 Task: Find connections with filter location Portslade with filter topic #successwith filter profile language English with filter current company IIM Bangalore Executive Education with filter school Devi Ahilya Vishwavidyalaya, Indore with filter industry Correctional Institutions with filter service category Translation with filter keywords title Director of First Impressions
Action: Mouse moved to (556, 56)
Screenshot: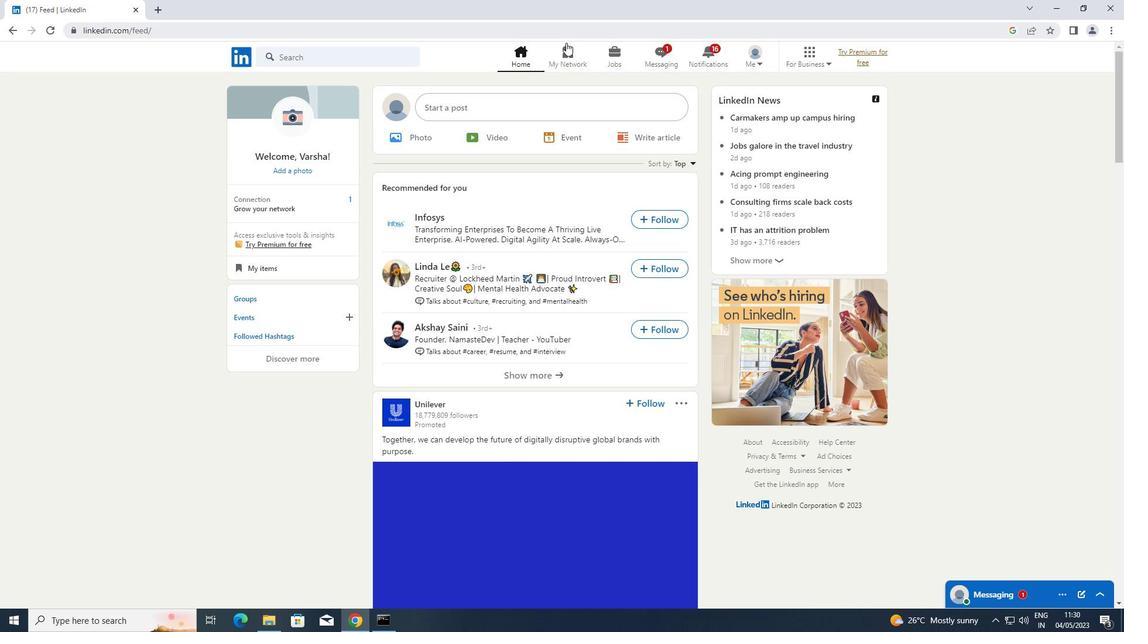 
Action: Mouse pressed left at (556, 56)
Screenshot: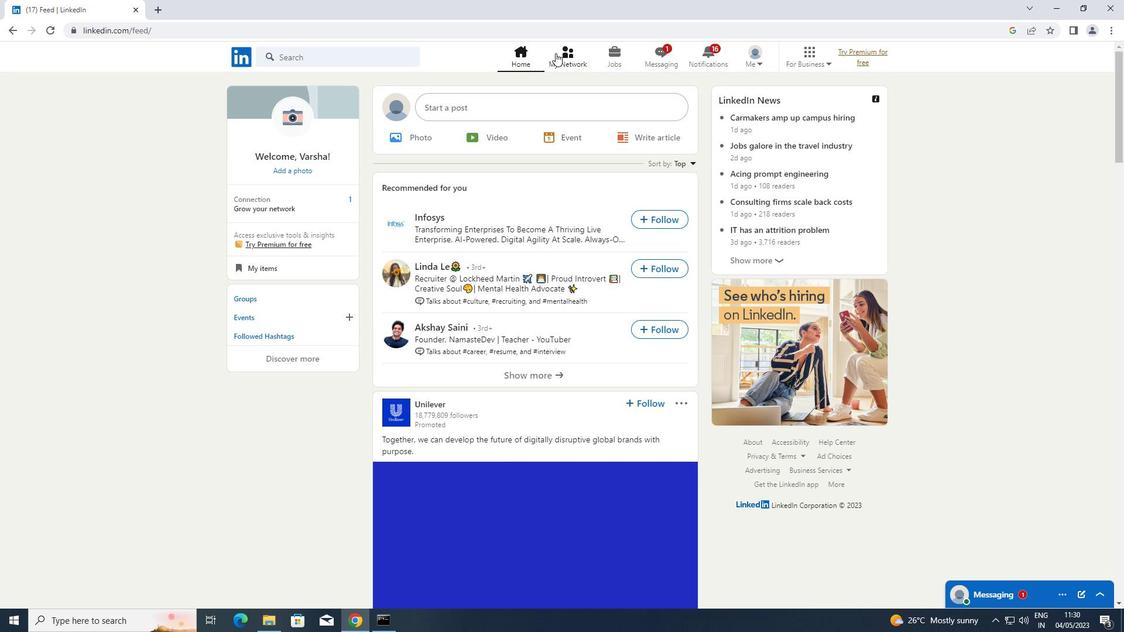 
Action: Mouse moved to (308, 125)
Screenshot: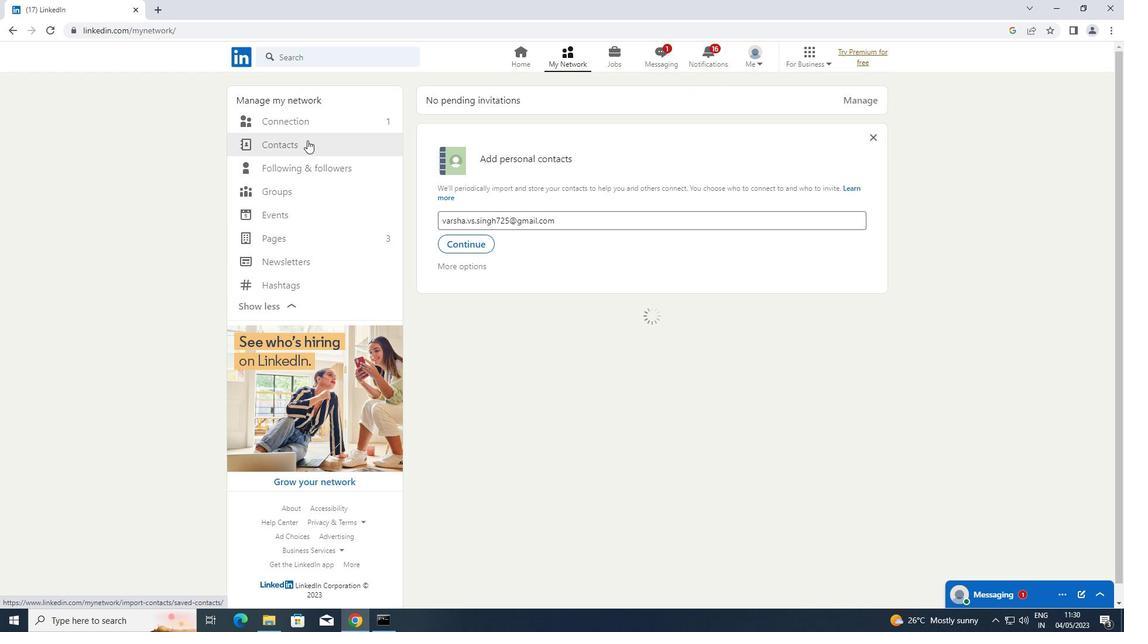 
Action: Mouse pressed left at (308, 125)
Screenshot: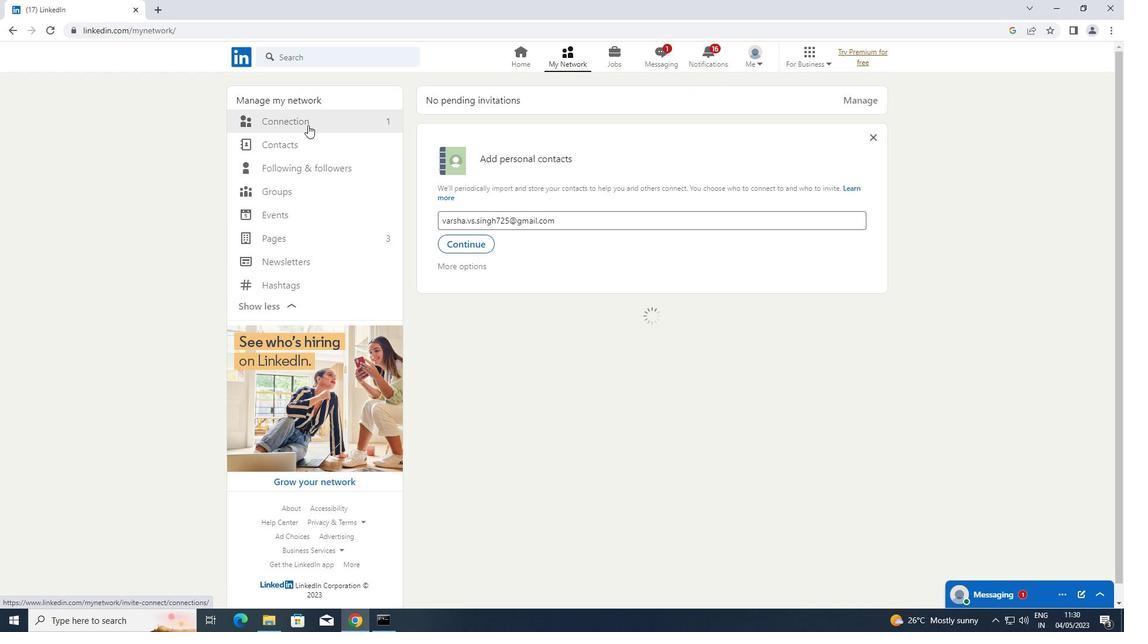 
Action: Mouse moved to (641, 120)
Screenshot: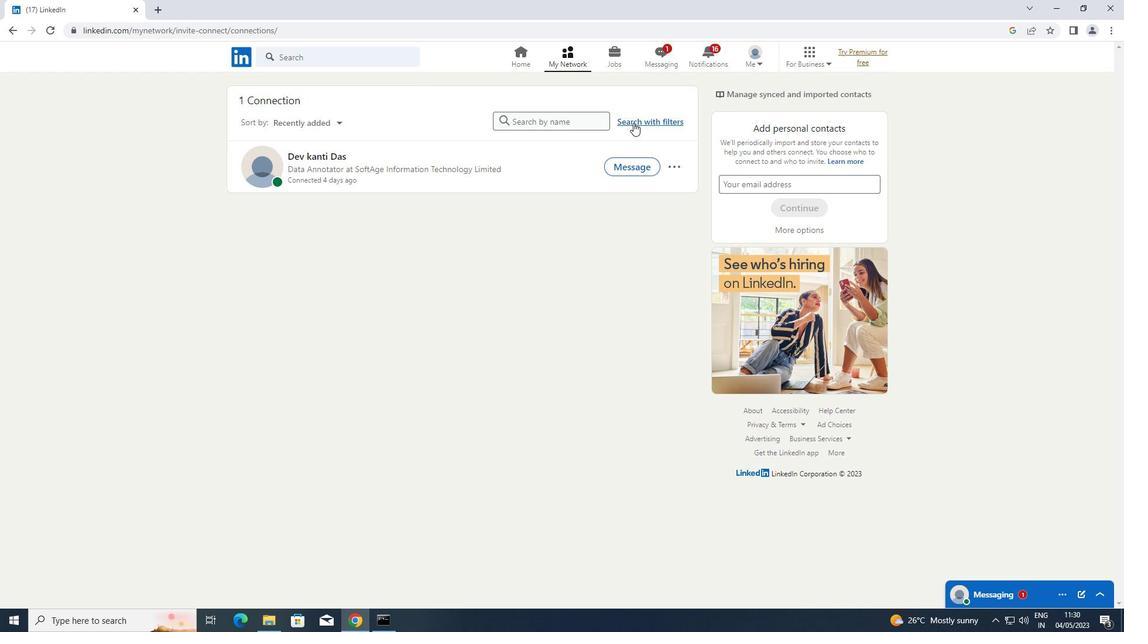 
Action: Mouse pressed left at (641, 120)
Screenshot: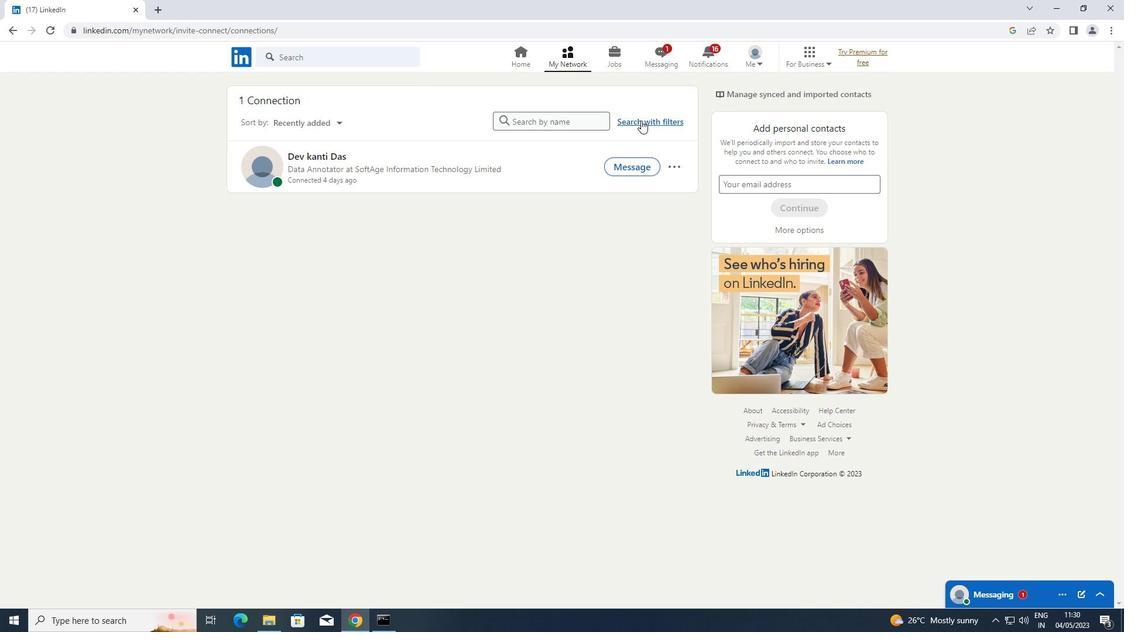 
Action: Mouse moved to (594, 91)
Screenshot: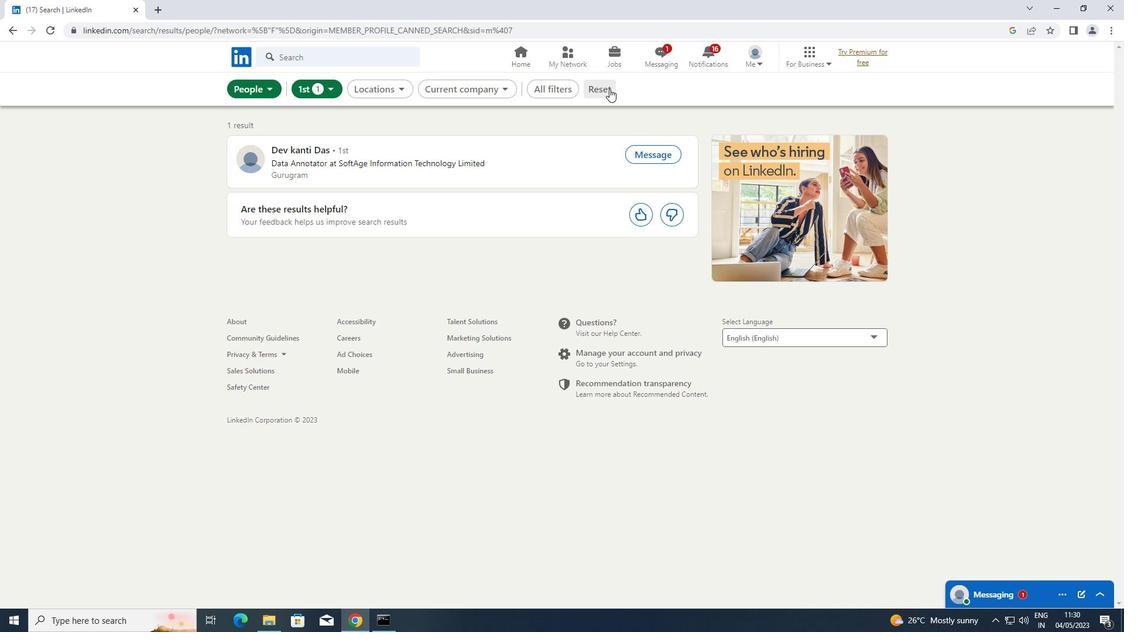 
Action: Mouse pressed left at (594, 91)
Screenshot: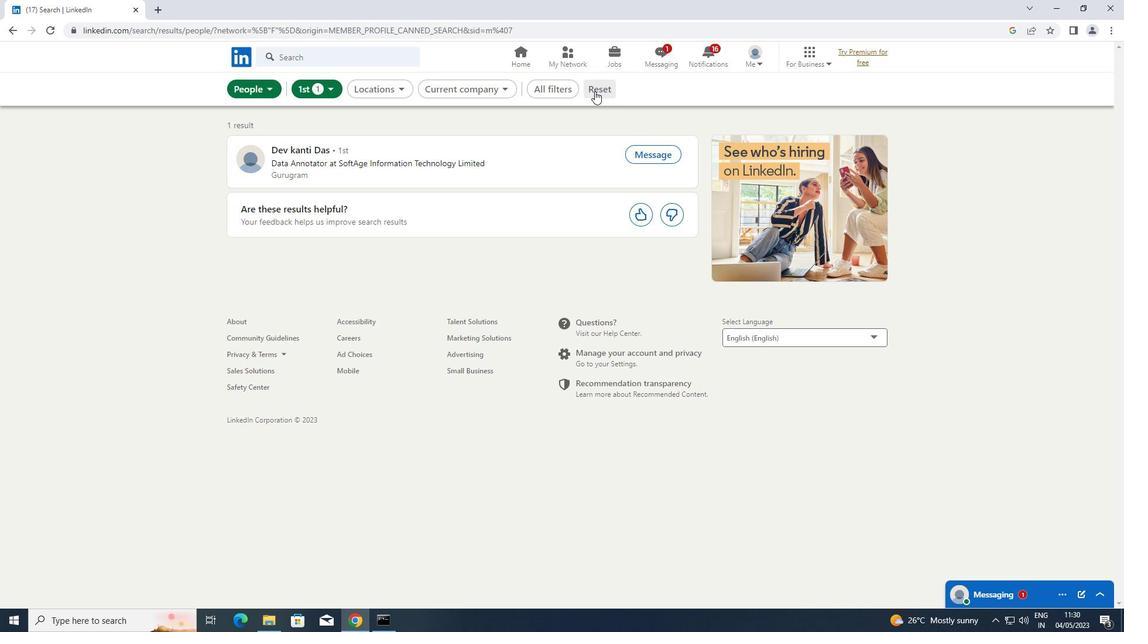 
Action: Mouse moved to (578, 93)
Screenshot: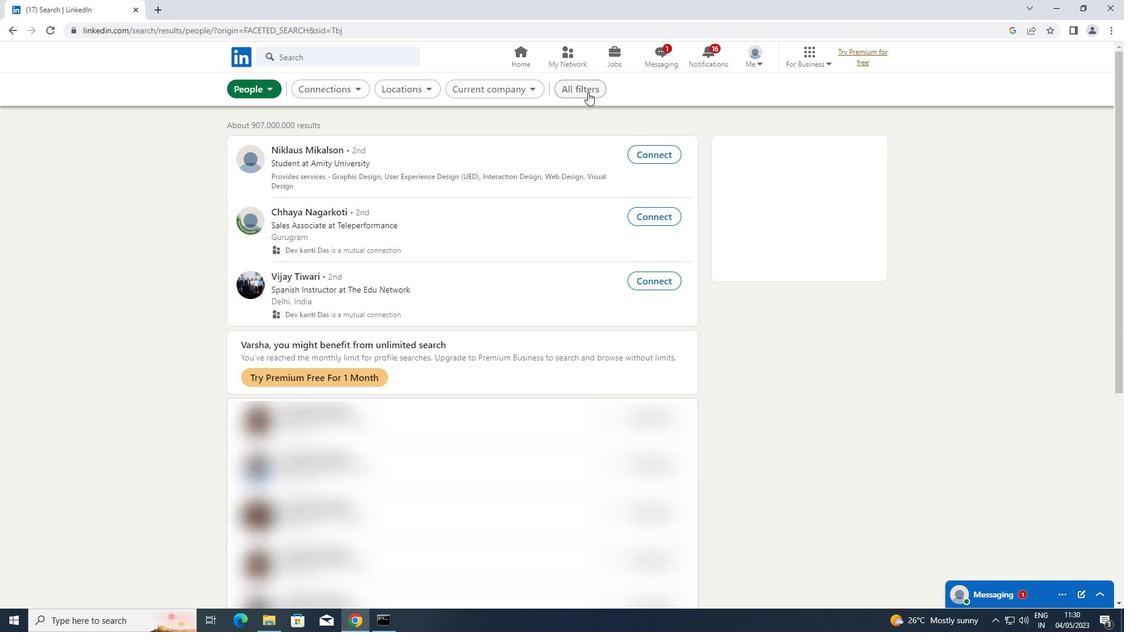 
Action: Mouse pressed left at (578, 93)
Screenshot: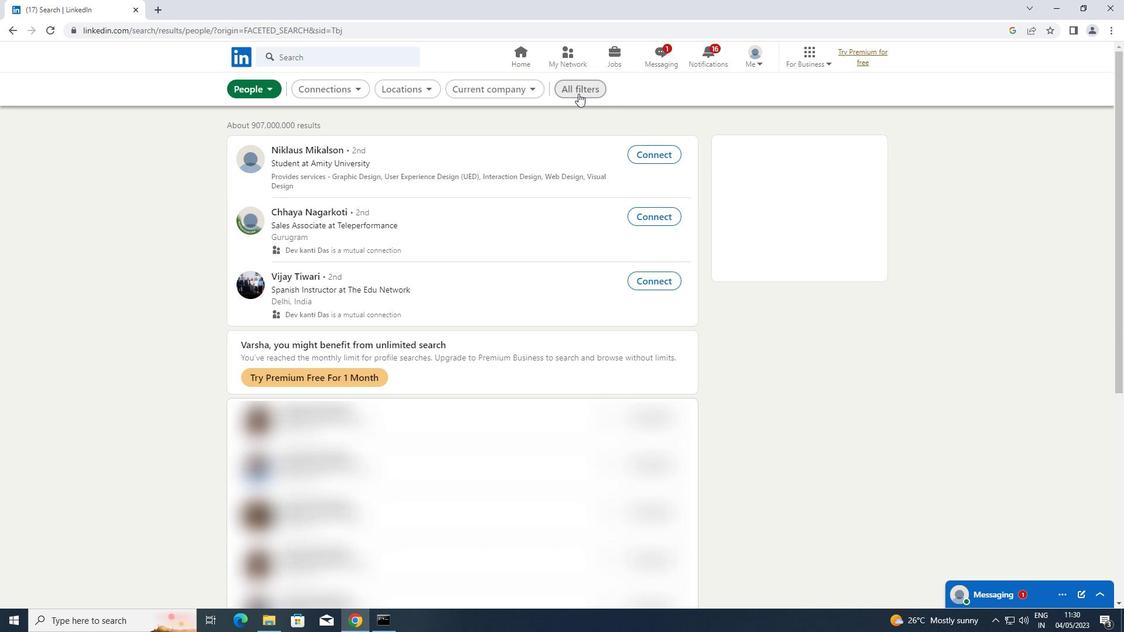 
Action: Mouse moved to (993, 270)
Screenshot: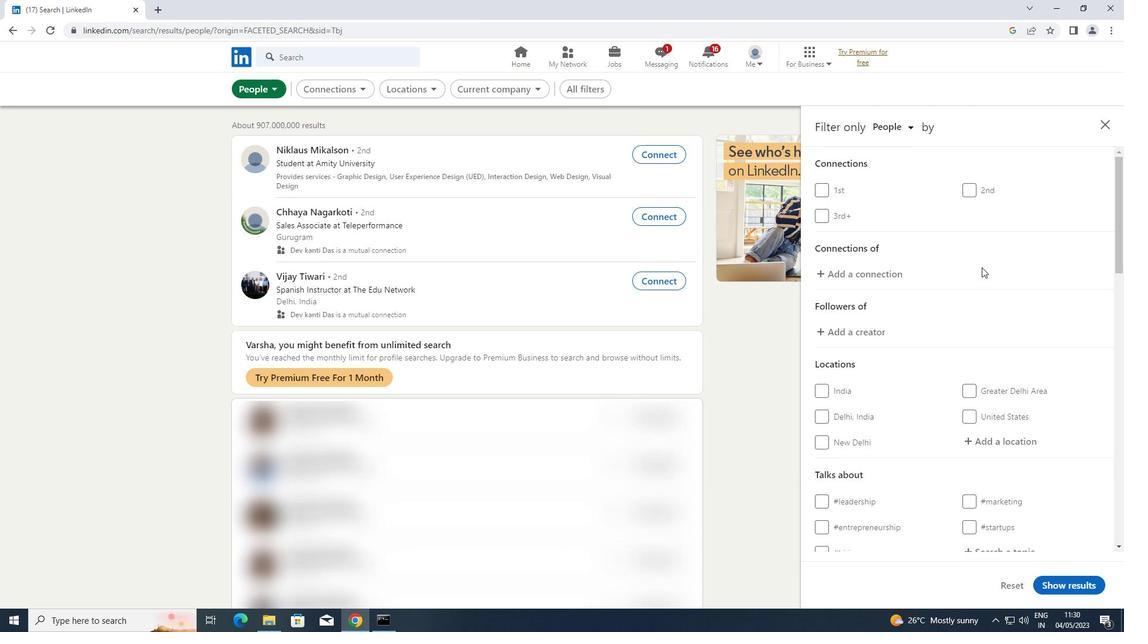 
Action: Mouse scrolled (993, 269) with delta (0, 0)
Screenshot: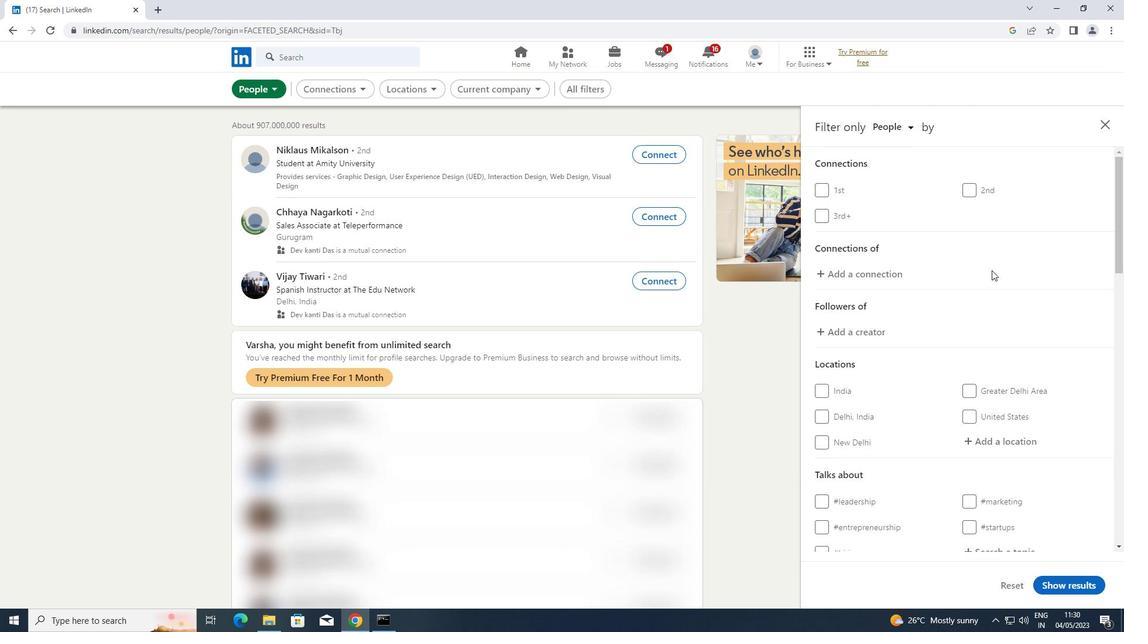 
Action: Mouse scrolled (993, 269) with delta (0, 0)
Screenshot: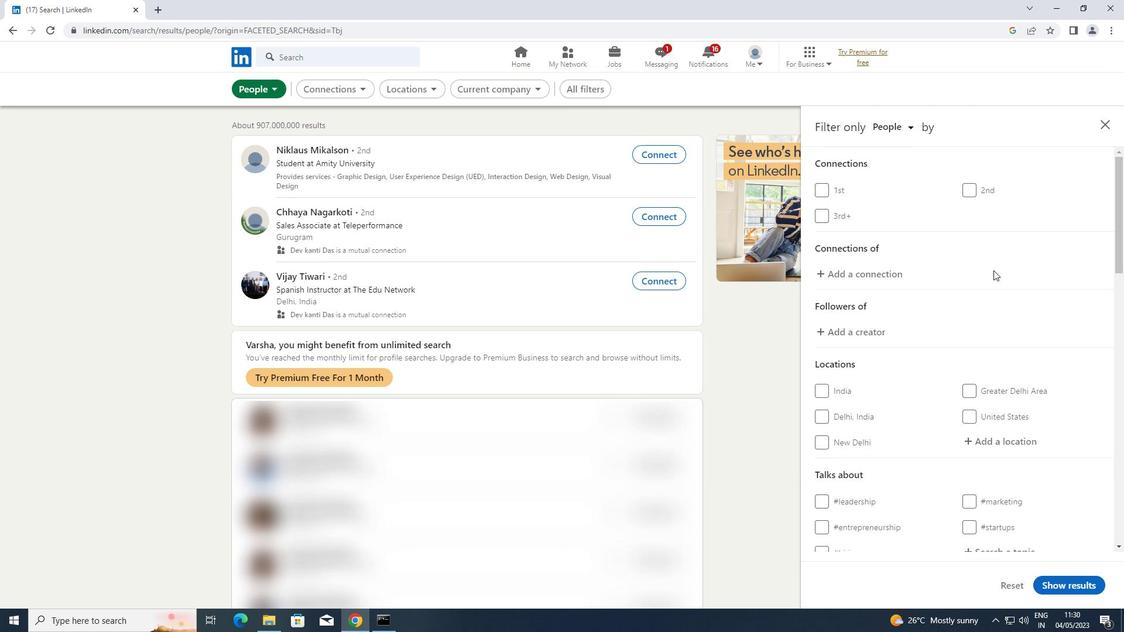 
Action: Mouse scrolled (993, 269) with delta (0, 0)
Screenshot: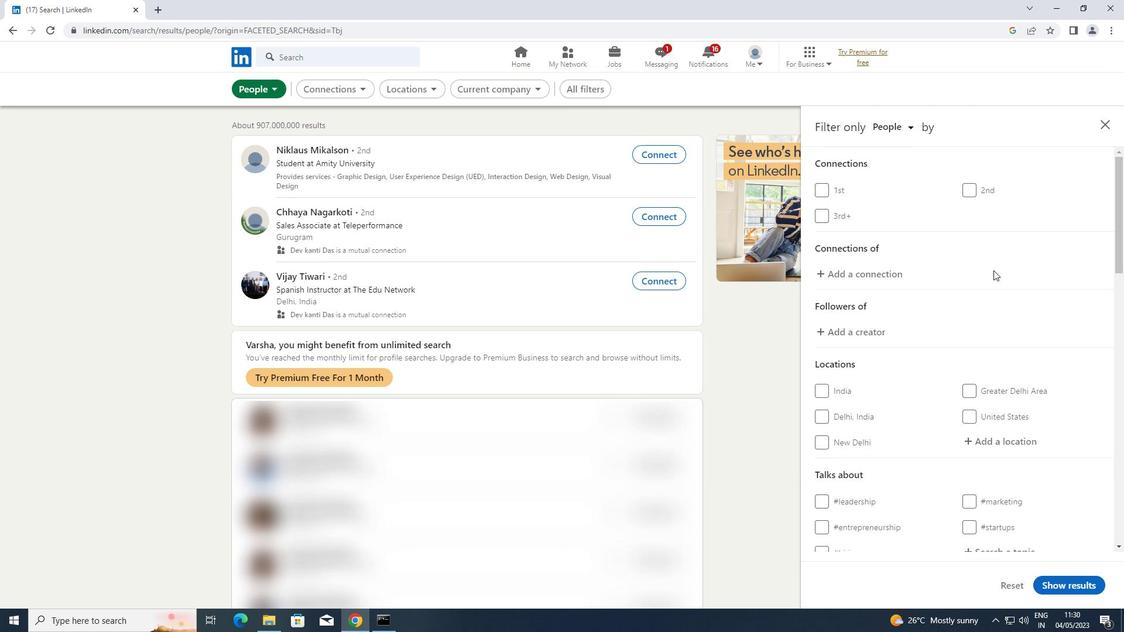 
Action: Mouse moved to (996, 269)
Screenshot: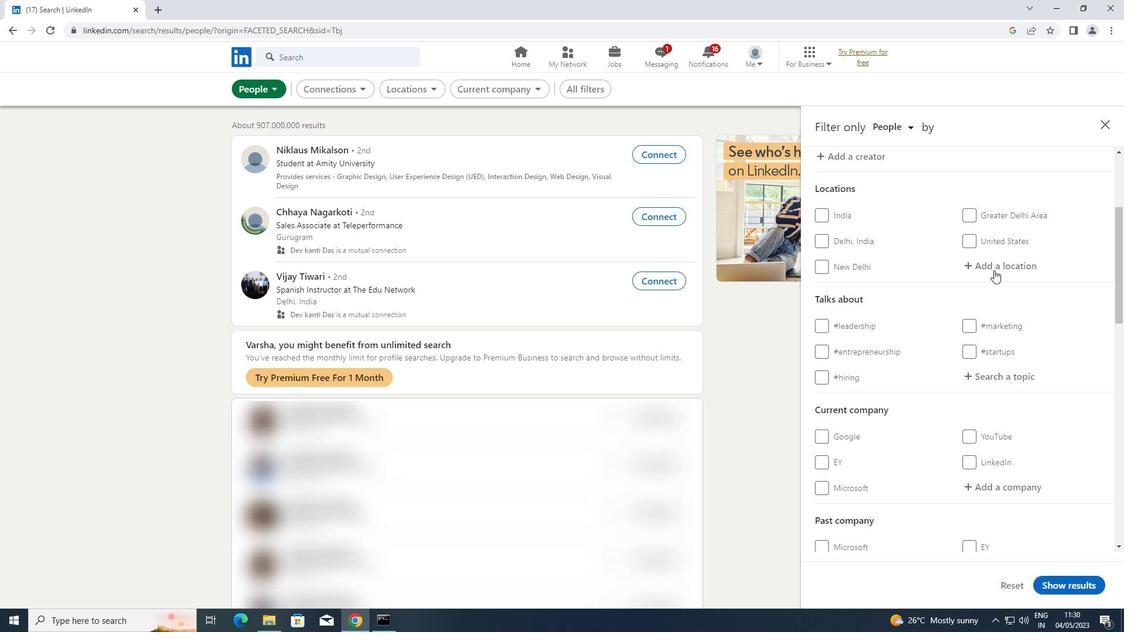 
Action: Mouse pressed left at (996, 269)
Screenshot: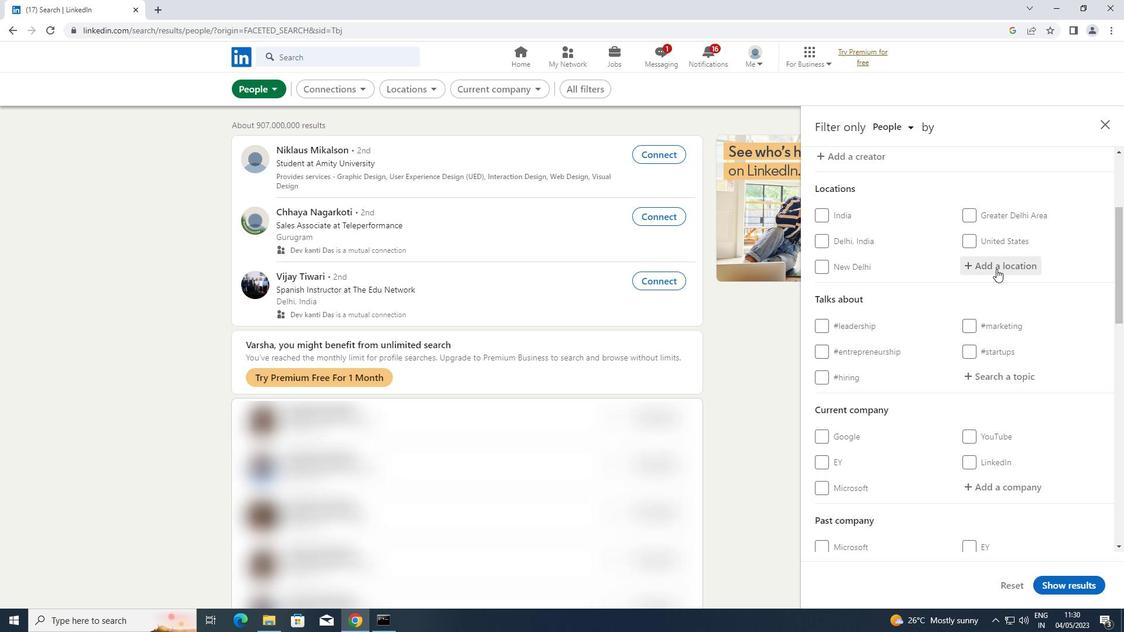 
Action: Key pressed <Key.shift>PORTSLADE
Screenshot: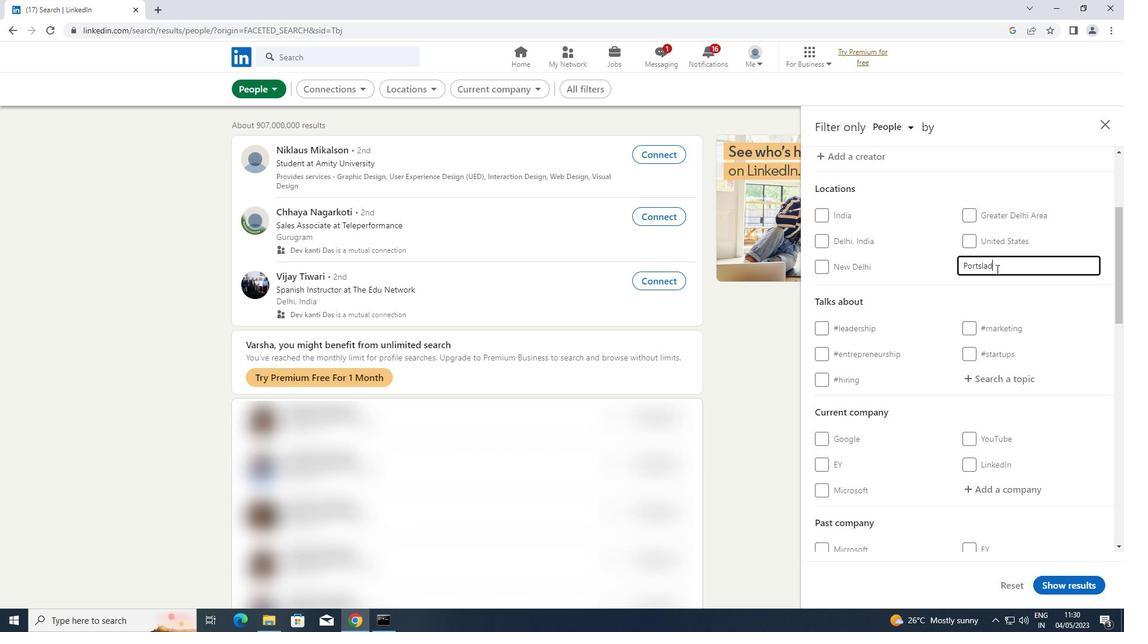 
Action: Mouse moved to (994, 377)
Screenshot: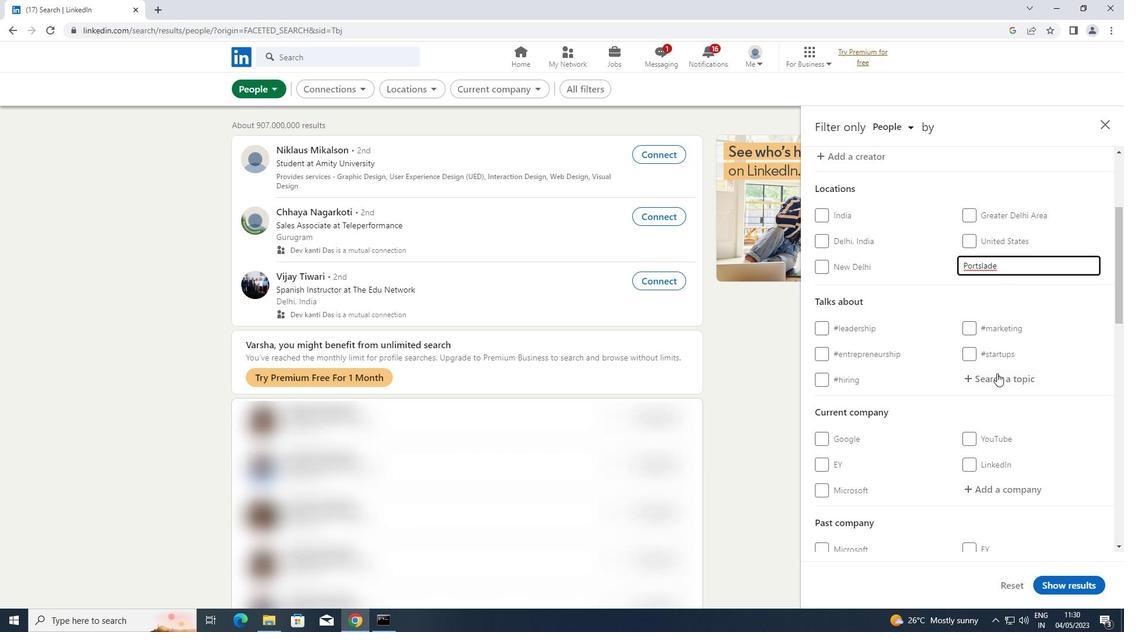 
Action: Mouse pressed left at (994, 377)
Screenshot: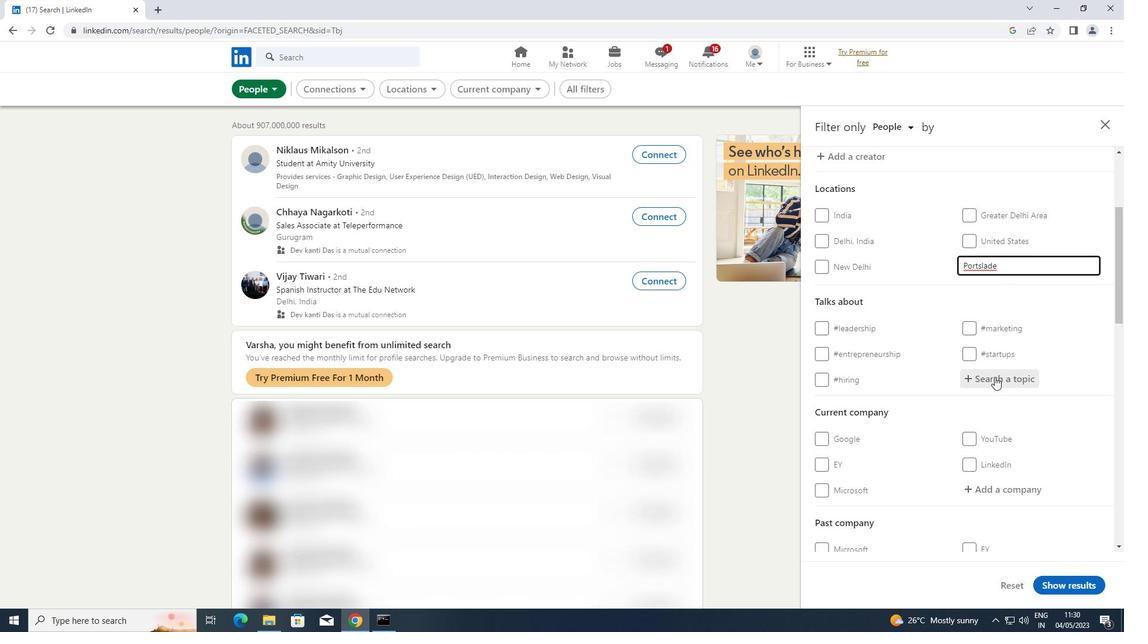 
Action: Key pressed SUCCESS
Screenshot: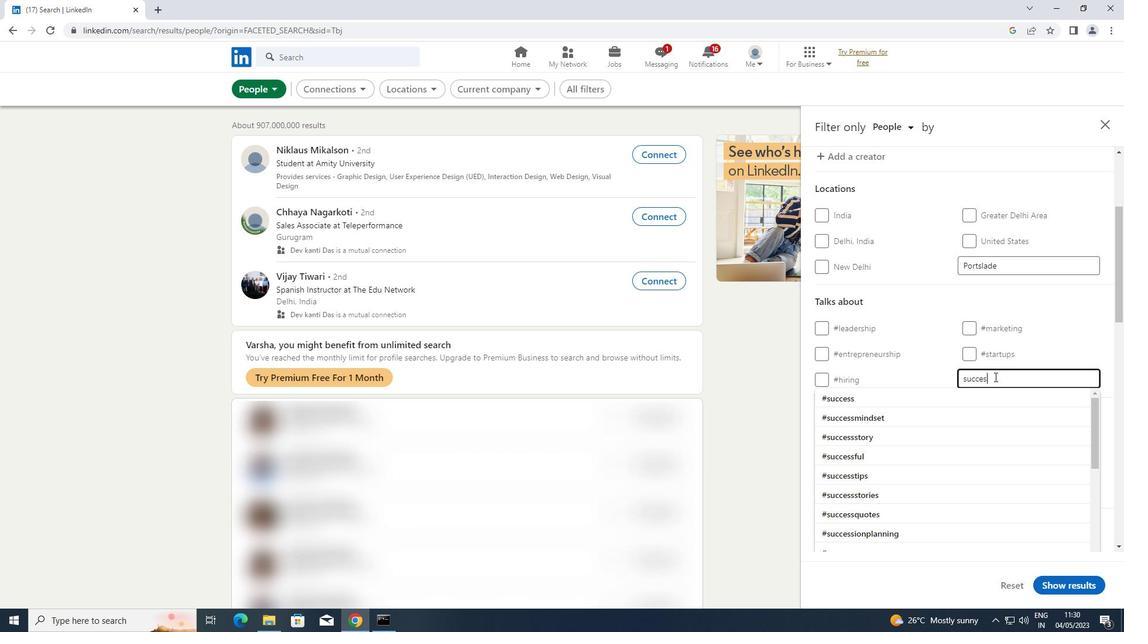 
Action: Mouse moved to (902, 404)
Screenshot: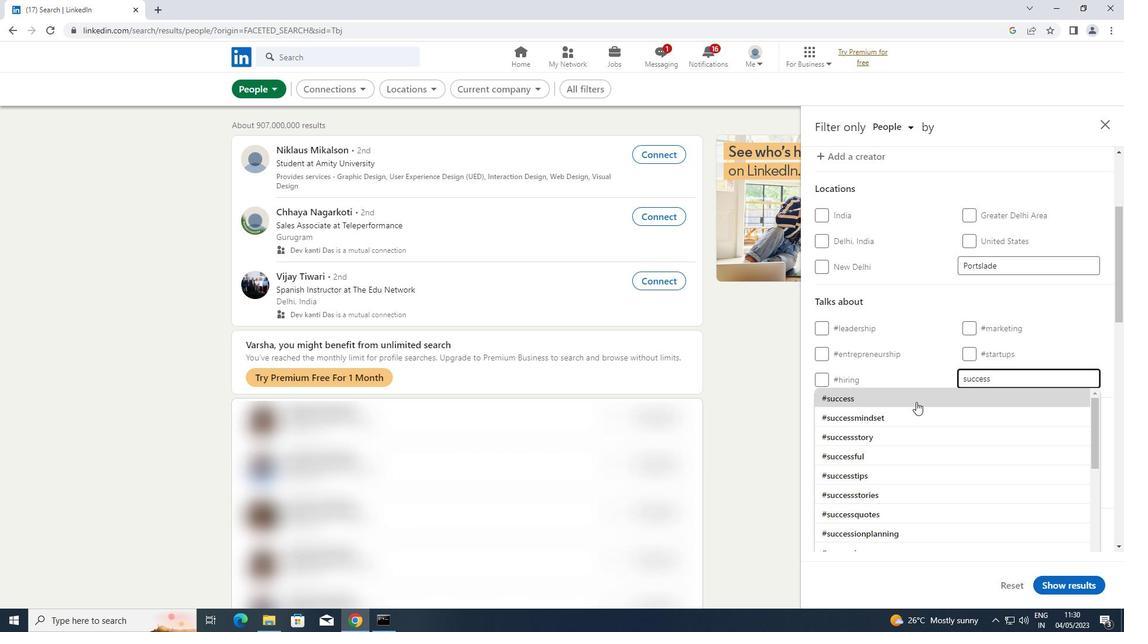 
Action: Mouse pressed left at (902, 404)
Screenshot: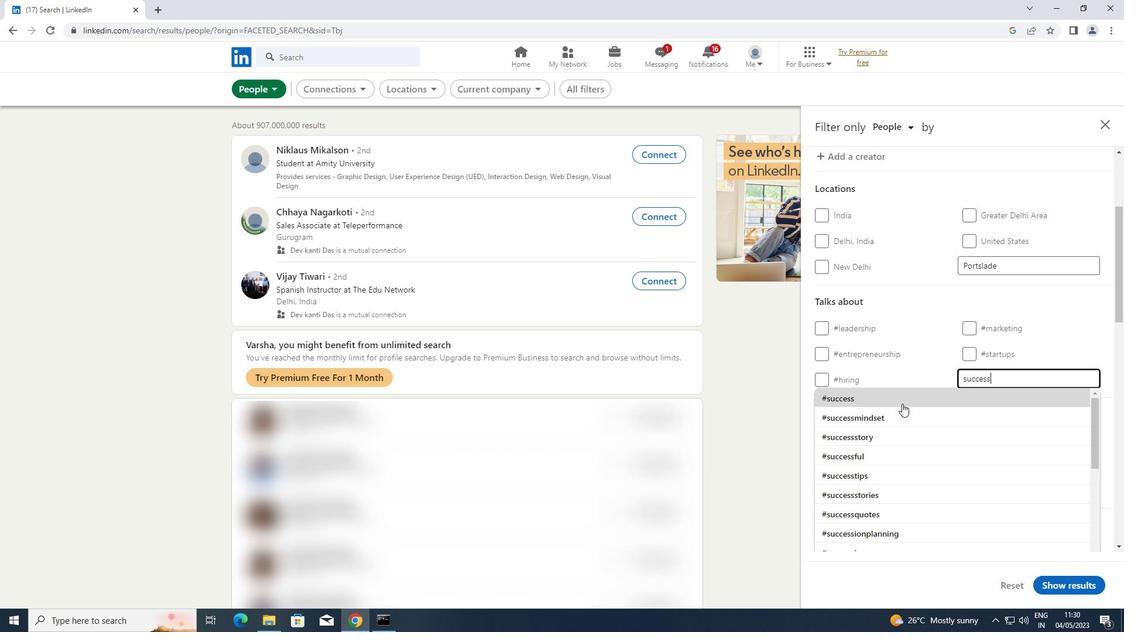
Action: Mouse scrolled (902, 403) with delta (0, 0)
Screenshot: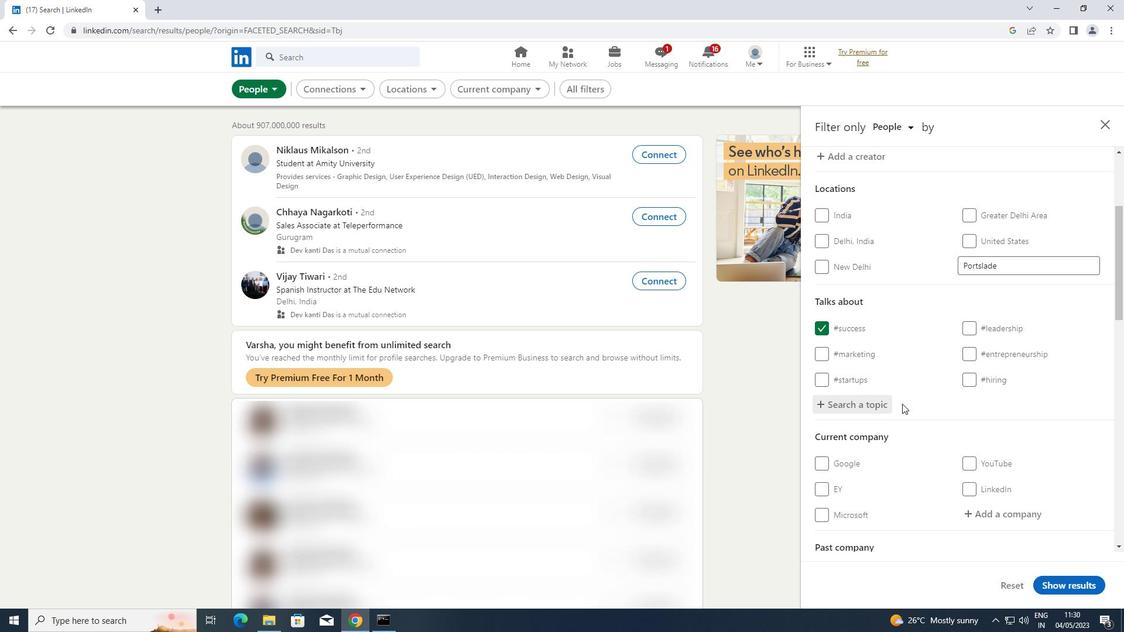 
Action: Mouse scrolled (902, 403) with delta (0, 0)
Screenshot: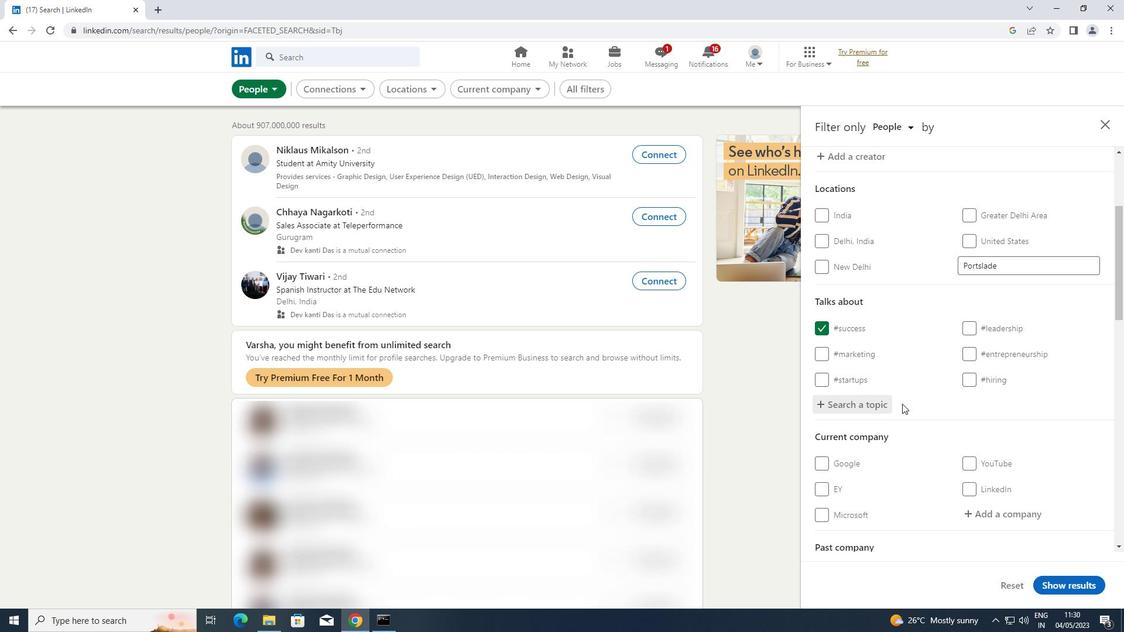 
Action: Mouse scrolled (902, 403) with delta (0, 0)
Screenshot: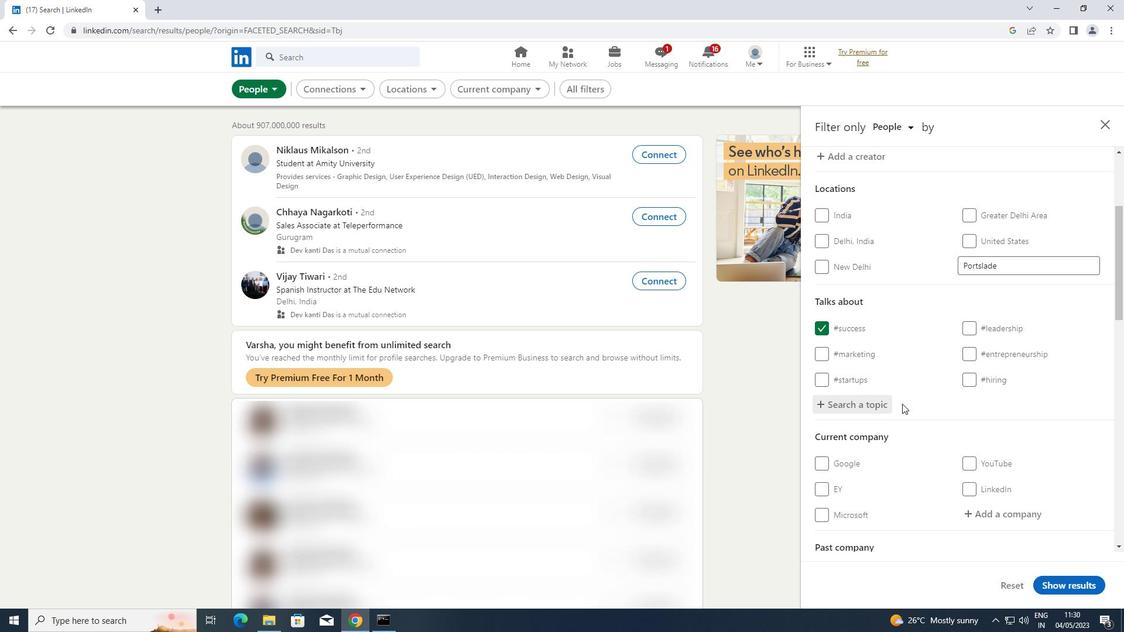 
Action: Mouse scrolled (902, 403) with delta (0, 0)
Screenshot: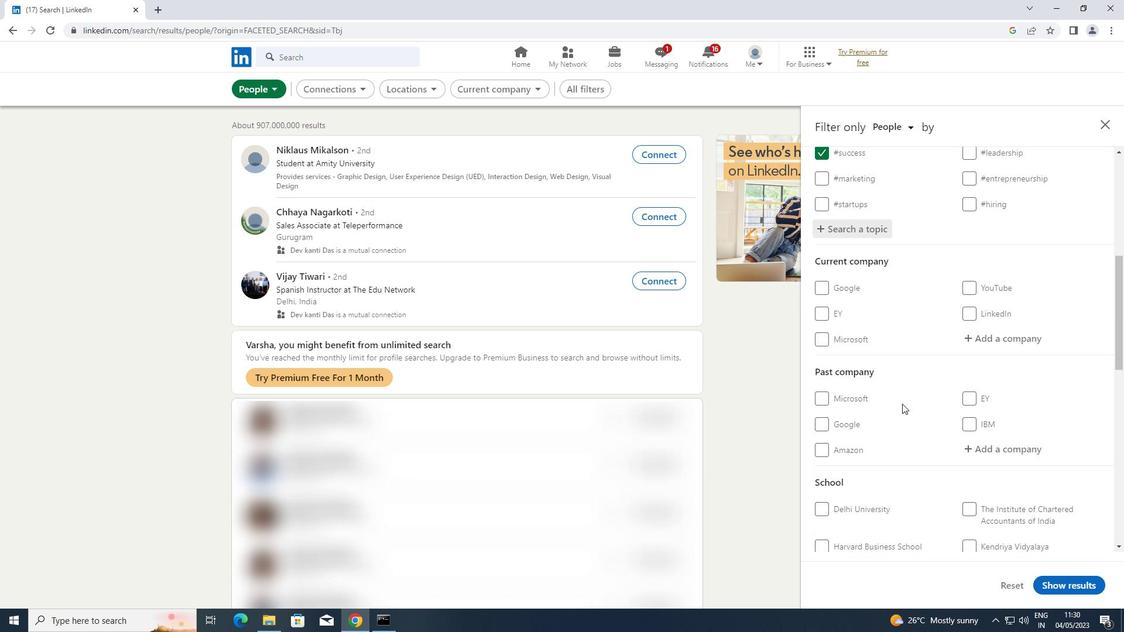 
Action: Mouse scrolled (902, 403) with delta (0, 0)
Screenshot: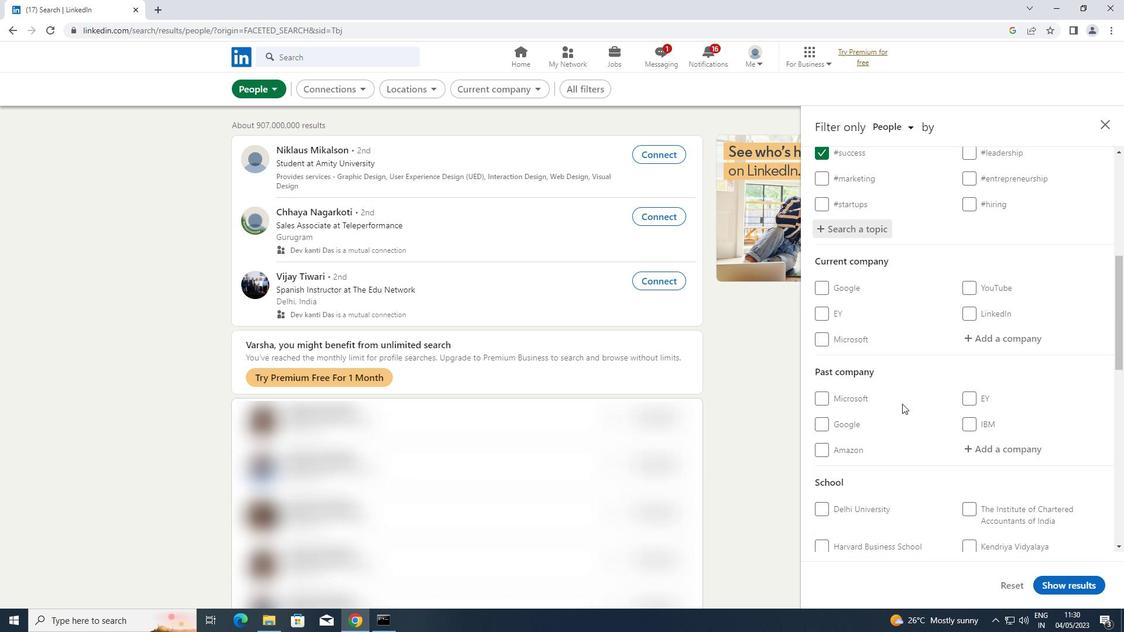 
Action: Mouse scrolled (902, 403) with delta (0, 0)
Screenshot: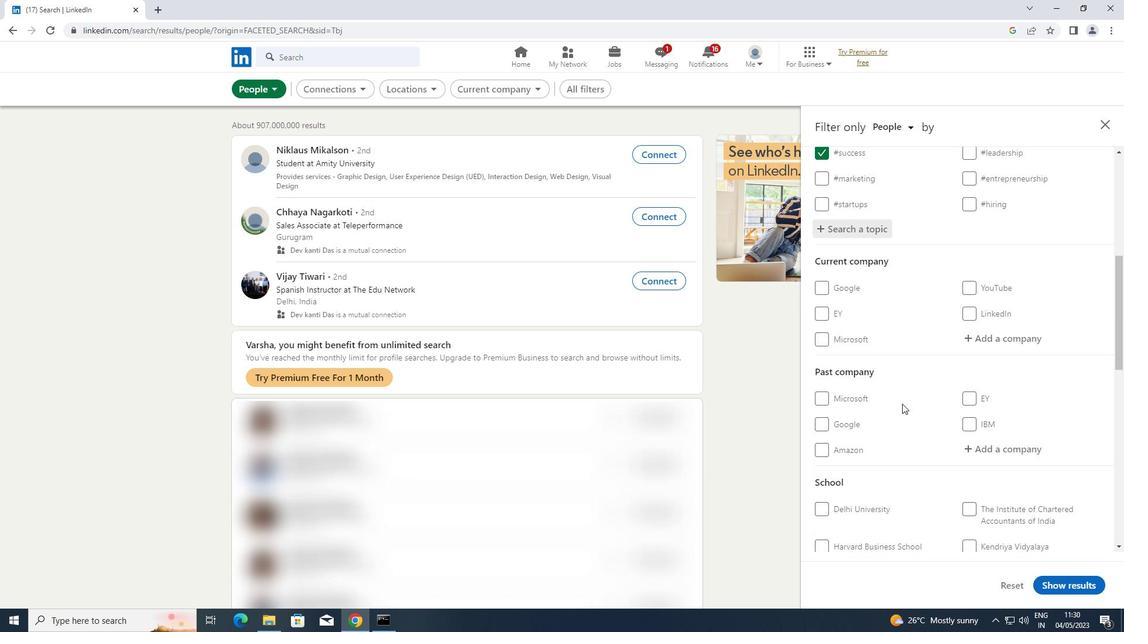 
Action: Mouse scrolled (902, 403) with delta (0, 0)
Screenshot: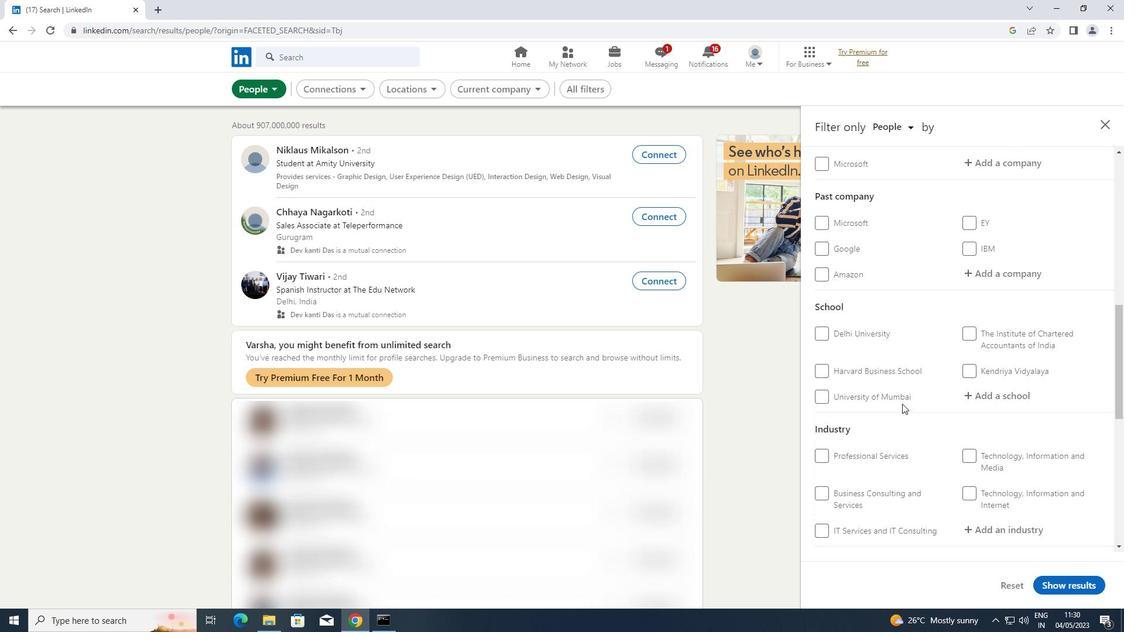 
Action: Mouse scrolled (902, 403) with delta (0, 0)
Screenshot: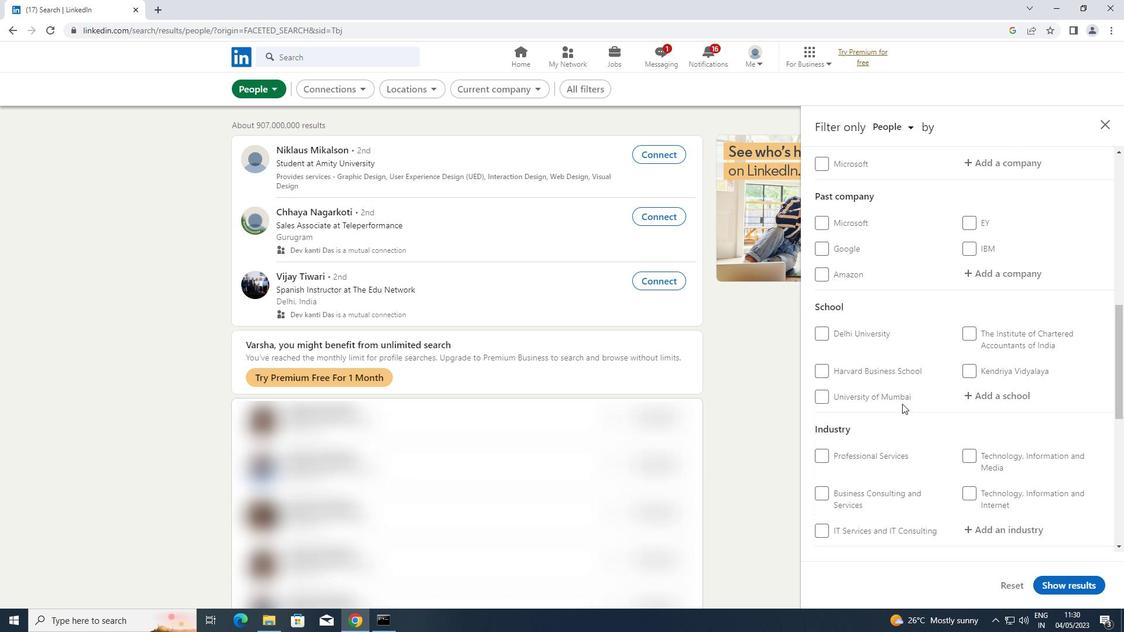 
Action: Mouse scrolled (902, 403) with delta (0, 0)
Screenshot: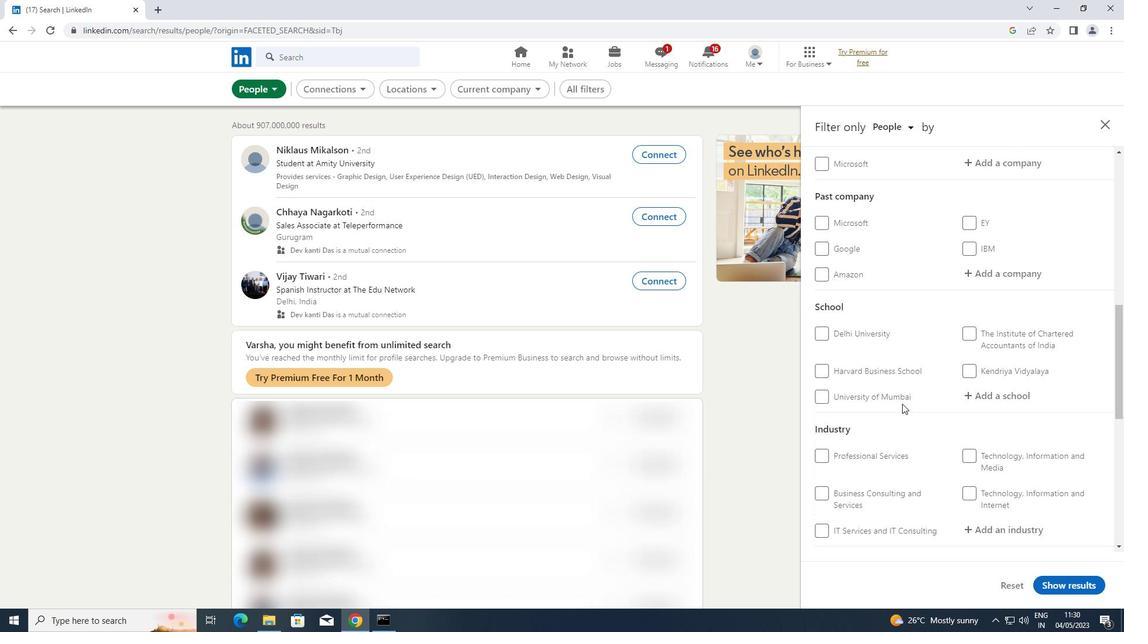 
Action: Mouse scrolled (902, 403) with delta (0, 0)
Screenshot: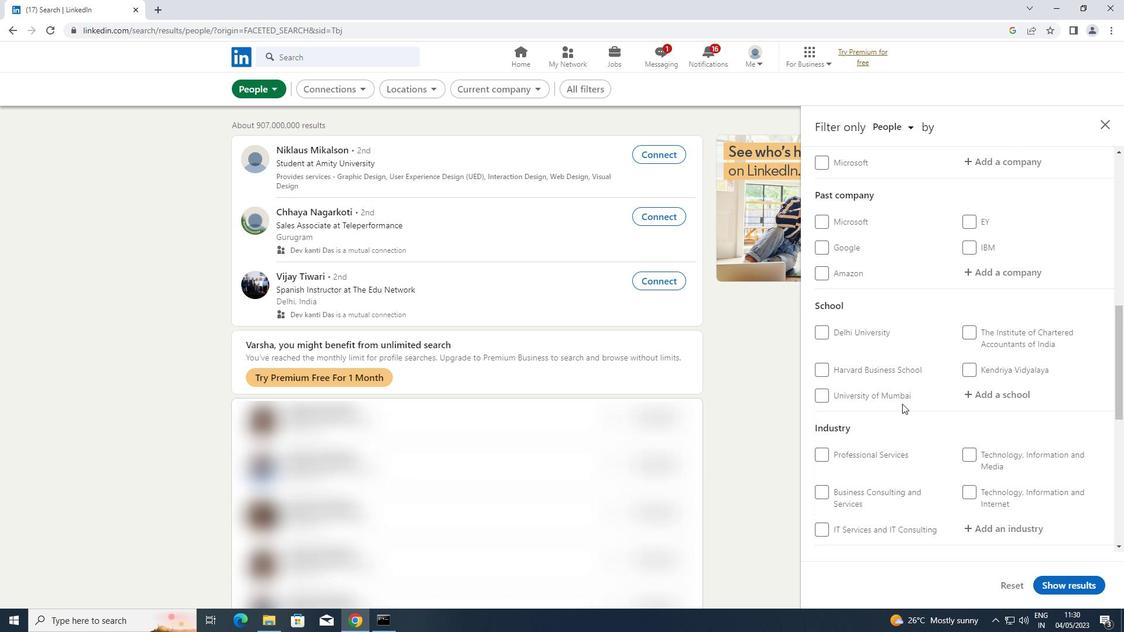 
Action: Mouse moved to (820, 355)
Screenshot: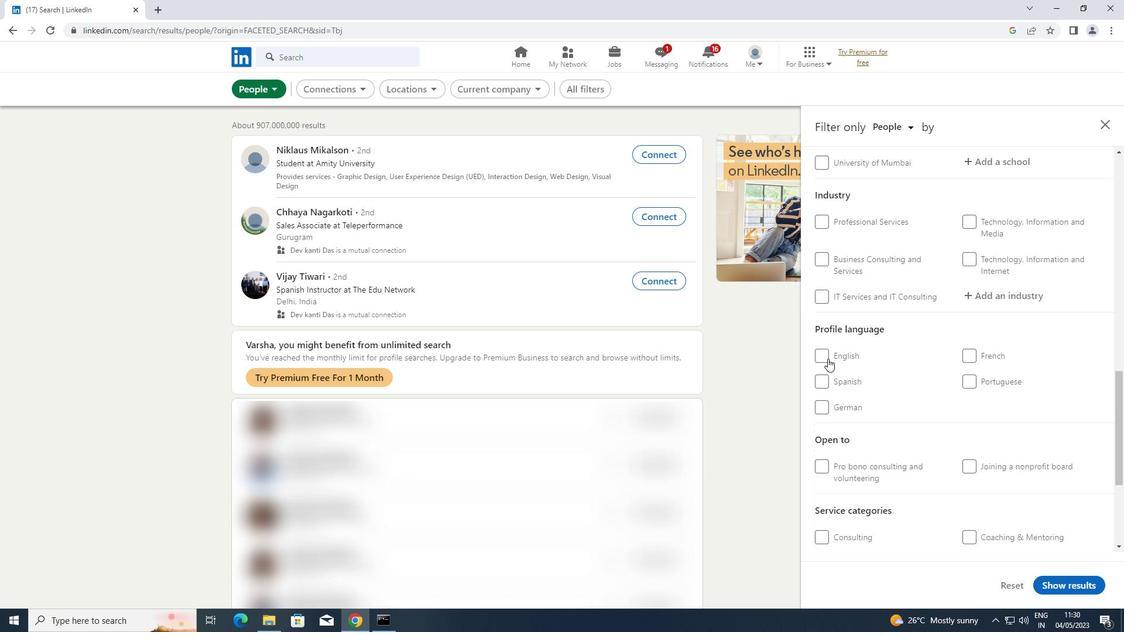 
Action: Mouse pressed left at (820, 355)
Screenshot: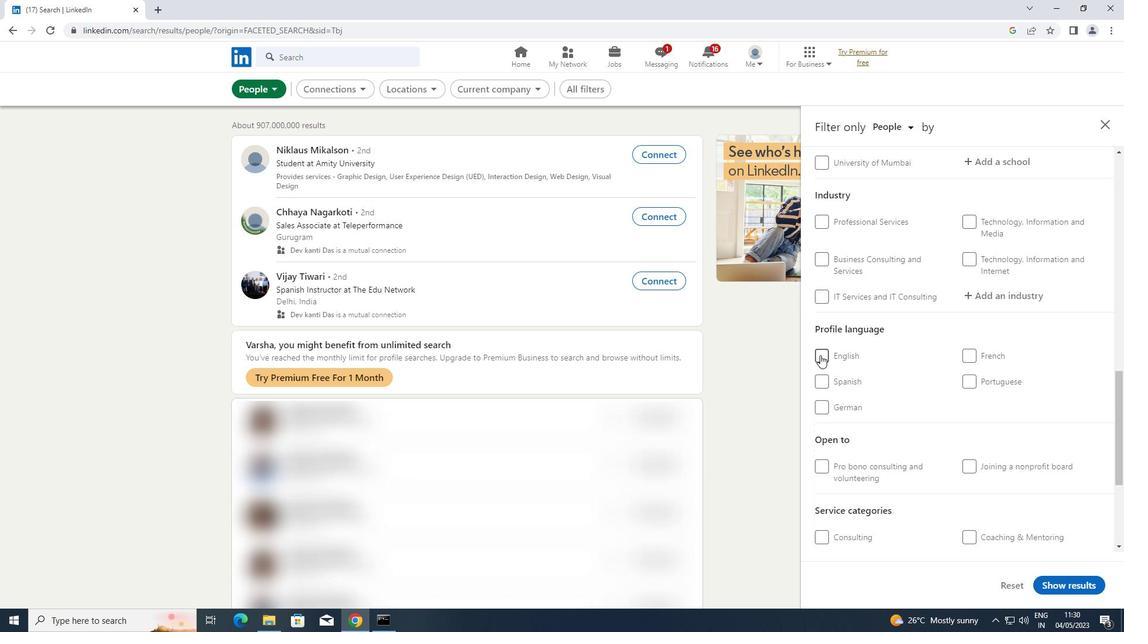 
Action: Mouse moved to (825, 356)
Screenshot: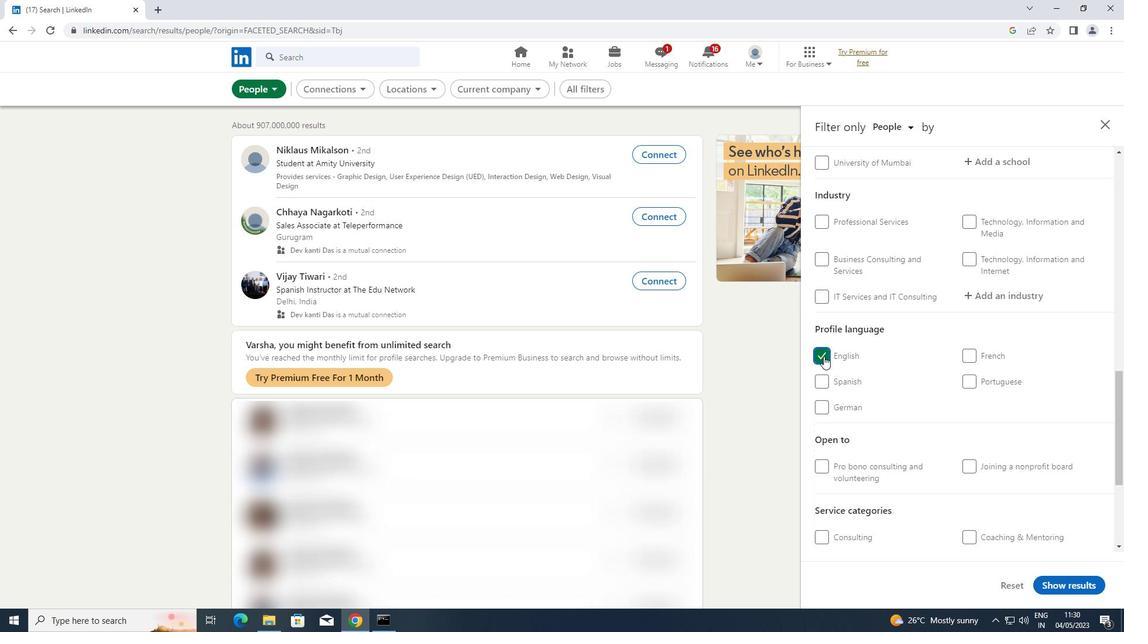 
Action: Mouse scrolled (825, 356) with delta (0, 0)
Screenshot: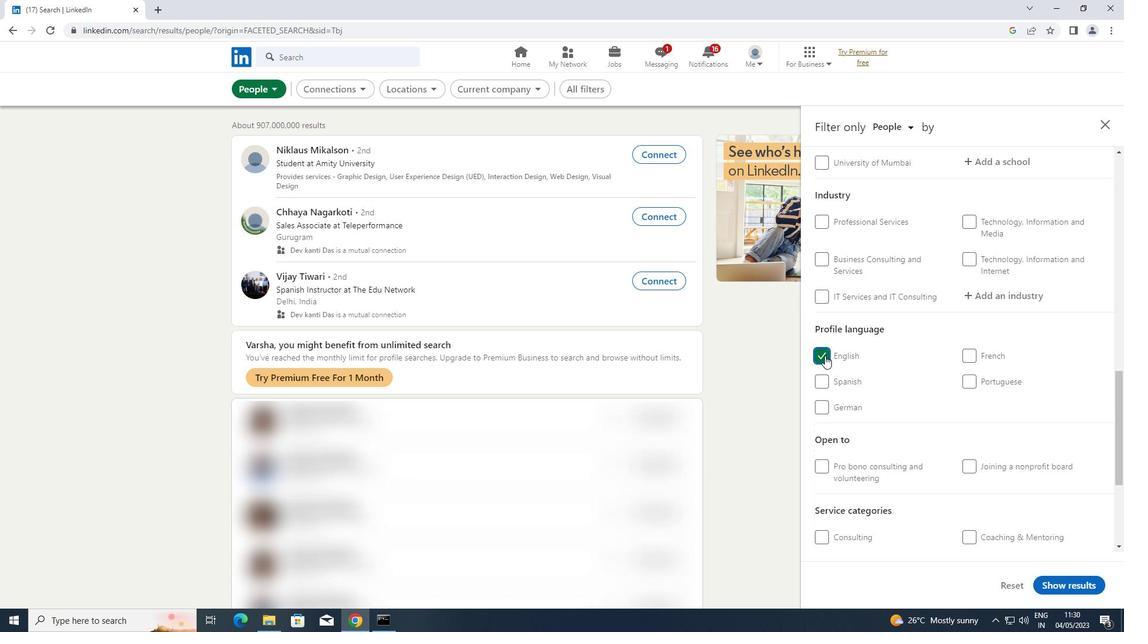 
Action: Mouse scrolled (825, 356) with delta (0, 0)
Screenshot: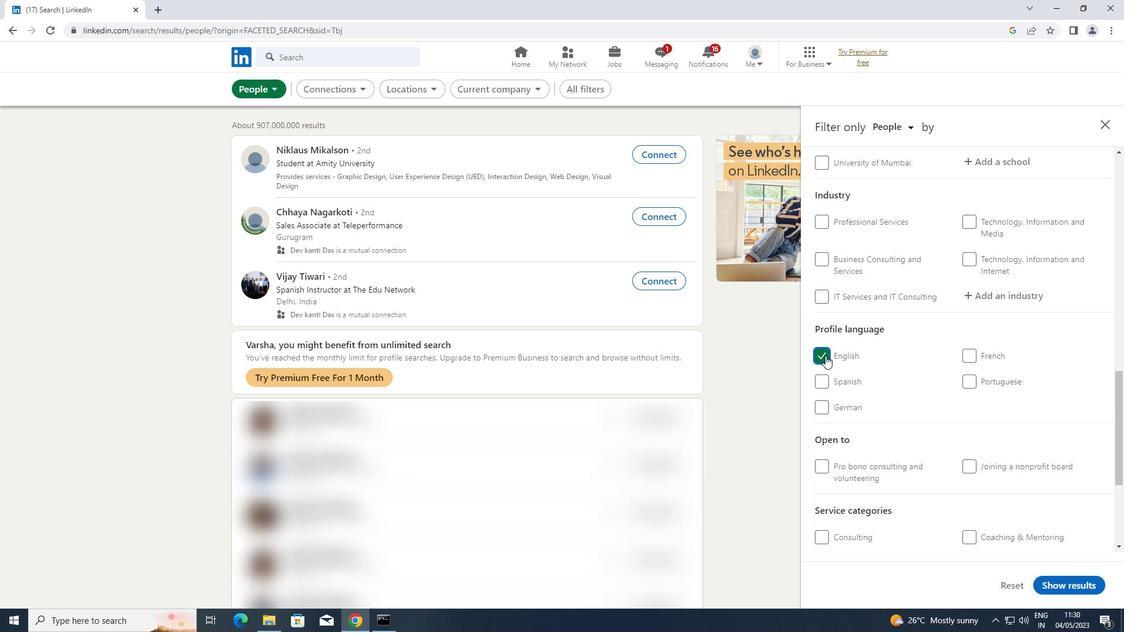 
Action: Mouse scrolled (825, 356) with delta (0, 0)
Screenshot: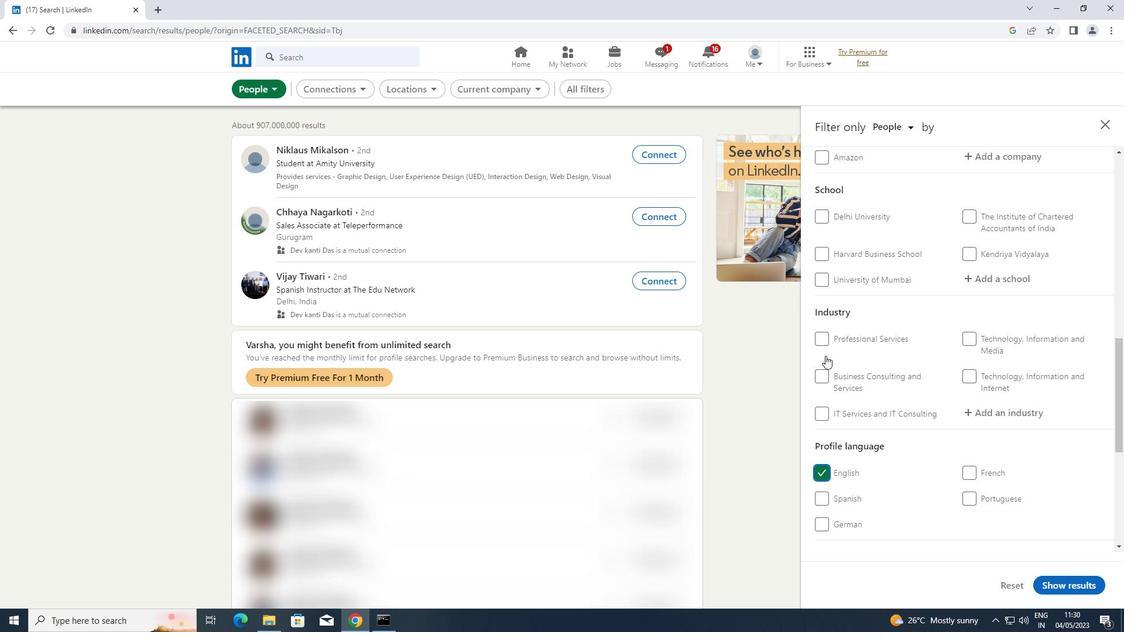 
Action: Mouse scrolled (825, 356) with delta (0, 0)
Screenshot: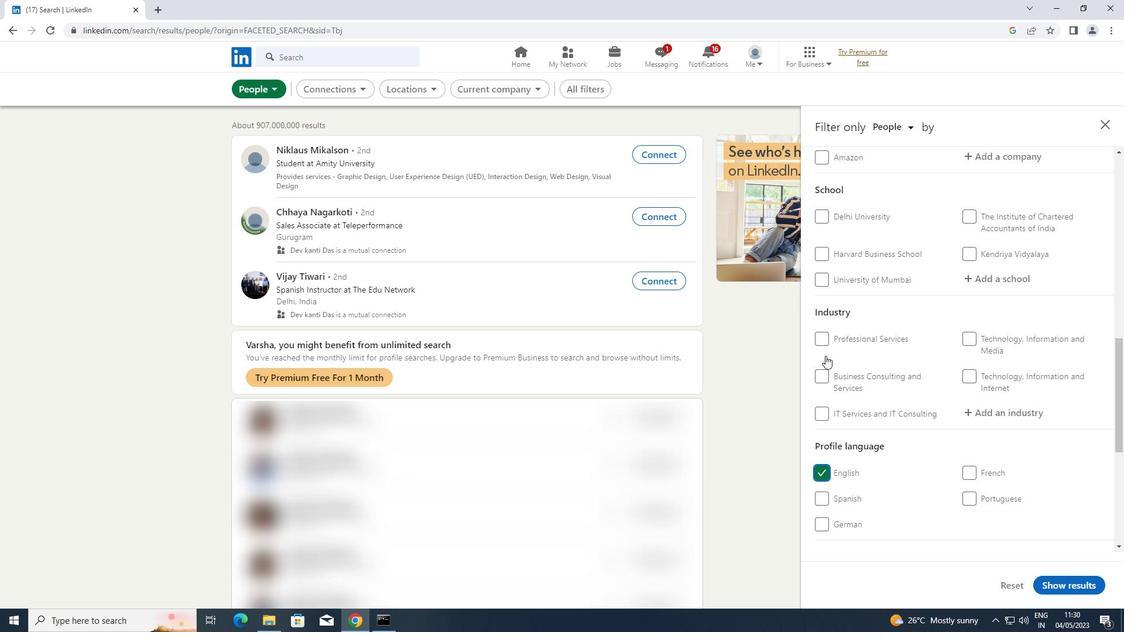 
Action: Mouse scrolled (825, 356) with delta (0, 0)
Screenshot: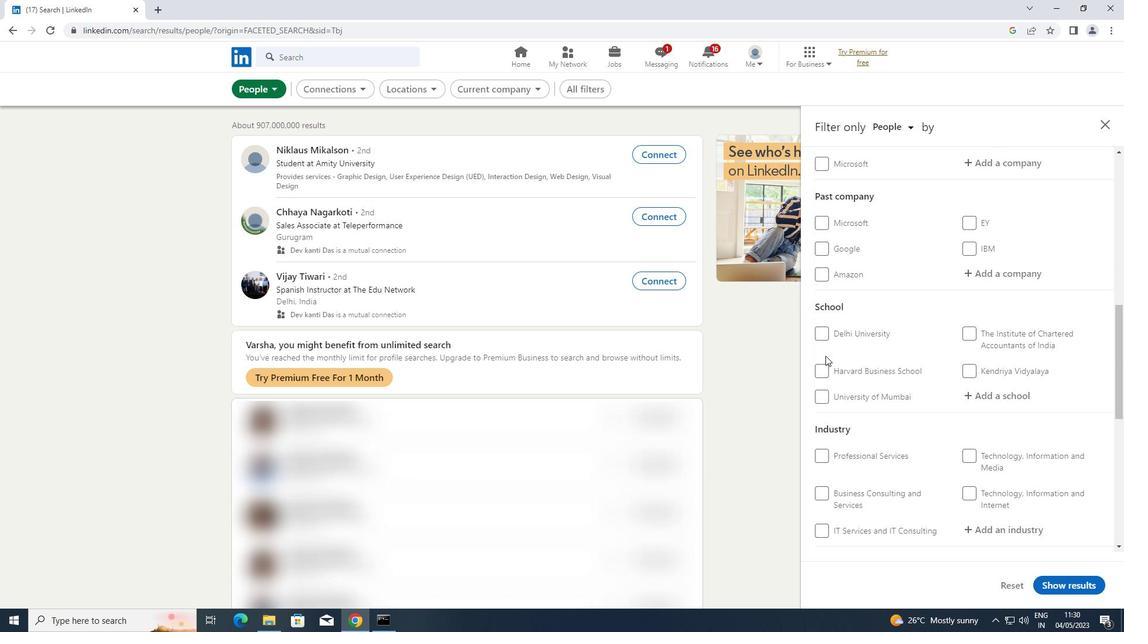 
Action: Mouse moved to (832, 349)
Screenshot: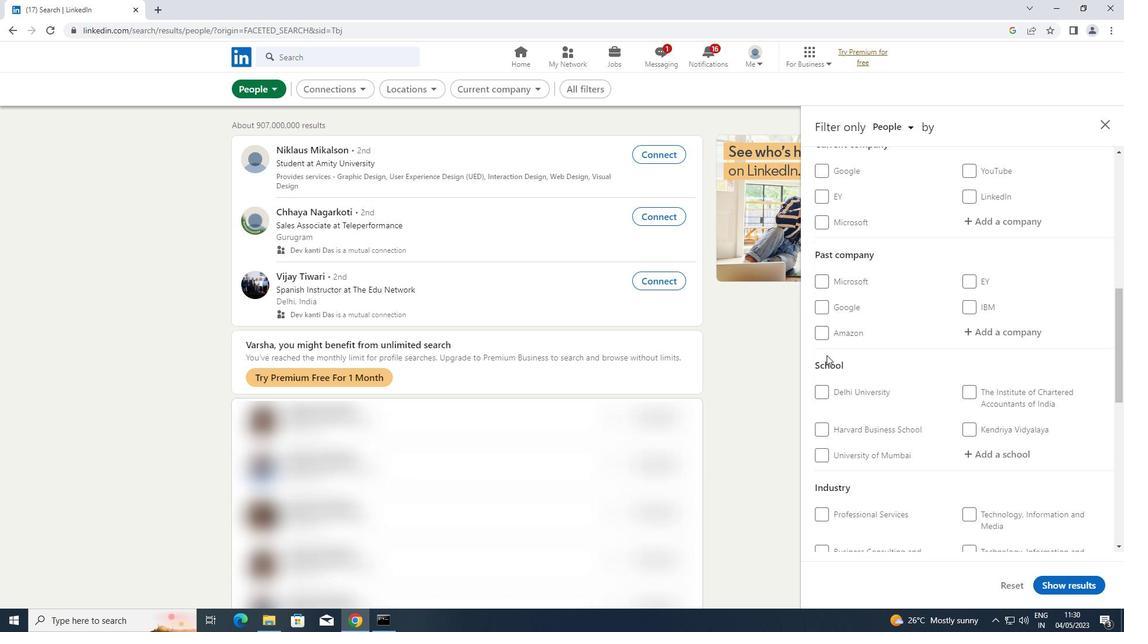 
Action: Mouse scrolled (832, 349) with delta (0, 0)
Screenshot: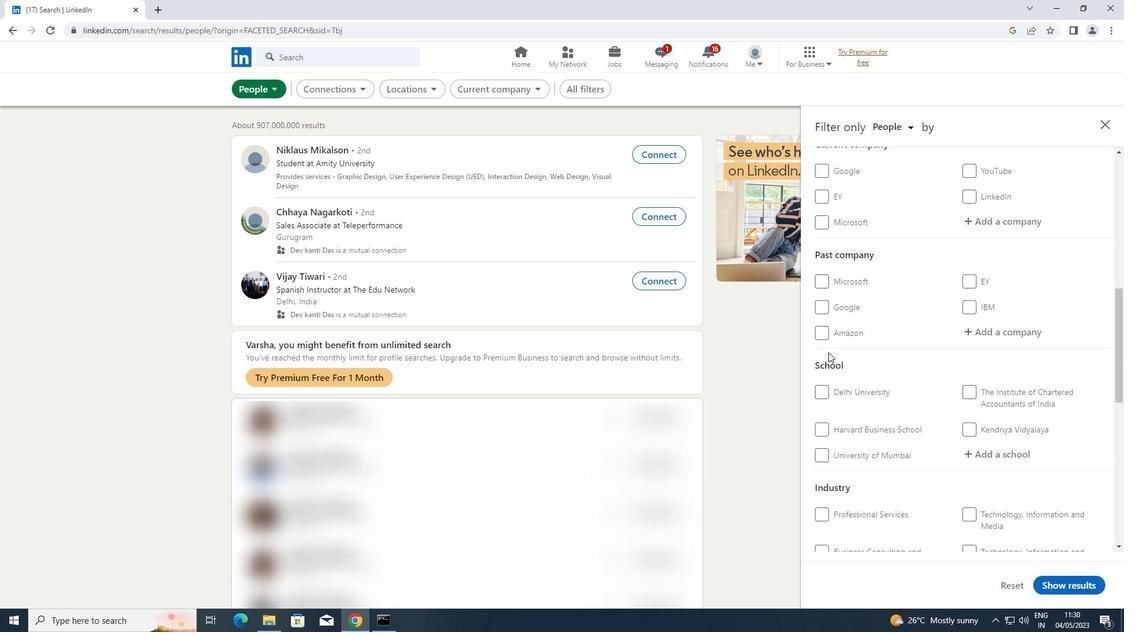 
Action: Mouse scrolled (832, 349) with delta (0, 0)
Screenshot: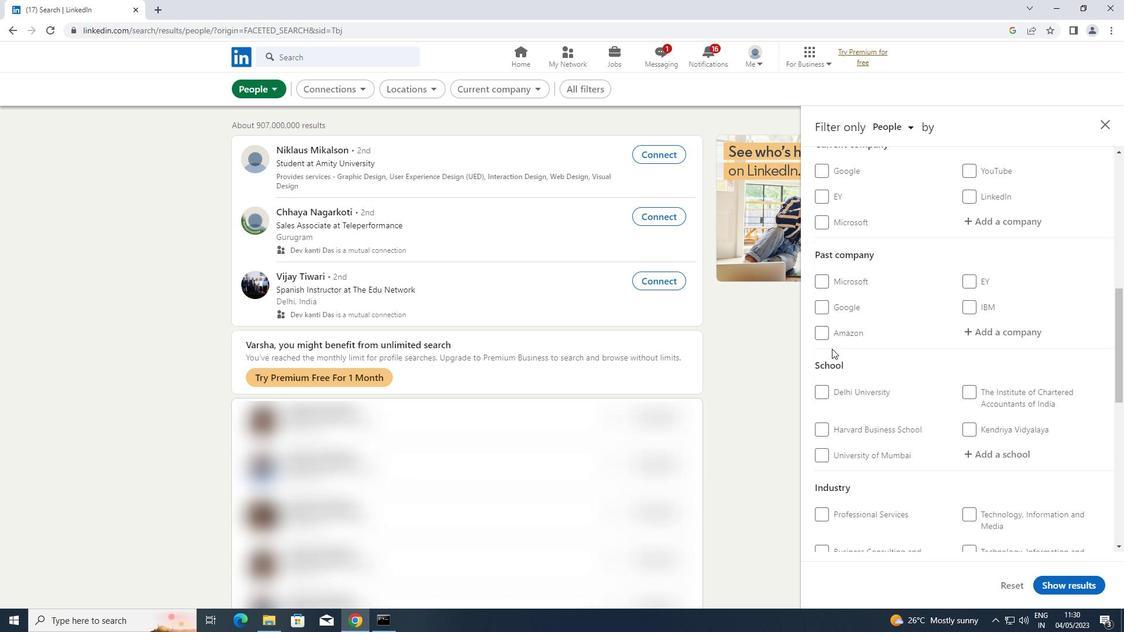 
Action: Mouse moved to (991, 343)
Screenshot: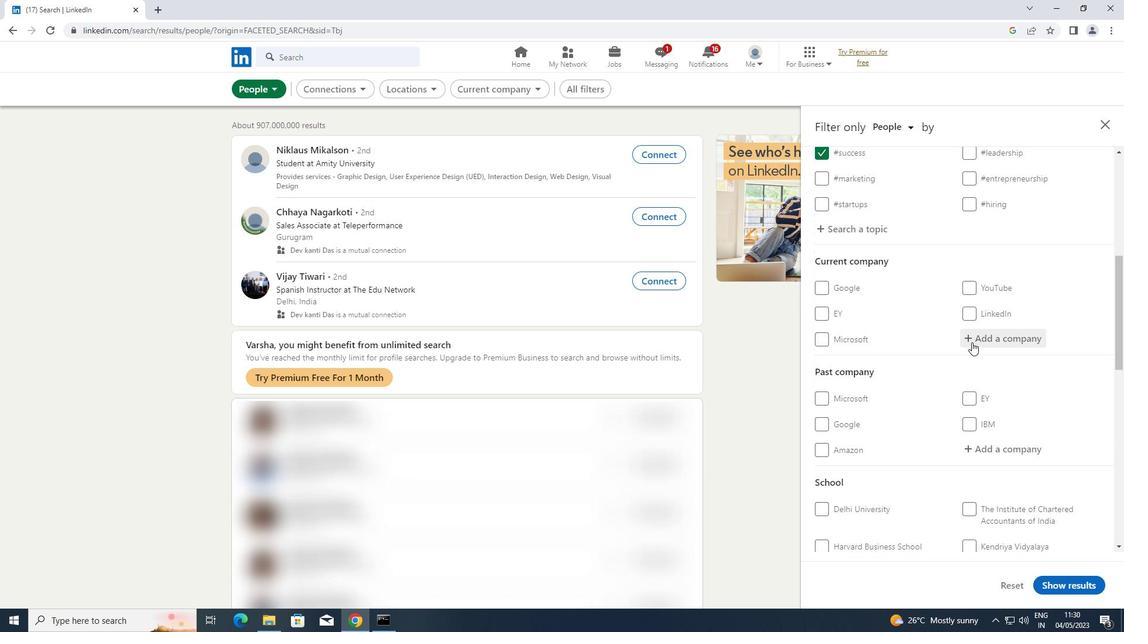 
Action: Mouse pressed left at (991, 343)
Screenshot: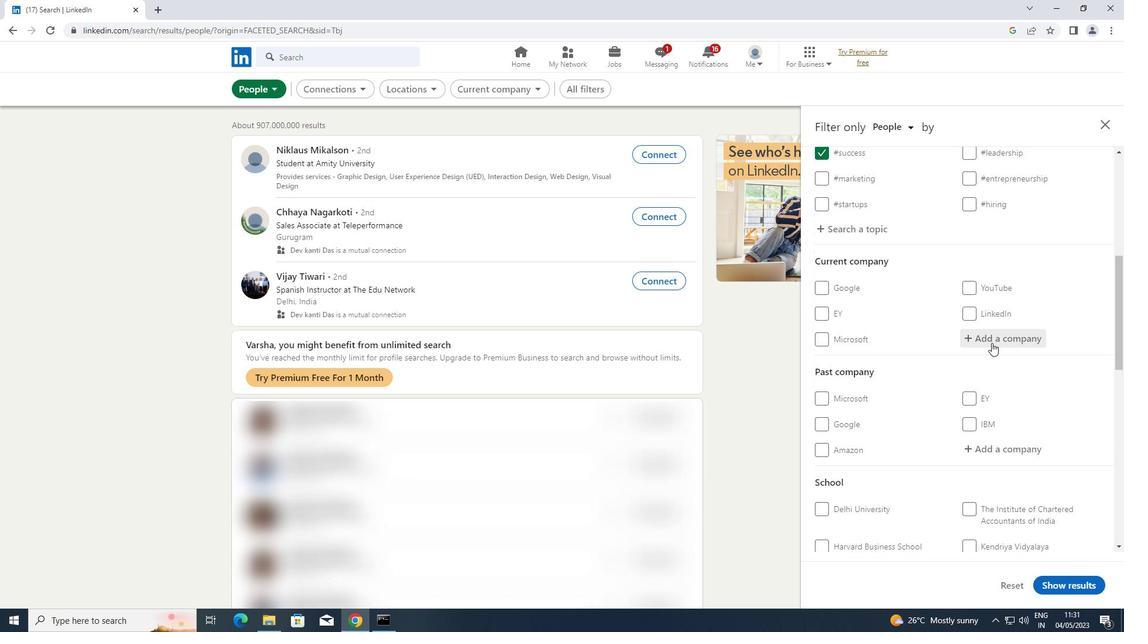 
Action: Key pressed <Key.shift>IIM<Key.space><Key.shift>BANGLORE<Key.space><Key.shift>EXECUTIVE<Key.space><Key.shift>EDUCATION
Screenshot: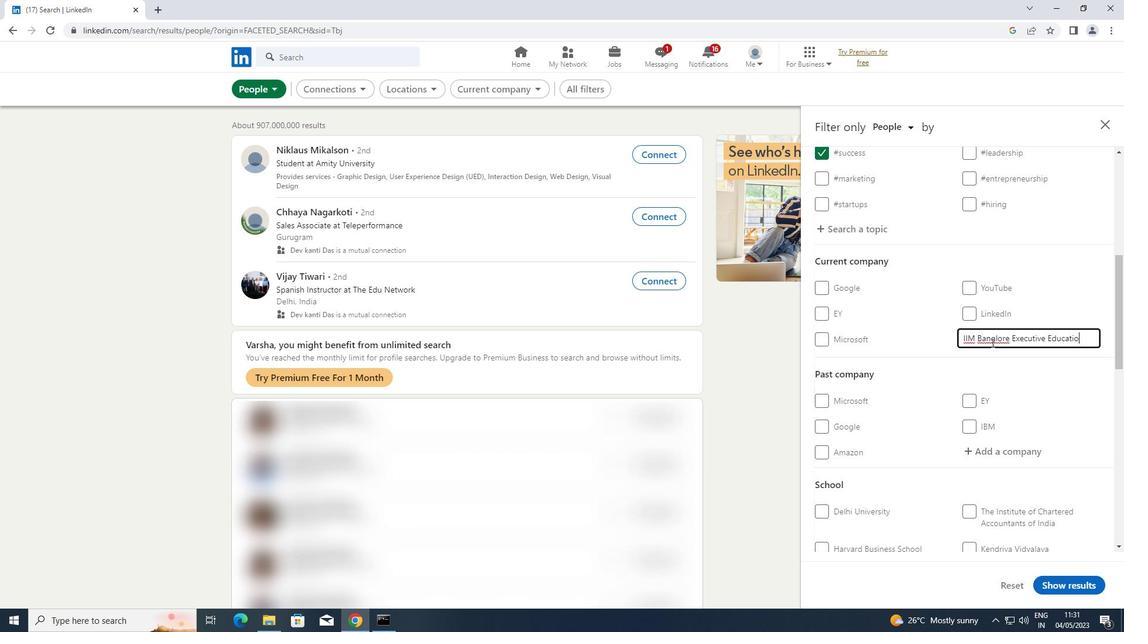 
Action: Mouse moved to (894, 329)
Screenshot: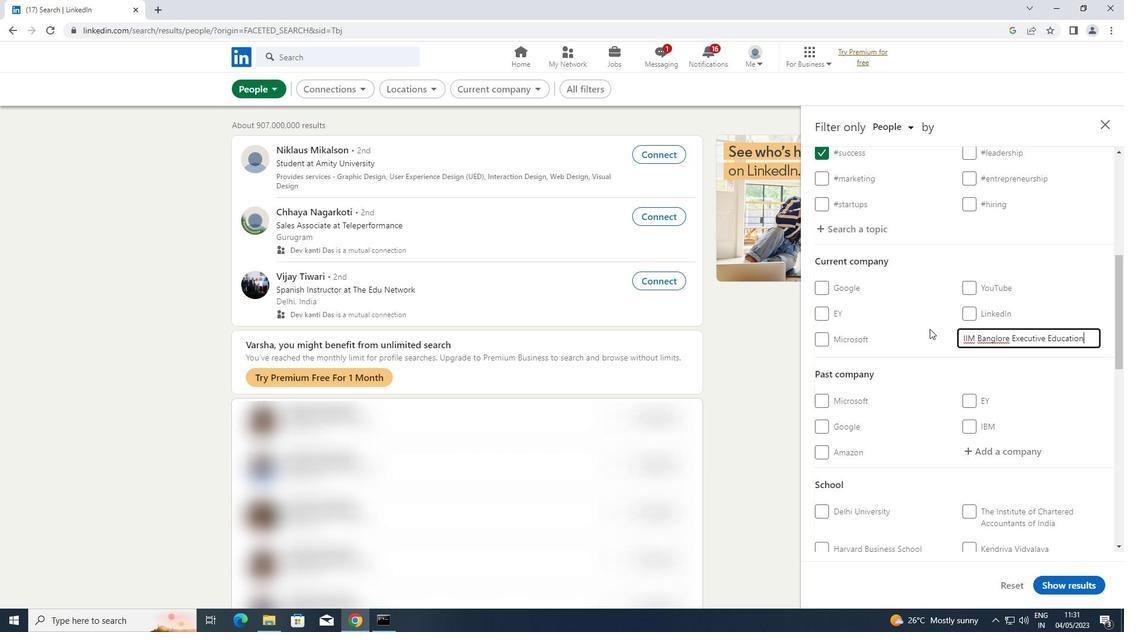 
Action: Mouse scrolled (894, 329) with delta (0, 0)
Screenshot: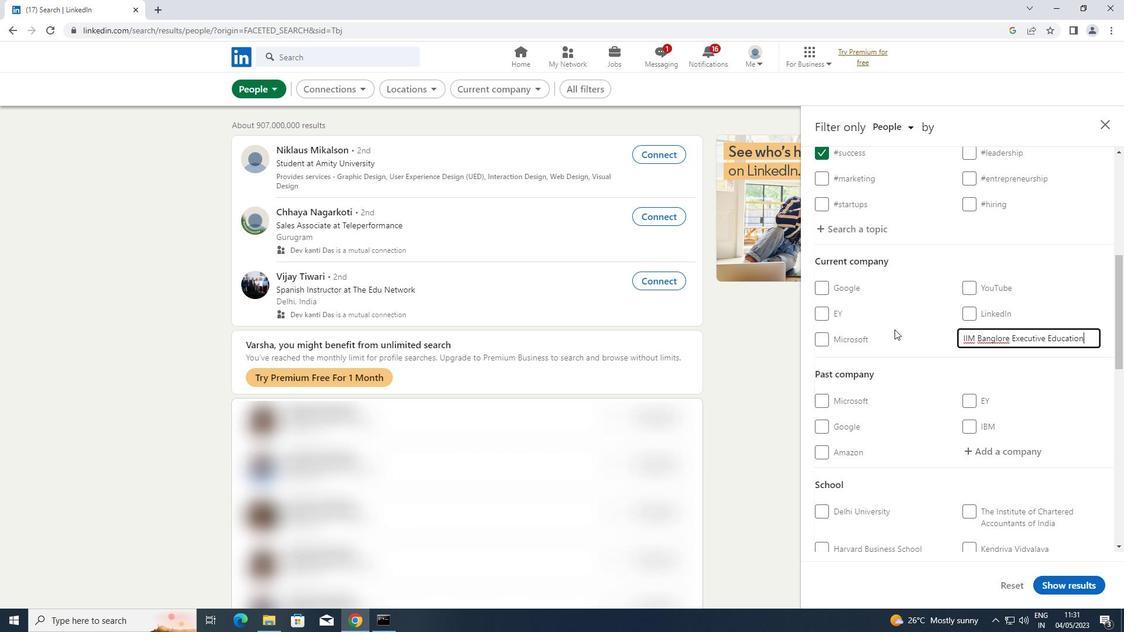 
Action: Mouse scrolled (894, 329) with delta (0, 0)
Screenshot: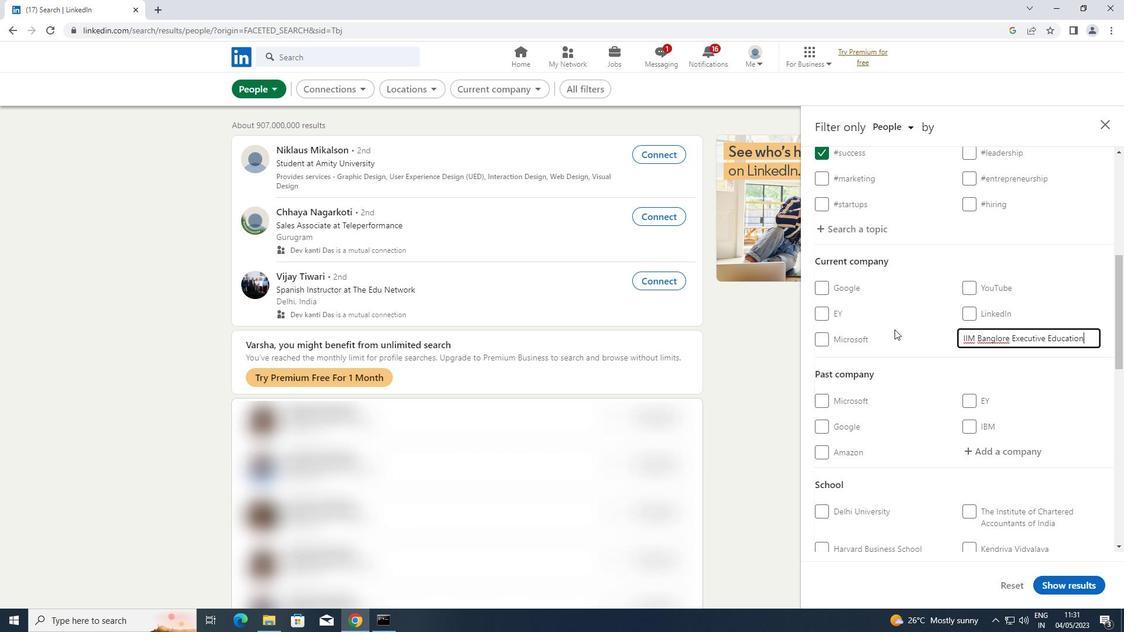 
Action: Mouse scrolled (894, 329) with delta (0, 0)
Screenshot: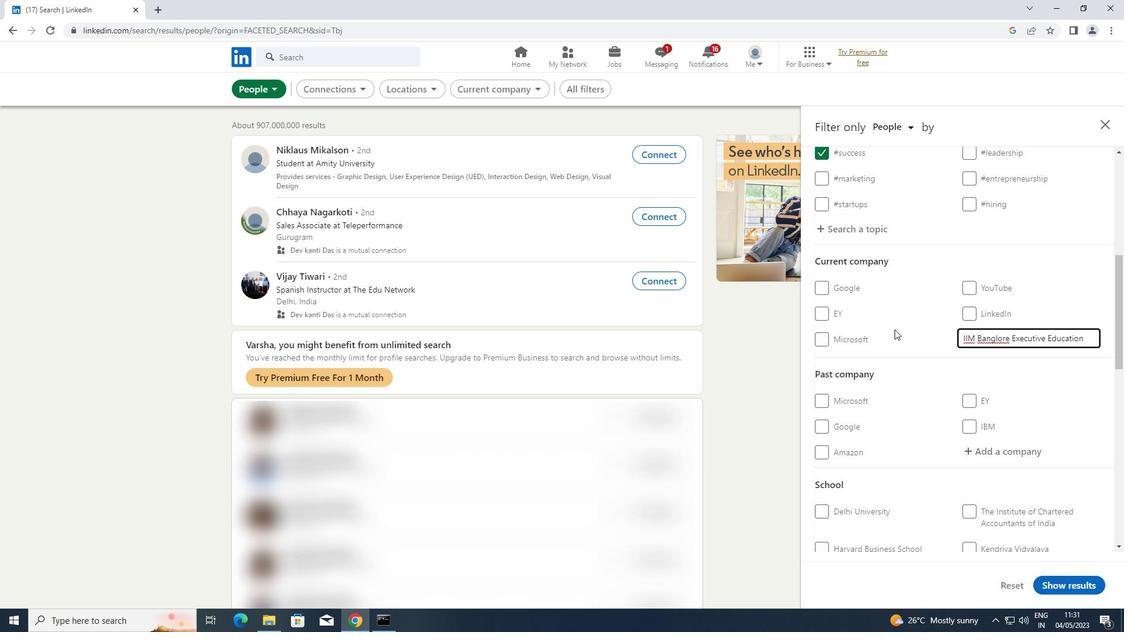 
Action: Mouse scrolled (894, 329) with delta (0, 0)
Screenshot: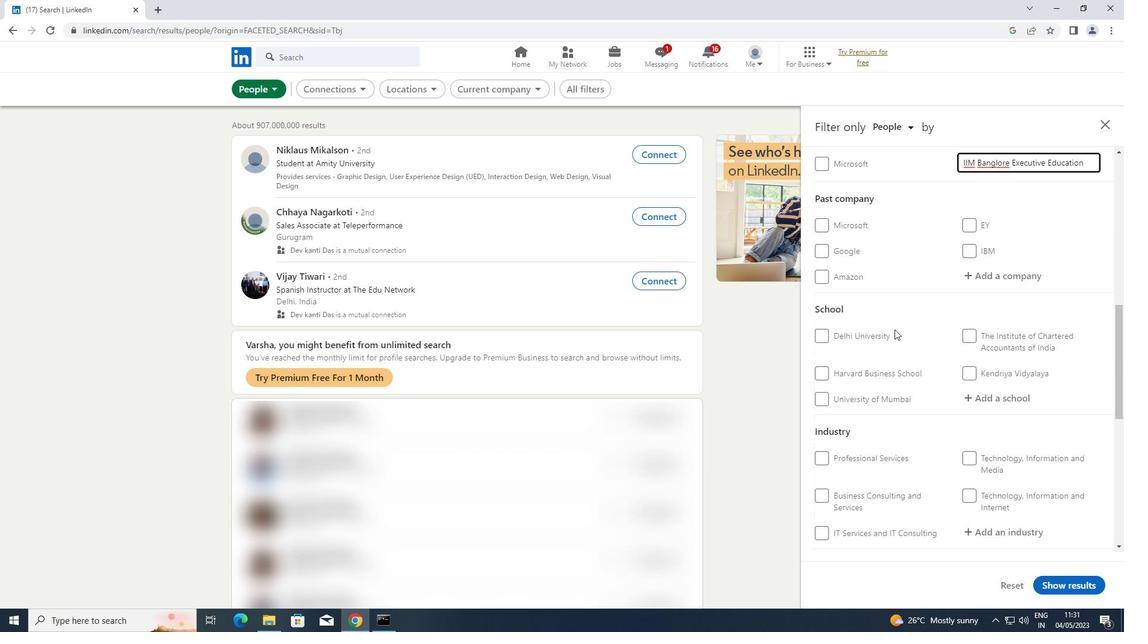 
Action: Mouse scrolled (894, 329) with delta (0, 0)
Screenshot: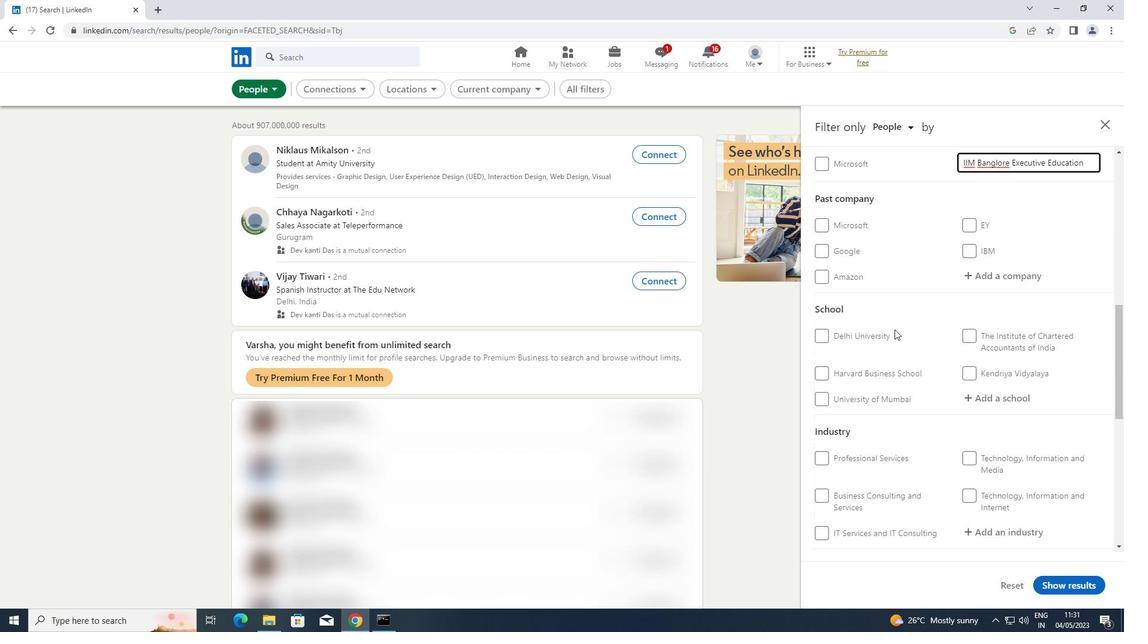 
Action: Mouse scrolled (894, 329) with delta (0, 0)
Screenshot: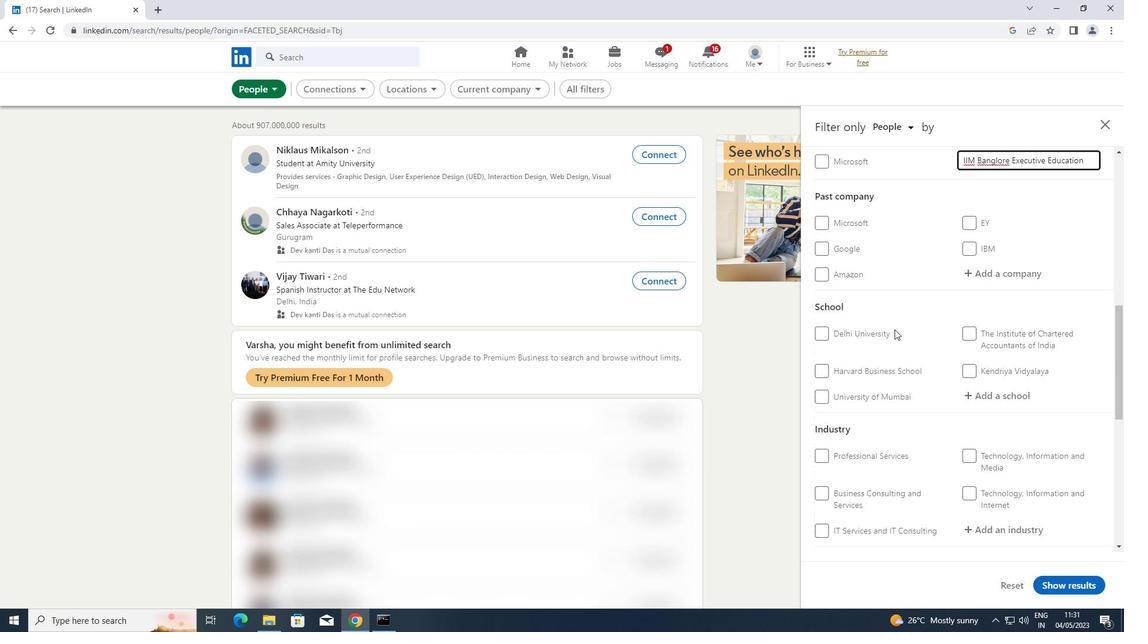 
Action: Mouse moved to (1016, 226)
Screenshot: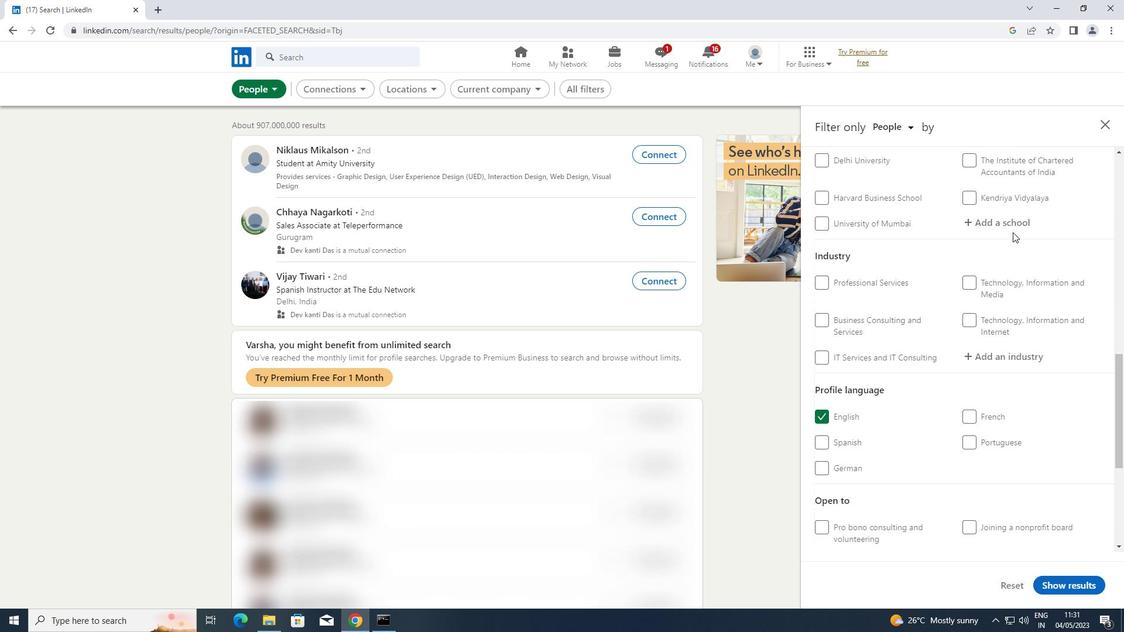 
Action: Mouse pressed left at (1016, 226)
Screenshot: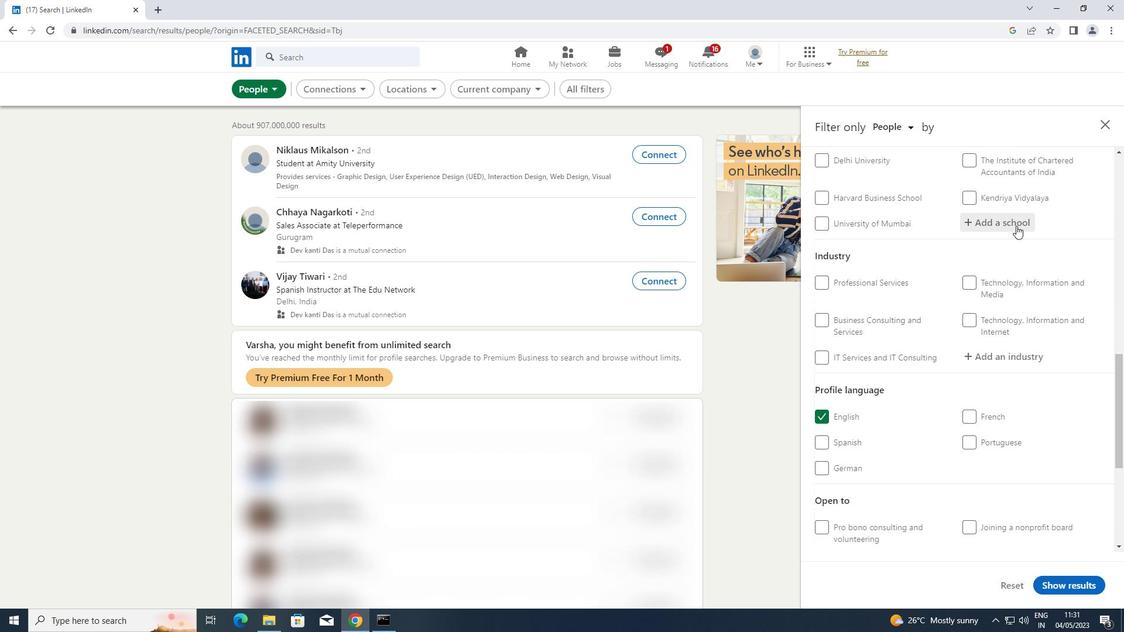 
Action: Key pressed <Key.shift>DEVI<Key.space><Key.shift>AHILYA
Screenshot: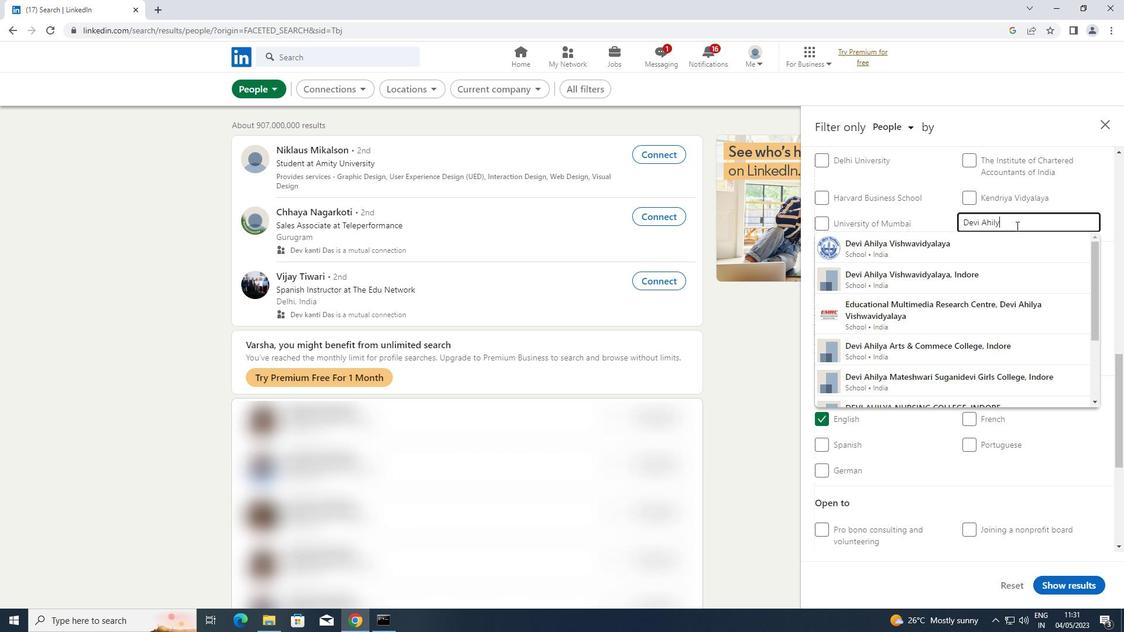 
Action: Mouse moved to (947, 275)
Screenshot: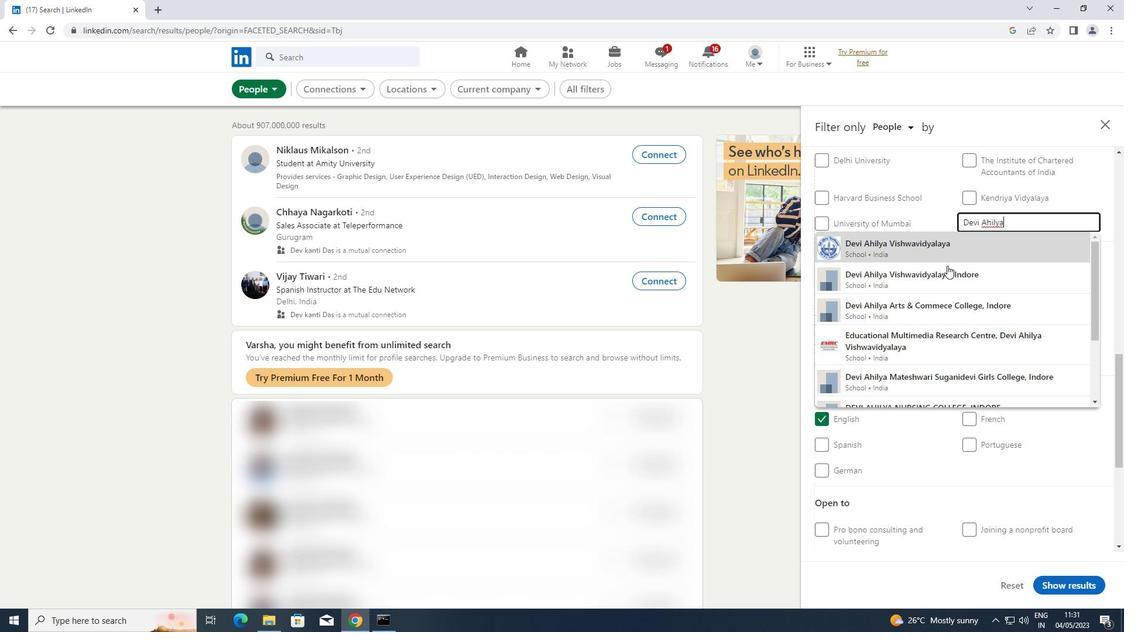 
Action: Mouse pressed left at (947, 275)
Screenshot: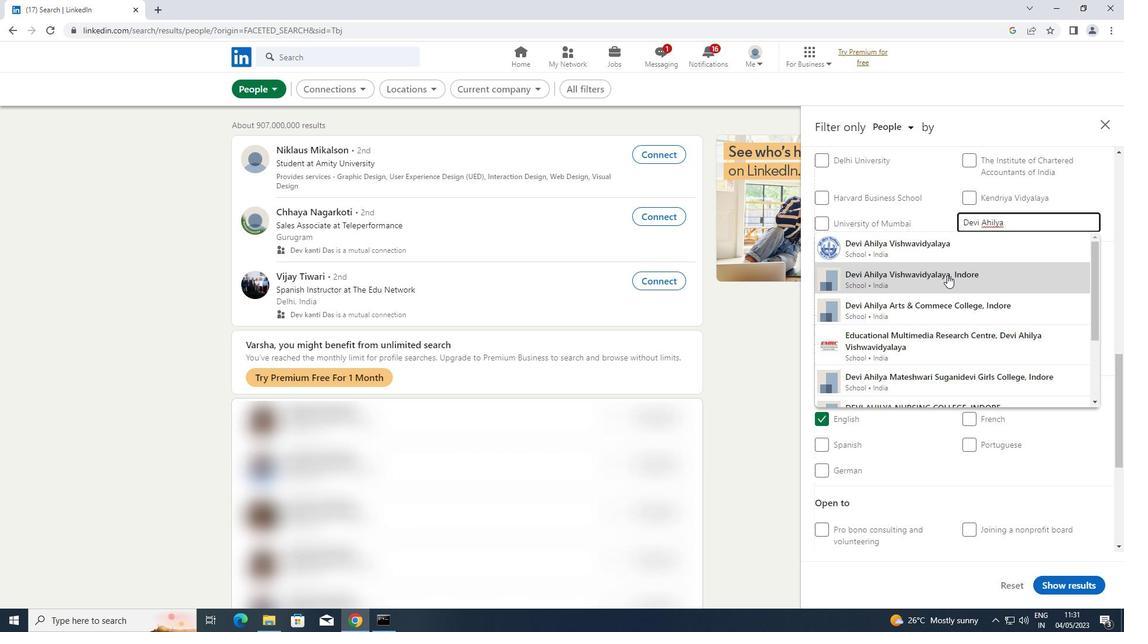 
Action: Mouse moved to (948, 275)
Screenshot: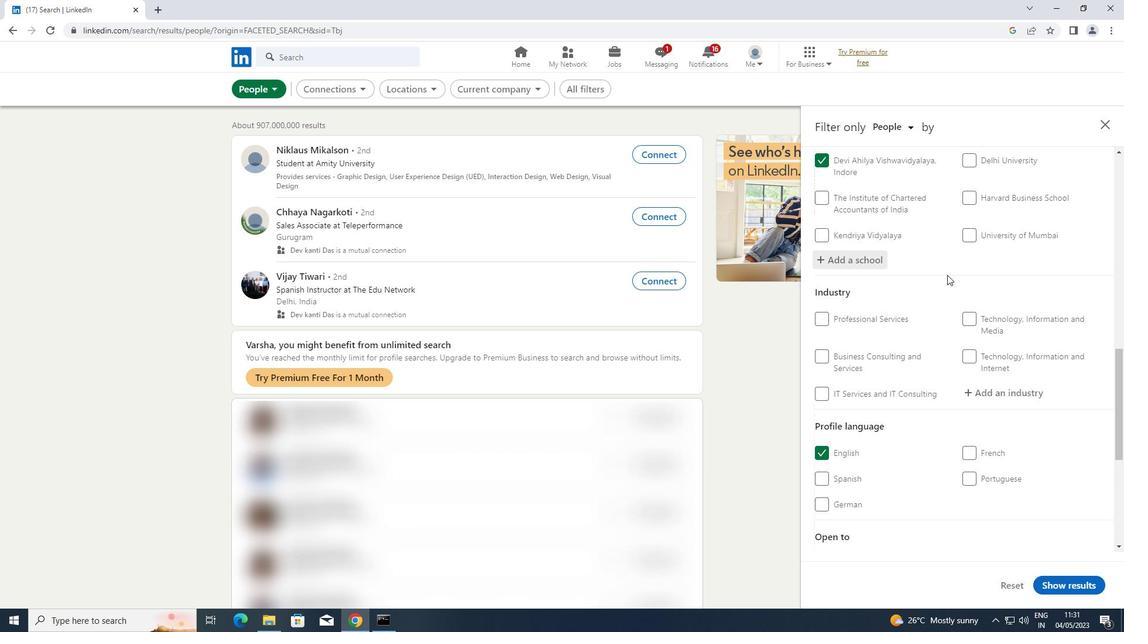
Action: Mouse scrolled (948, 274) with delta (0, 0)
Screenshot: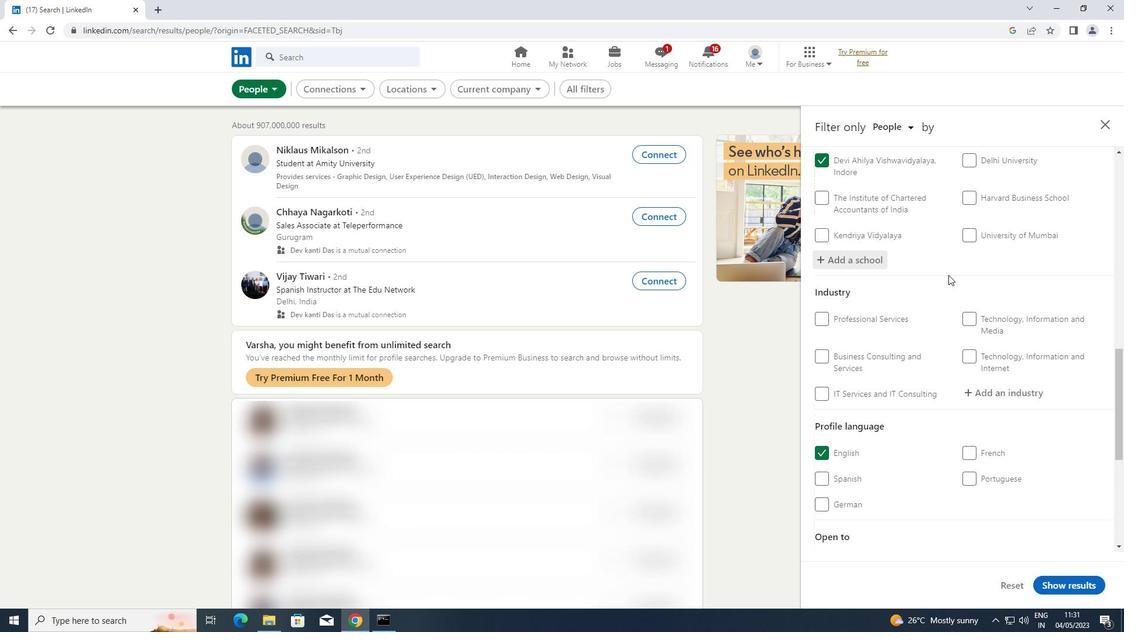 
Action: Mouse scrolled (948, 274) with delta (0, 0)
Screenshot: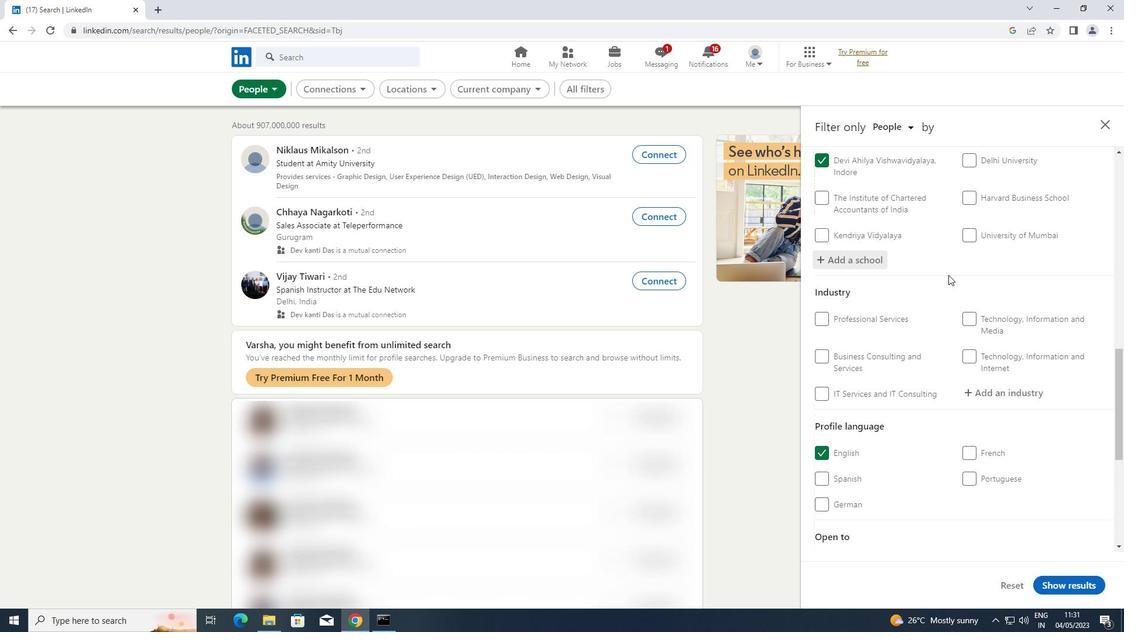 
Action: Mouse scrolled (948, 274) with delta (0, 0)
Screenshot: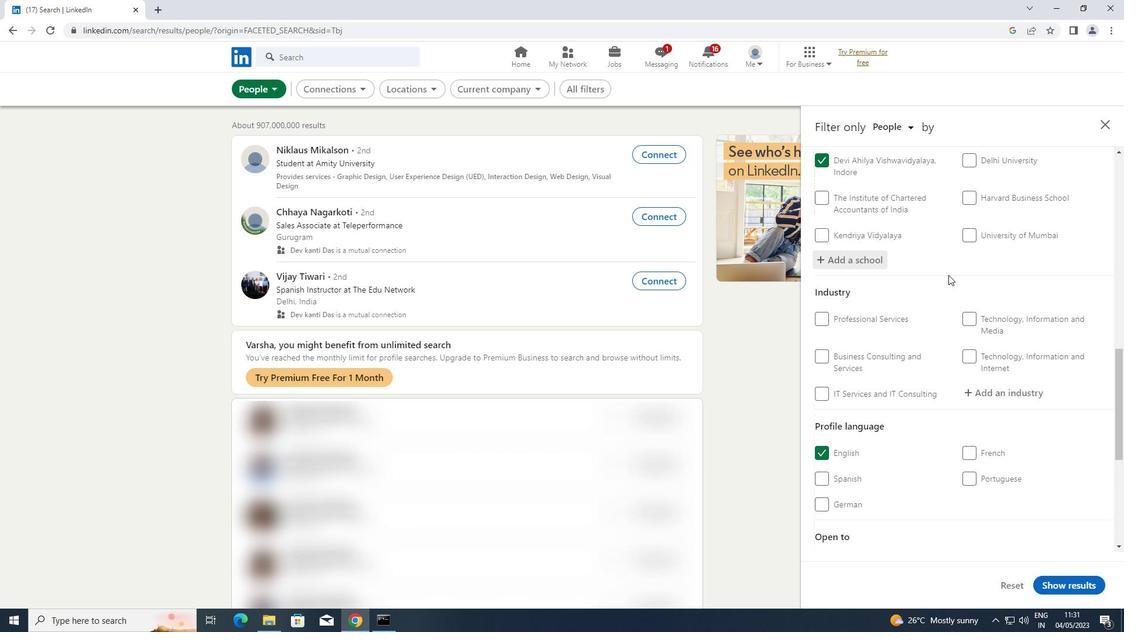 
Action: Mouse scrolled (948, 274) with delta (0, 0)
Screenshot: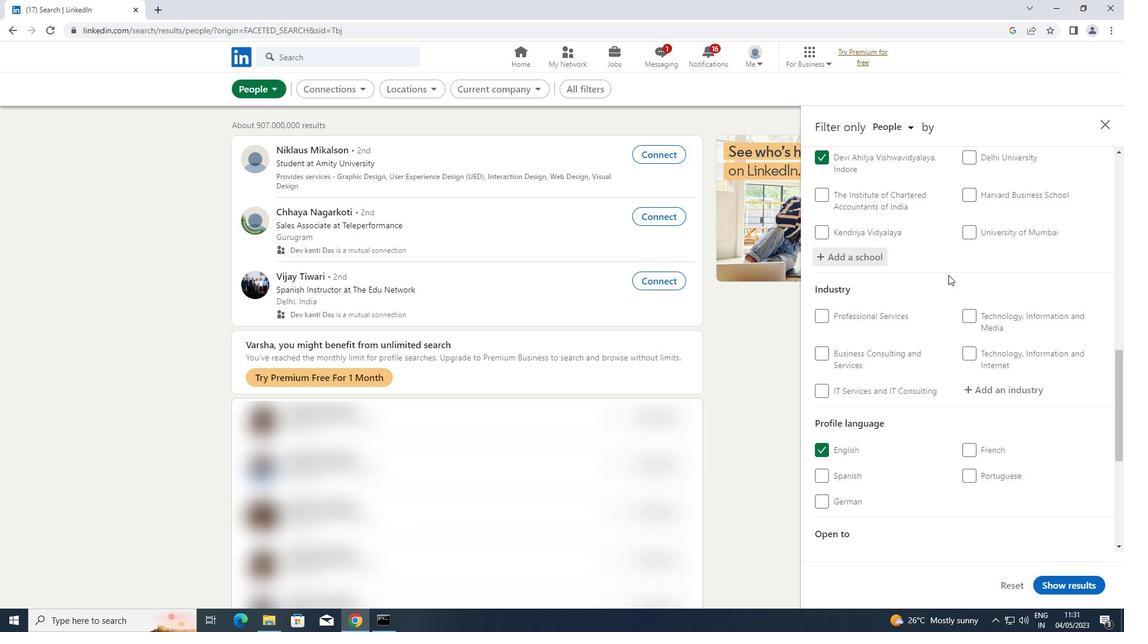 
Action: Mouse moved to (951, 273)
Screenshot: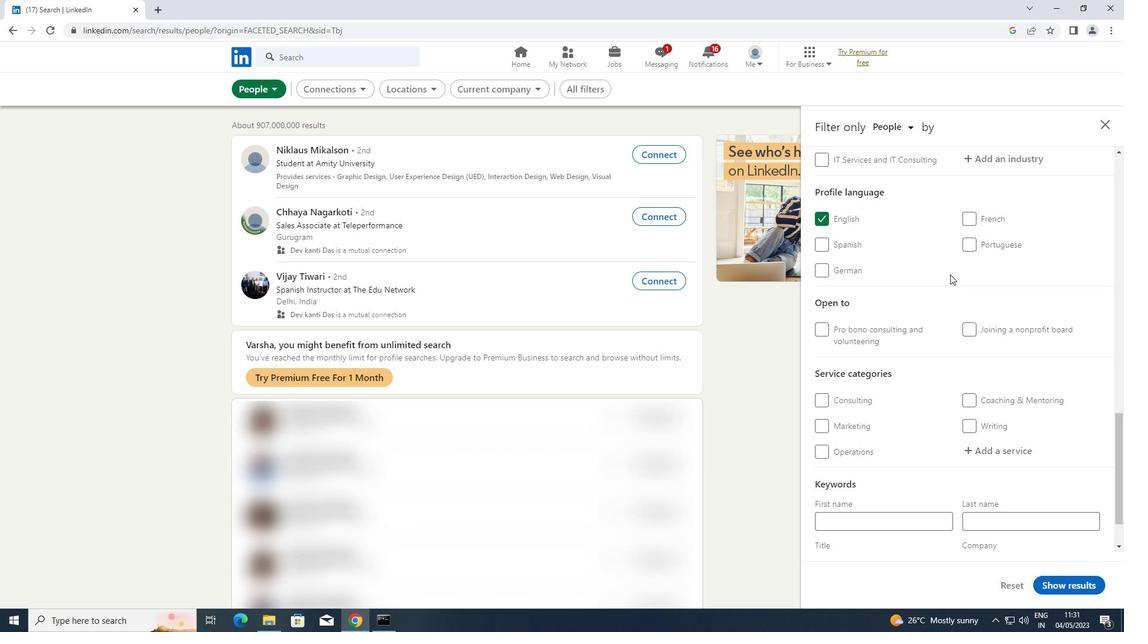 
Action: Mouse scrolled (951, 272) with delta (0, 0)
Screenshot: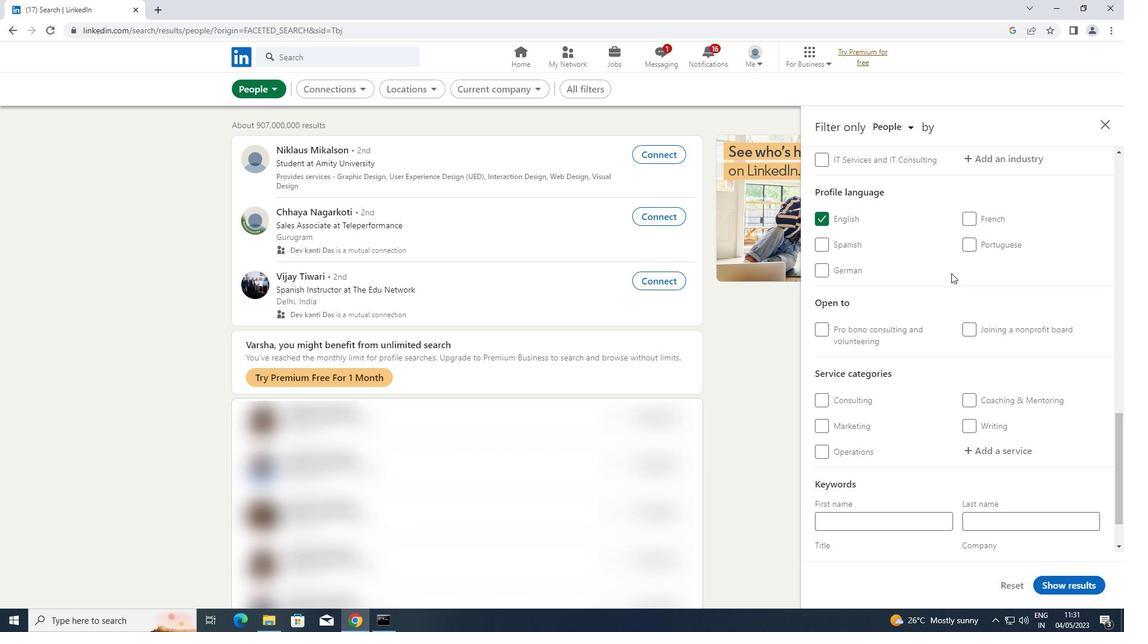 
Action: Mouse moved to (961, 268)
Screenshot: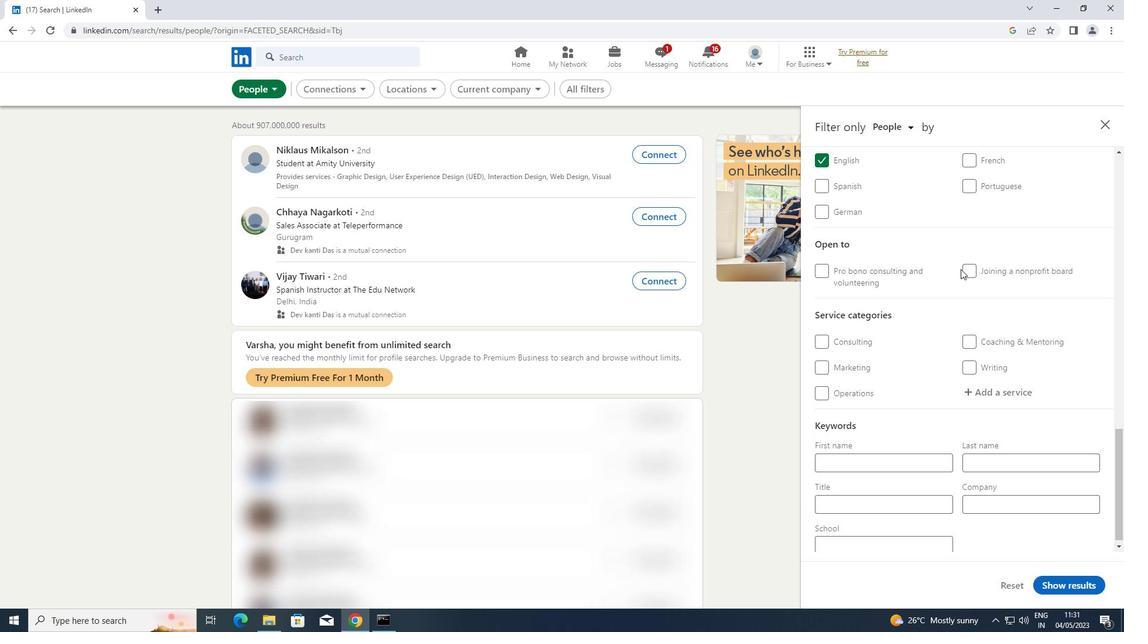 
Action: Mouse scrolled (961, 269) with delta (0, 0)
Screenshot: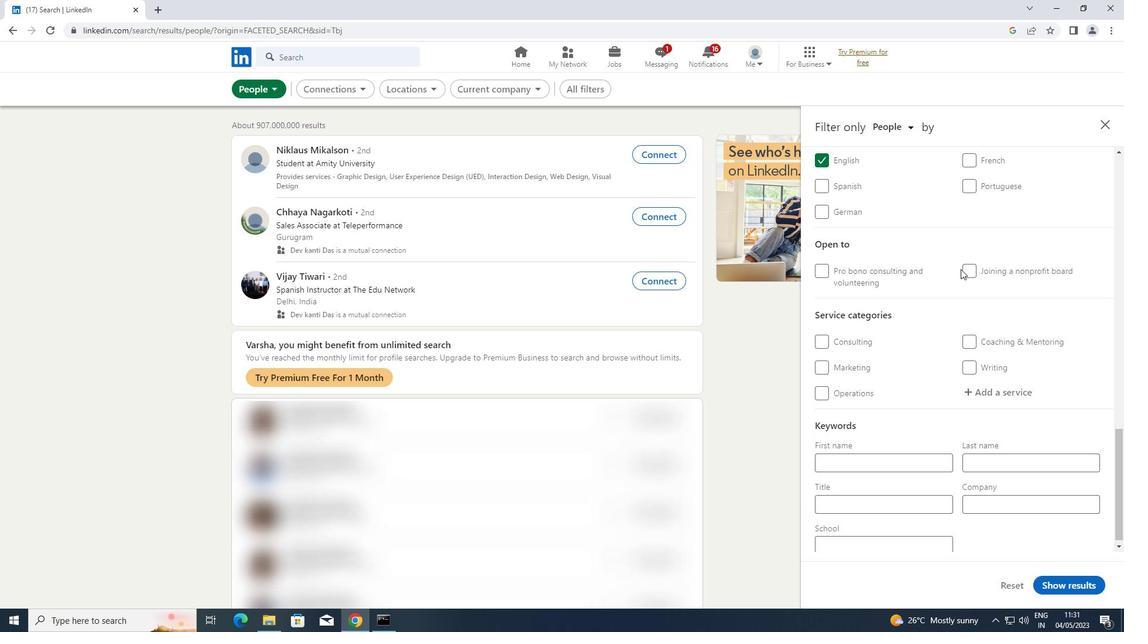 
Action: Mouse scrolled (961, 269) with delta (0, 0)
Screenshot: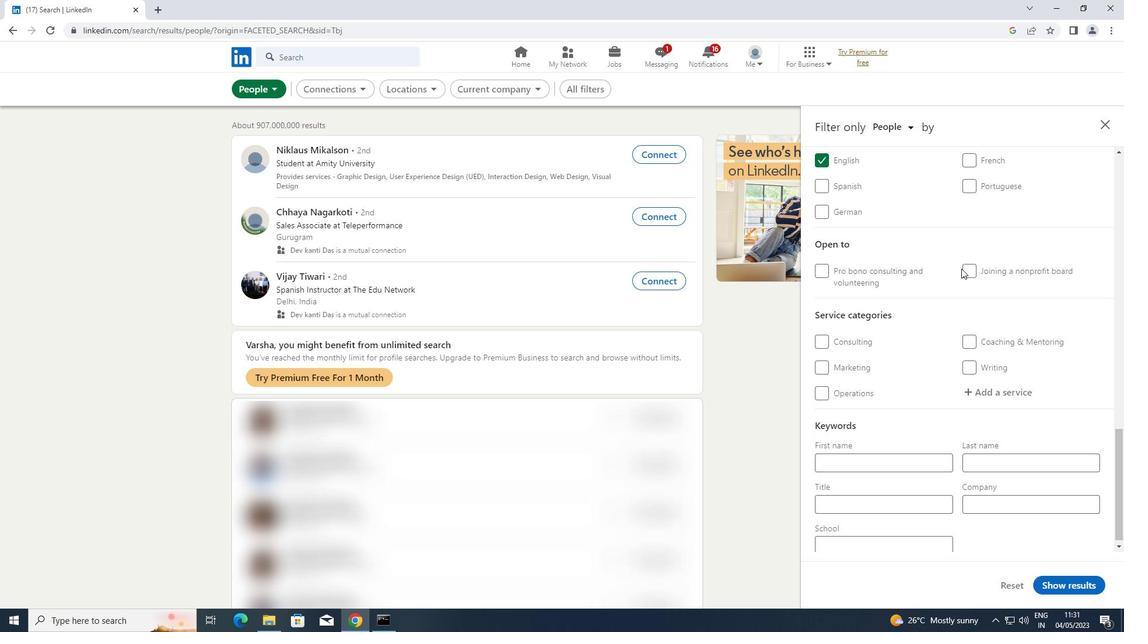 
Action: Mouse moved to (984, 296)
Screenshot: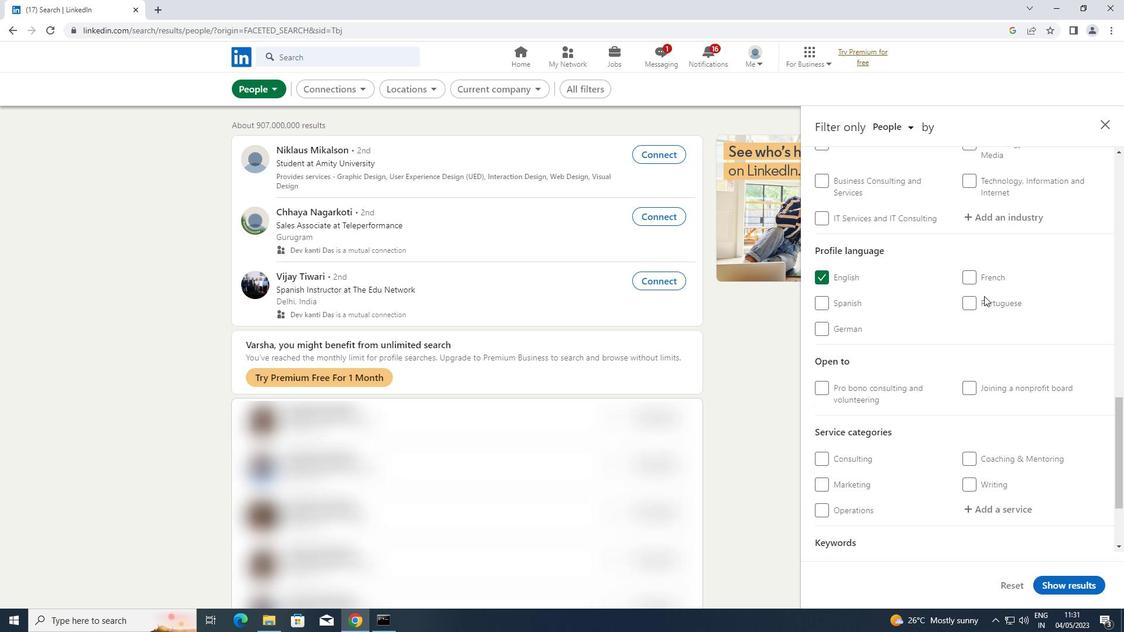 
Action: Mouse scrolled (984, 297) with delta (0, 0)
Screenshot: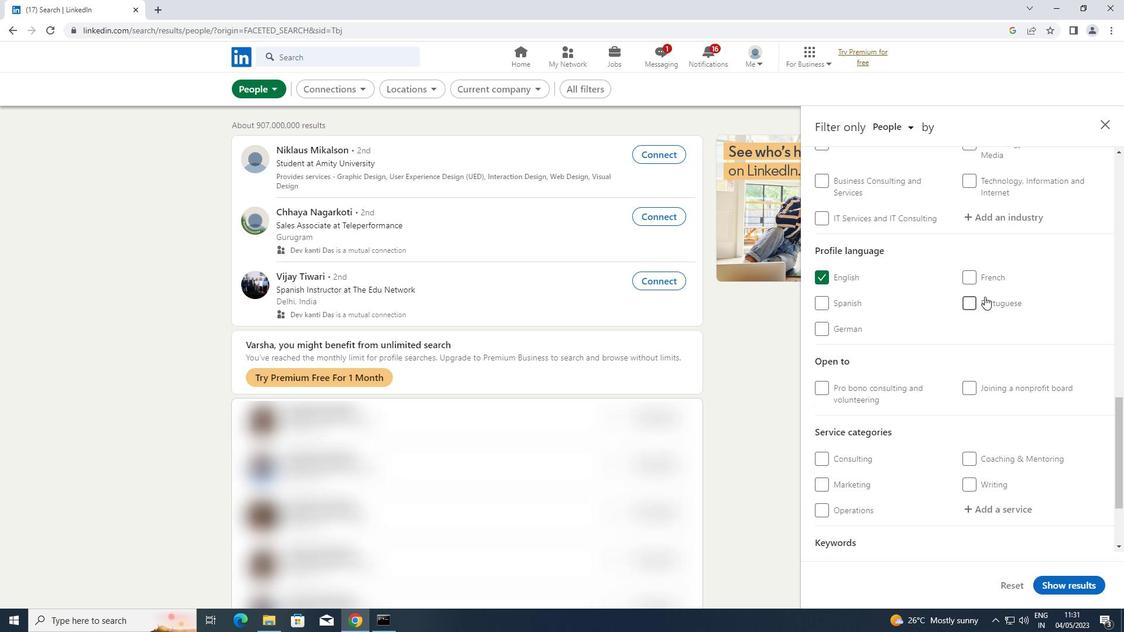 
Action: Mouse scrolled (984, 297) with delta (0, 0)
Screenshot: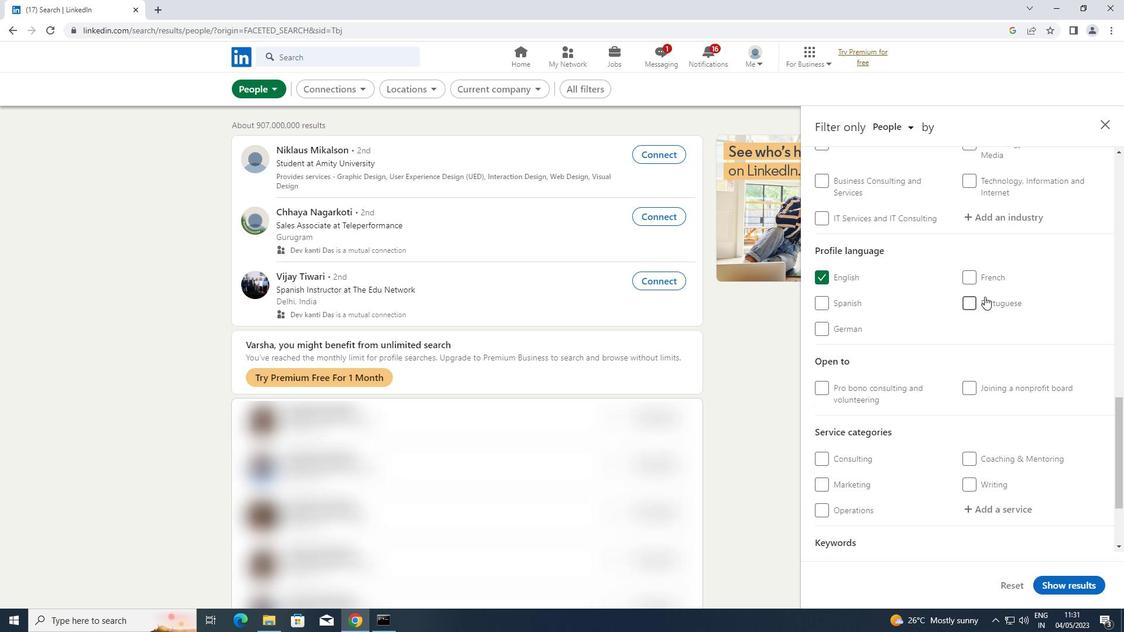 
Action: Mouse moved to (997, 331)
Screenshot: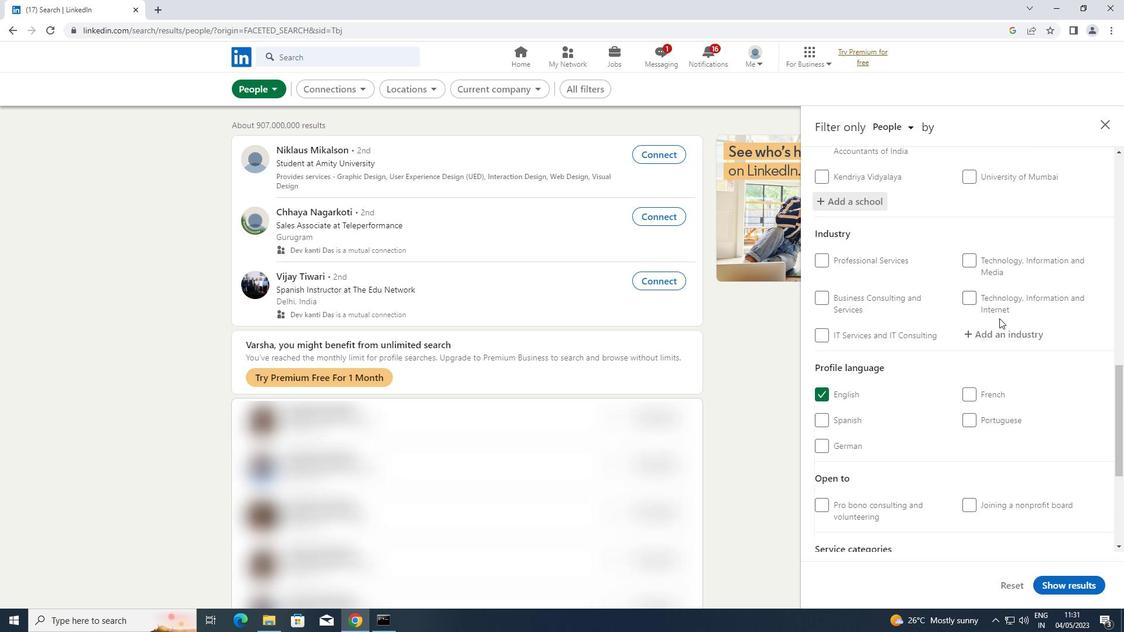 
Action: Mouse pressed left at (997, 331)
Screenshot: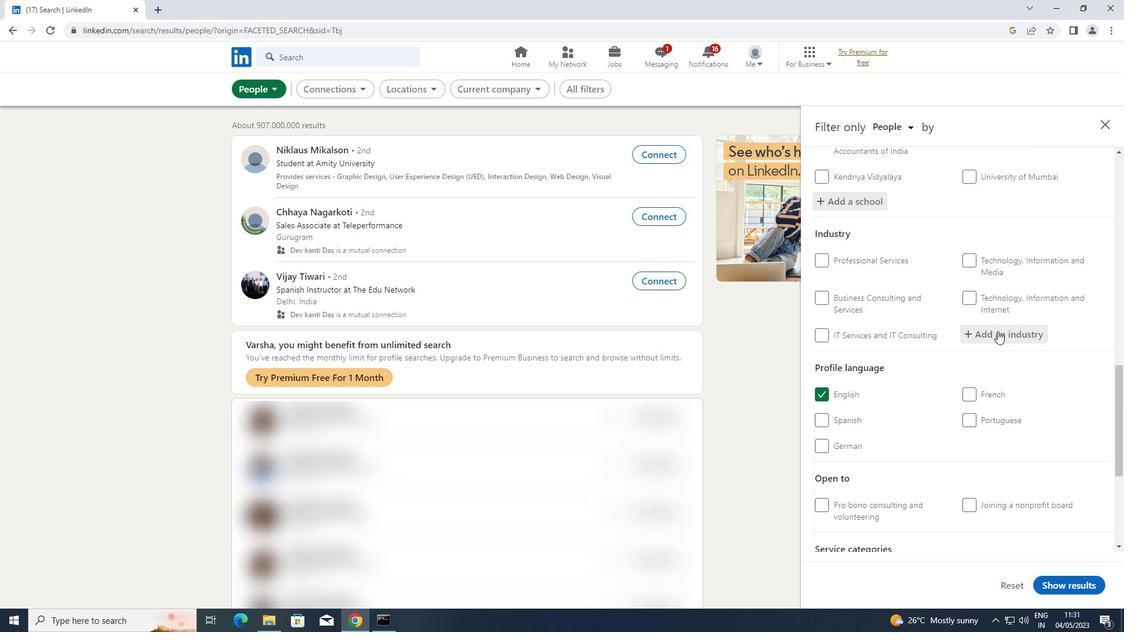 
Action: Mouse moved to (997, 332)
Screenshot: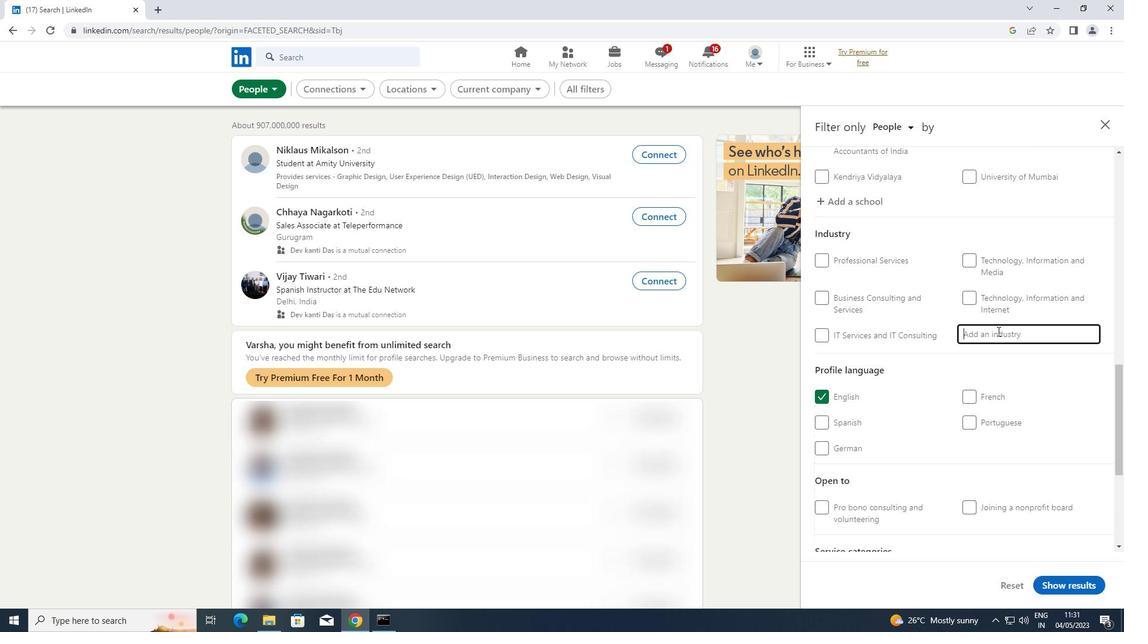 
Action: Key pressed <Key.shift>CORRECTIONAL<Key.space>
Screenshot: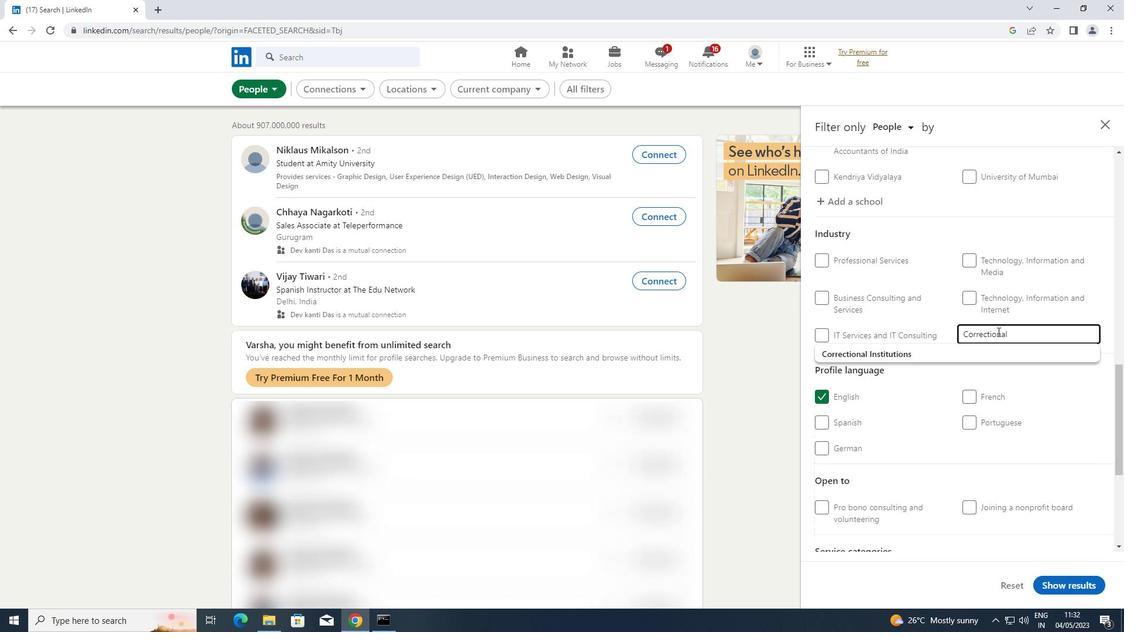 
Action: Mouse moved to (935, 356)
Screenshot: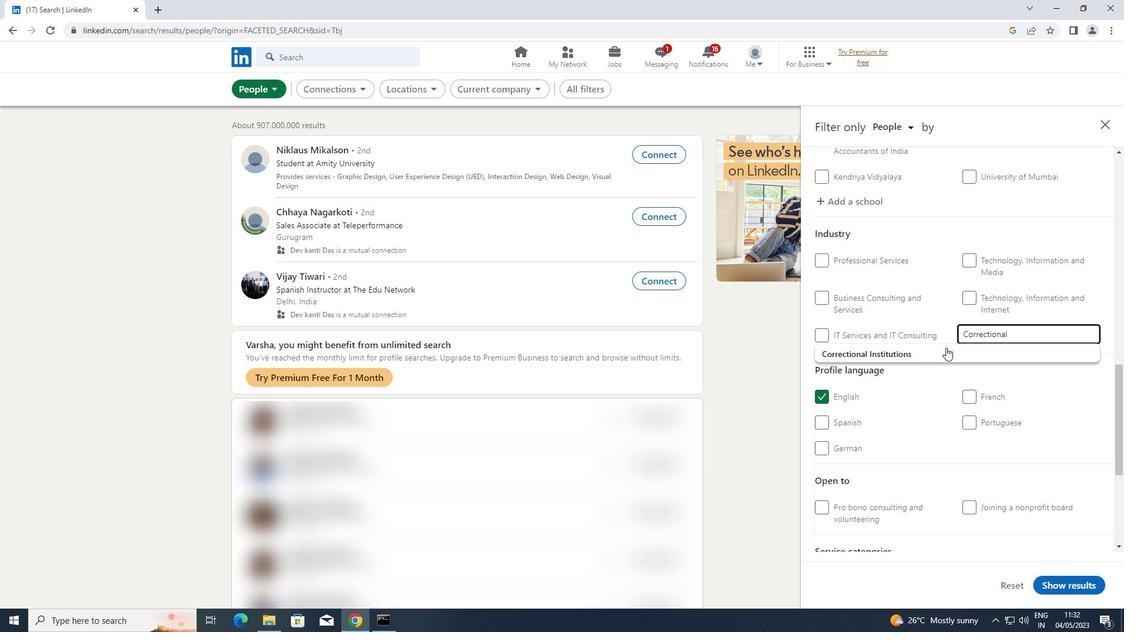 
Action: Mouse pressed left at (935, 356)
Screenshot: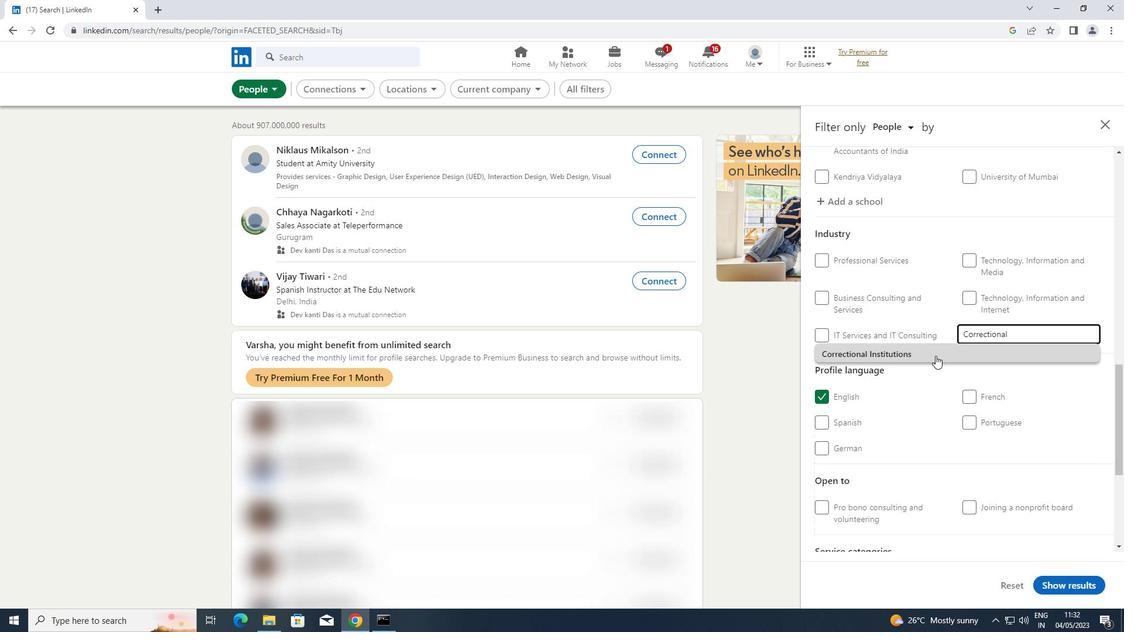 
Action: Mouse scrolled (935, 355) with delta (0, 0)
Screenshot: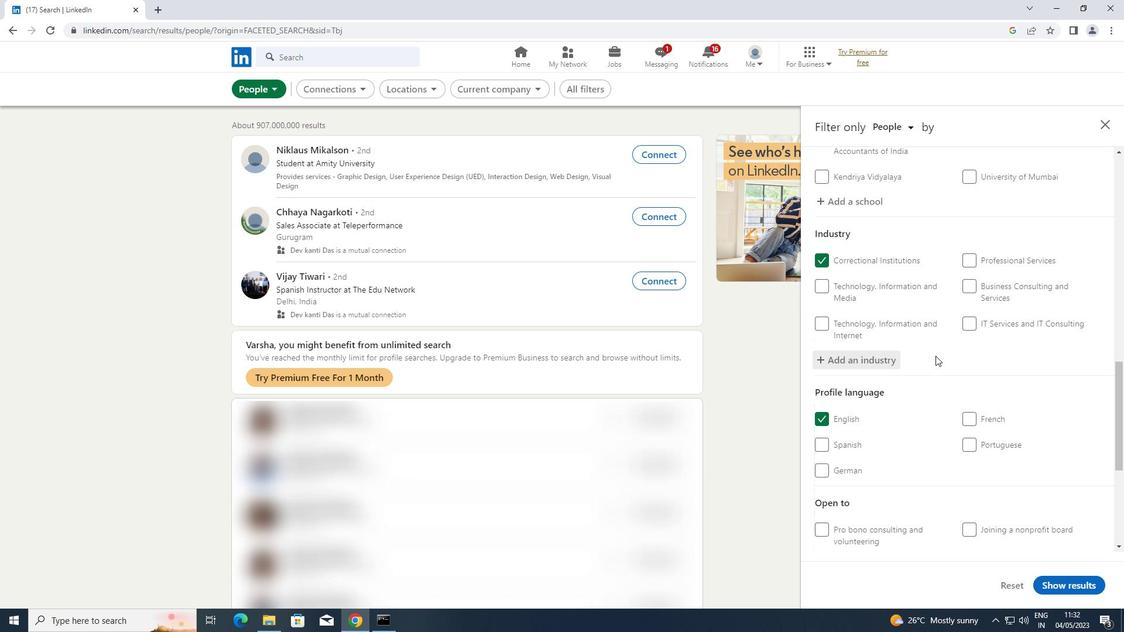 
Action: Mouse scrolled (935, 355) with delta (0, 0)
Screenshot: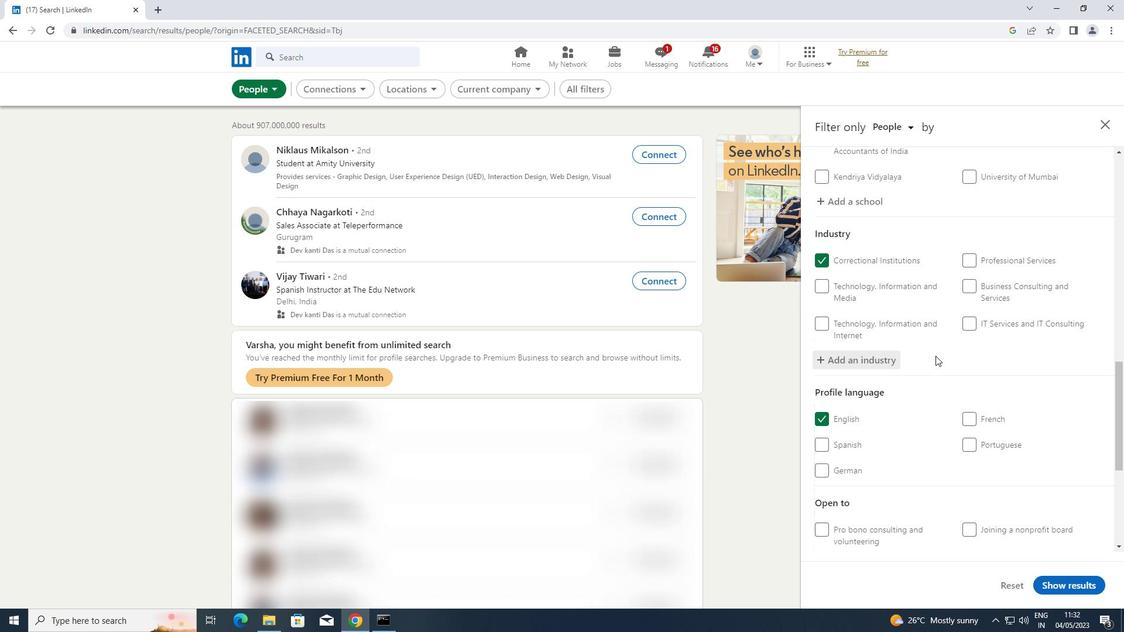 
Action: Mouse scrolled (935, 355) with delta (0, 0)
Screenshot: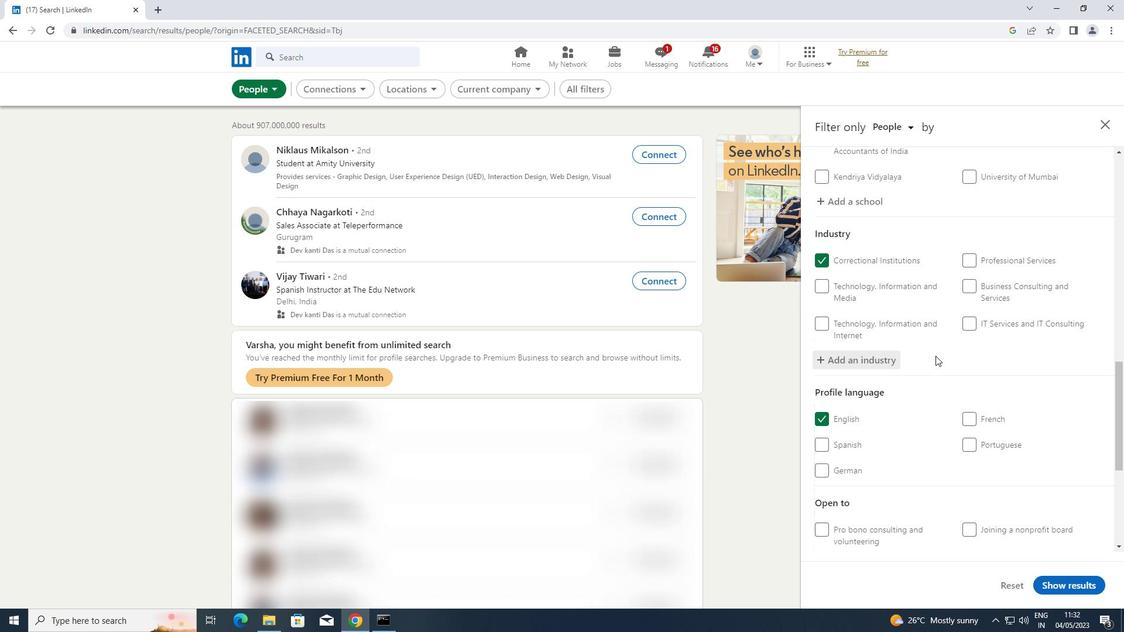 
Action: Mouse moved to (937, 356)
Screenshot: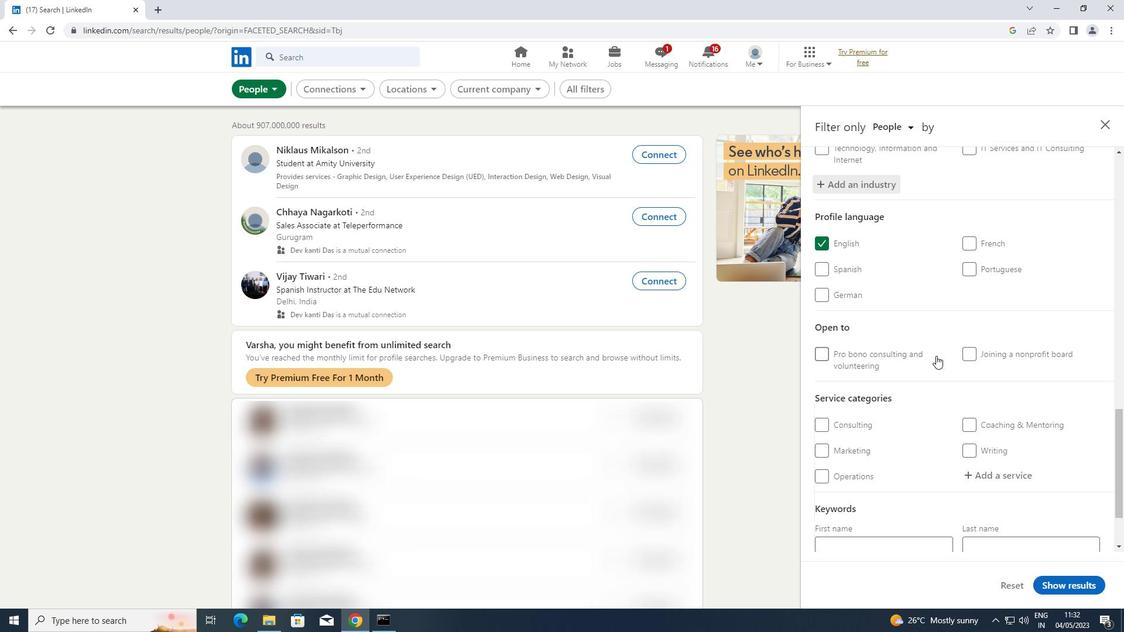
Action: Mouse scrolled (937, 355) with delta (0, 0)
Screenshot: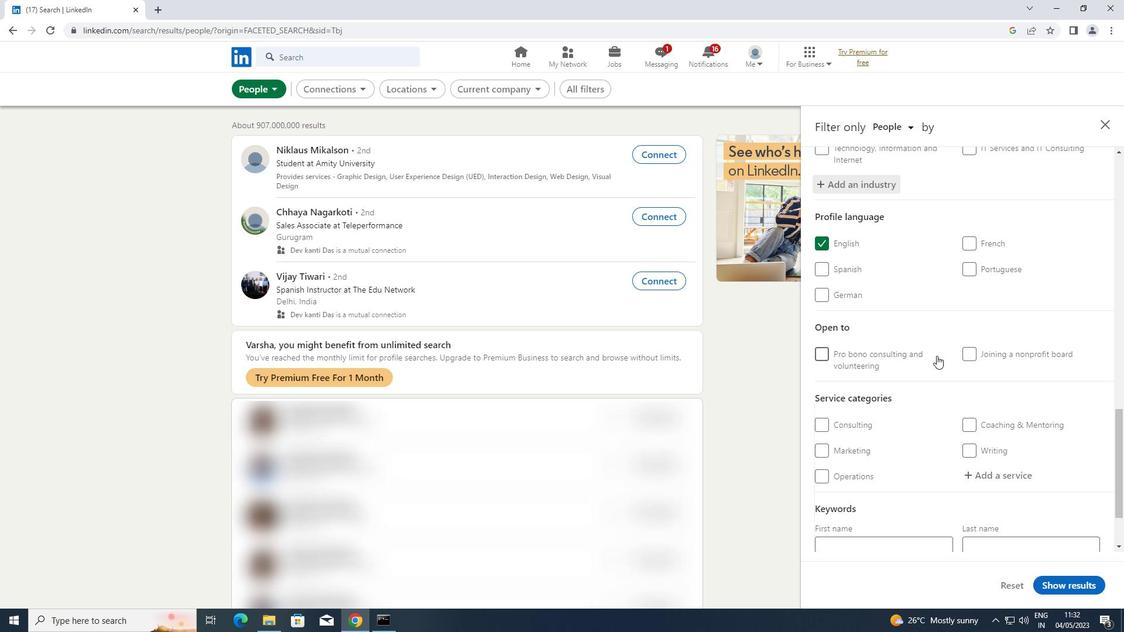 
Action: Mouse moved to (1001, 413)
Screenshot: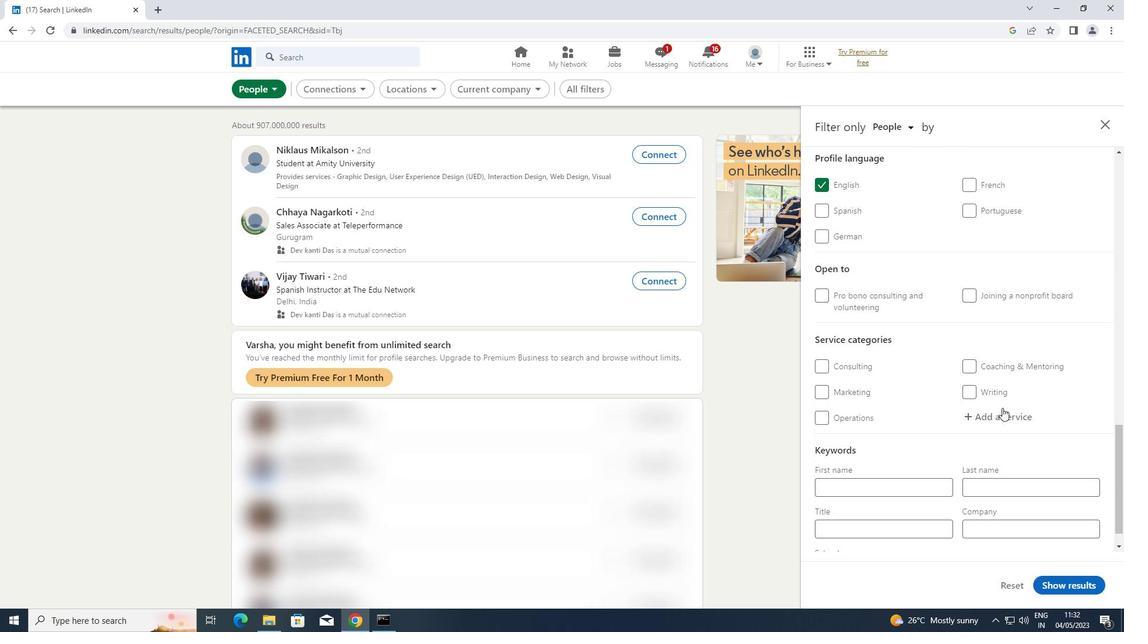 
Action: Mouse pressed left at (1001, 413)
Screenshot: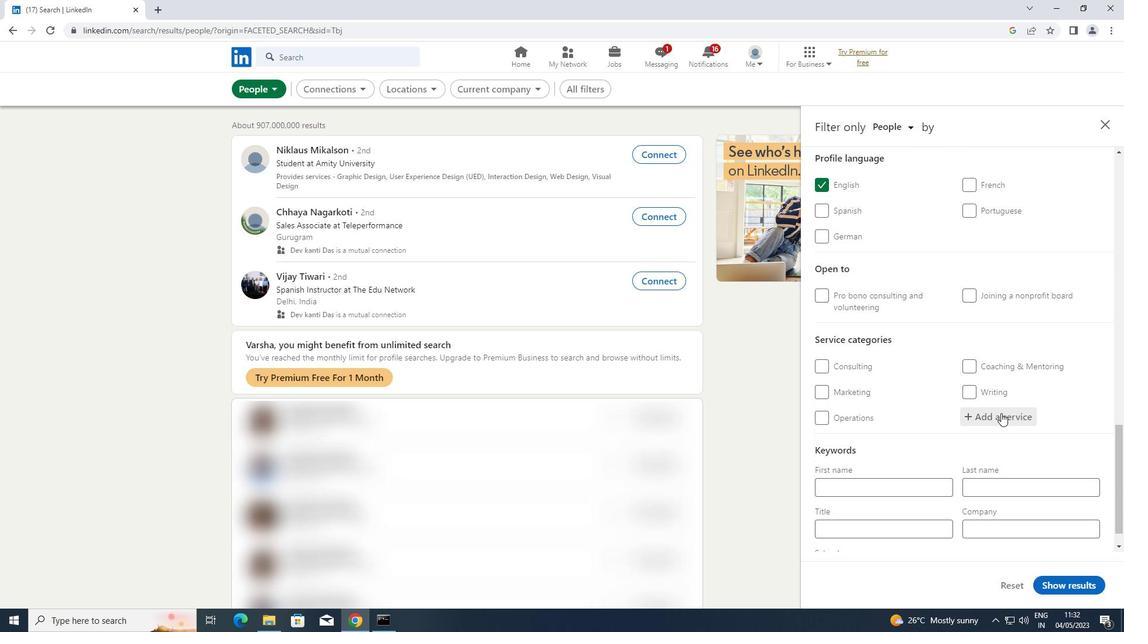 
Action: Key pressed <Key.shift>TRANSLATIO
Screenshot: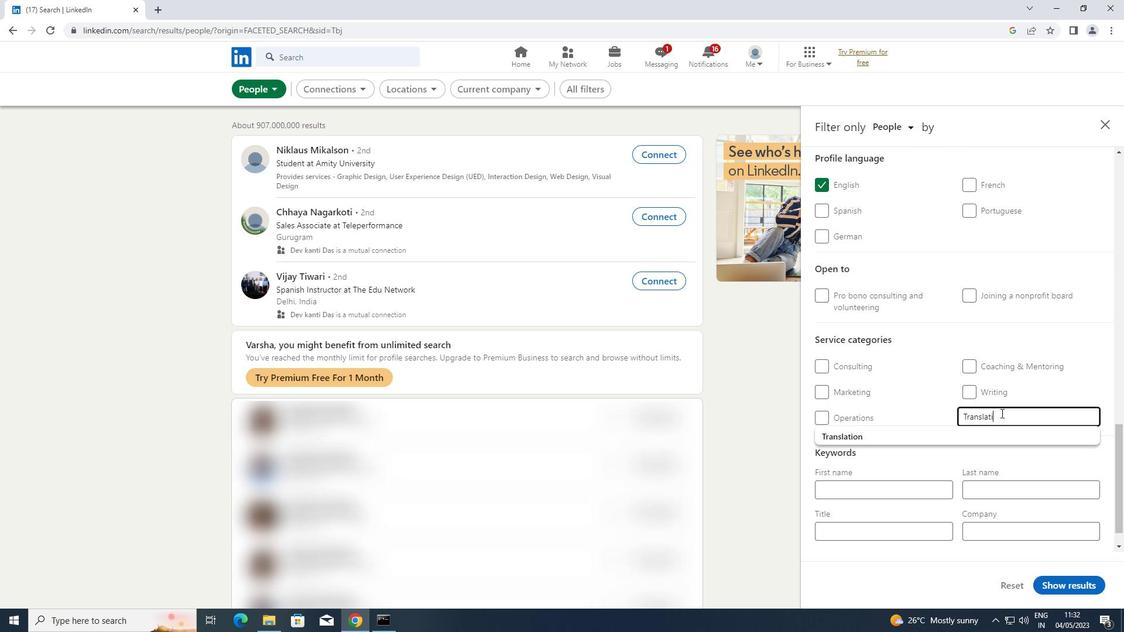 
Action: Mouse moved to (911, 440)
Screenshot: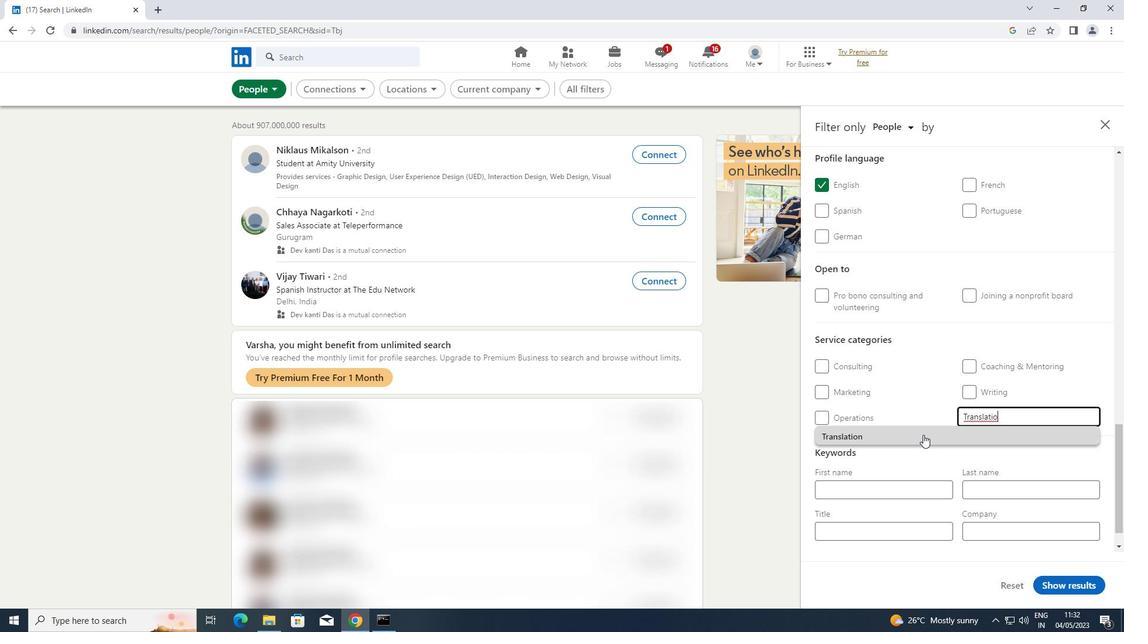 
Action: Mouse pressed left at (911, 440)
Screenshot: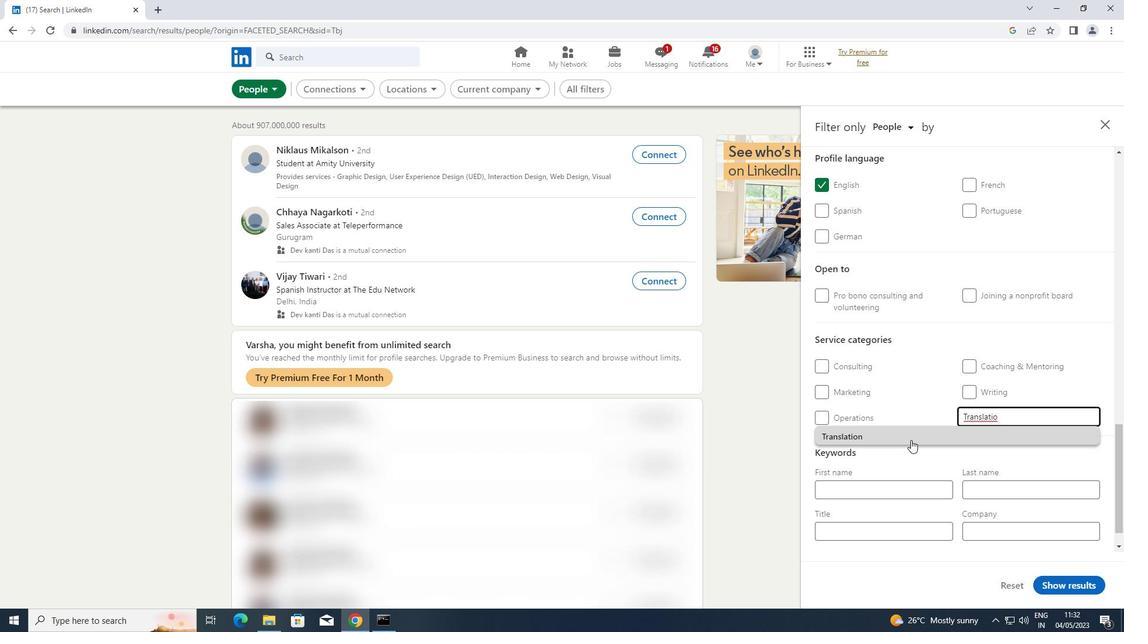 
Action: Mouse moved to (916, 438)
Screenshot: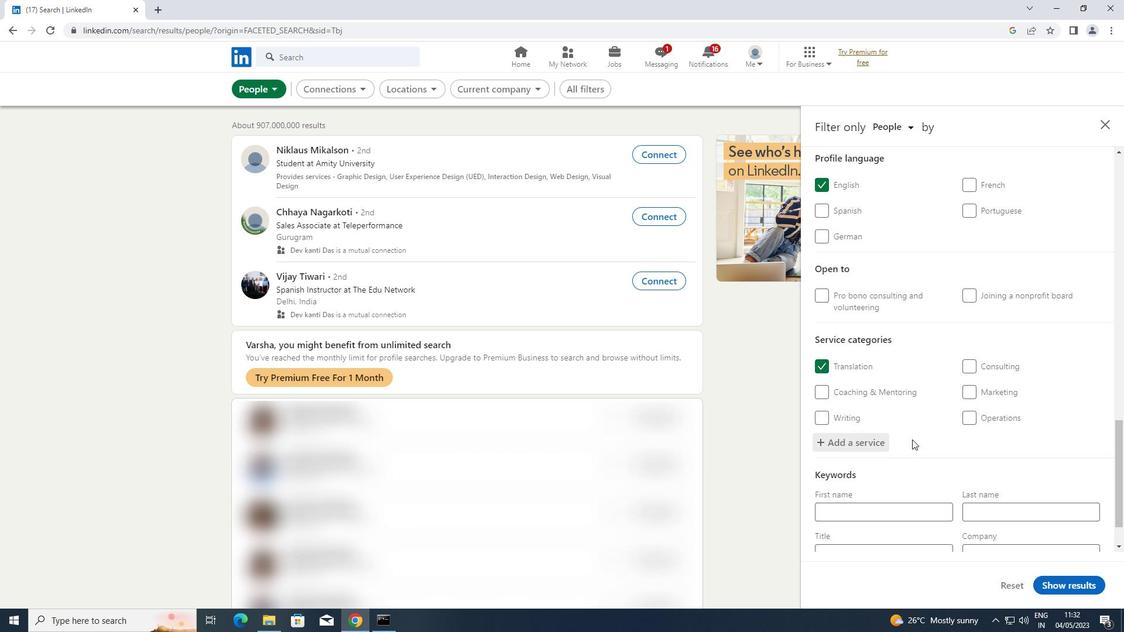 
Action: Mouse scrolled (916, 437) with delta (0, 0)
Screenshot: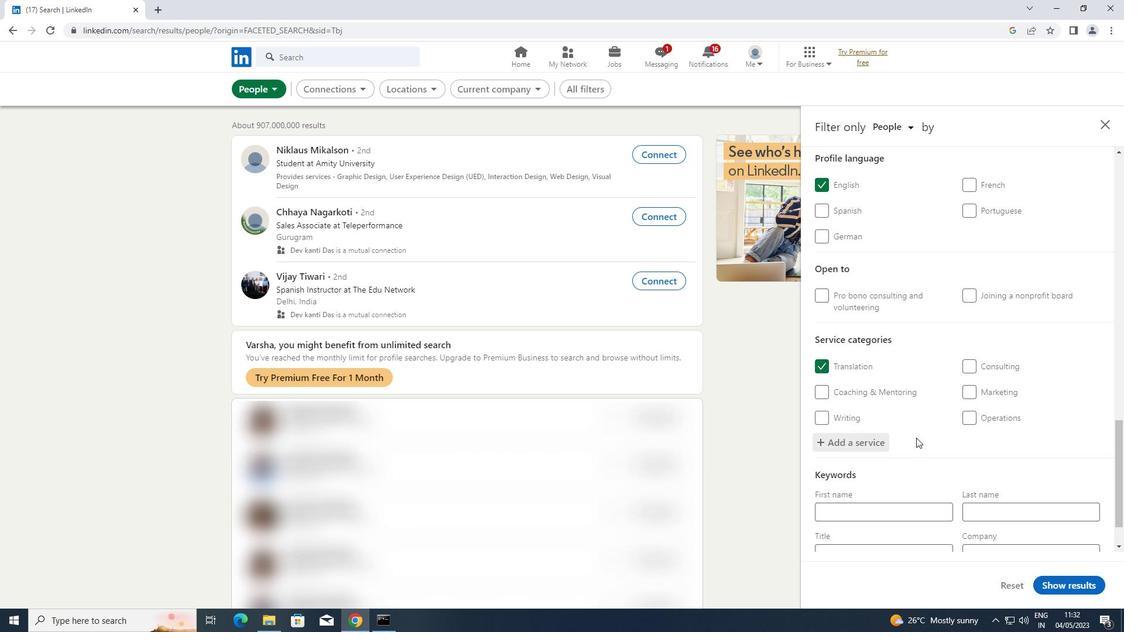 
Action: Mouse scrolled (916, 437) with delta (0, 0)
Screenshot: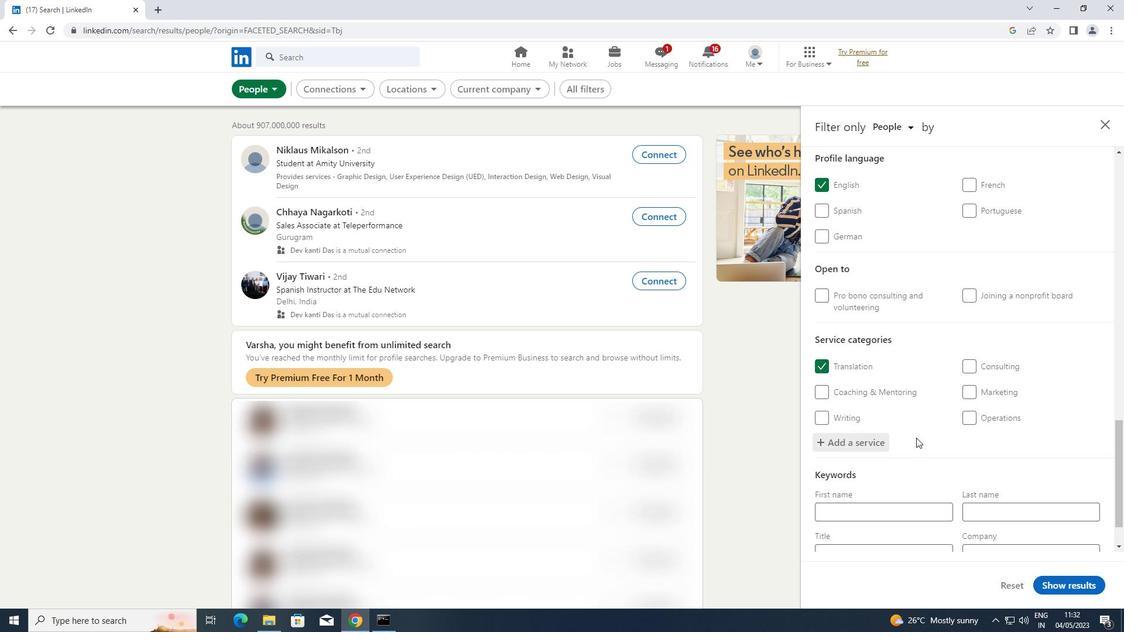 
Action: Mouse scrolled (916, 437) with delta (0, 0)
Screenshot: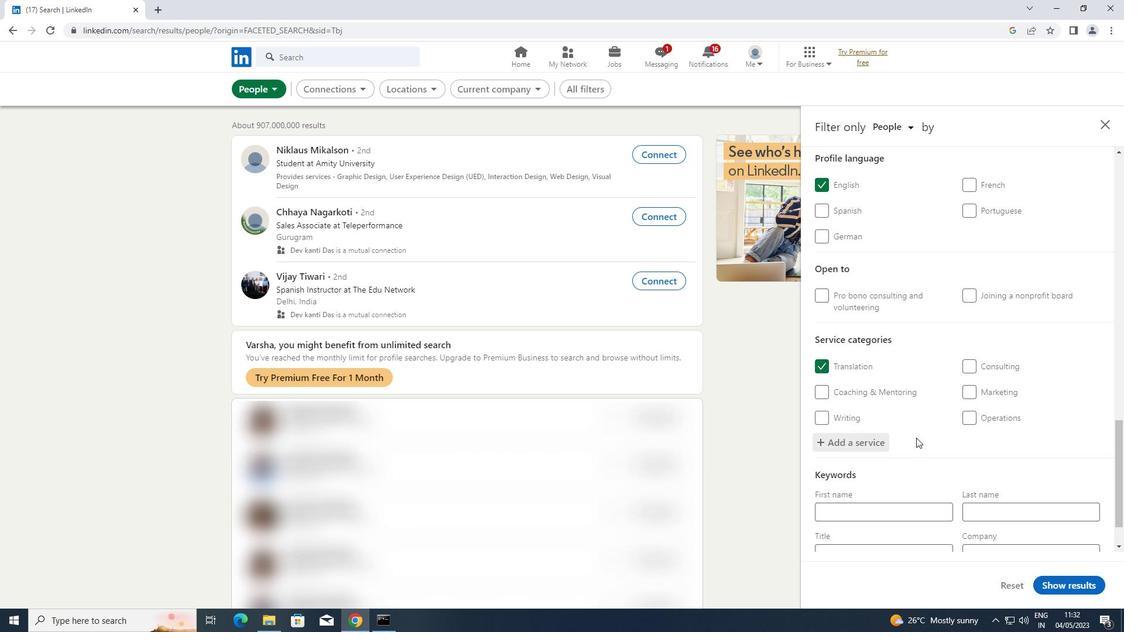
Action: Mouse scrolled (916, 437) with delta (0, 0)
Screenshot: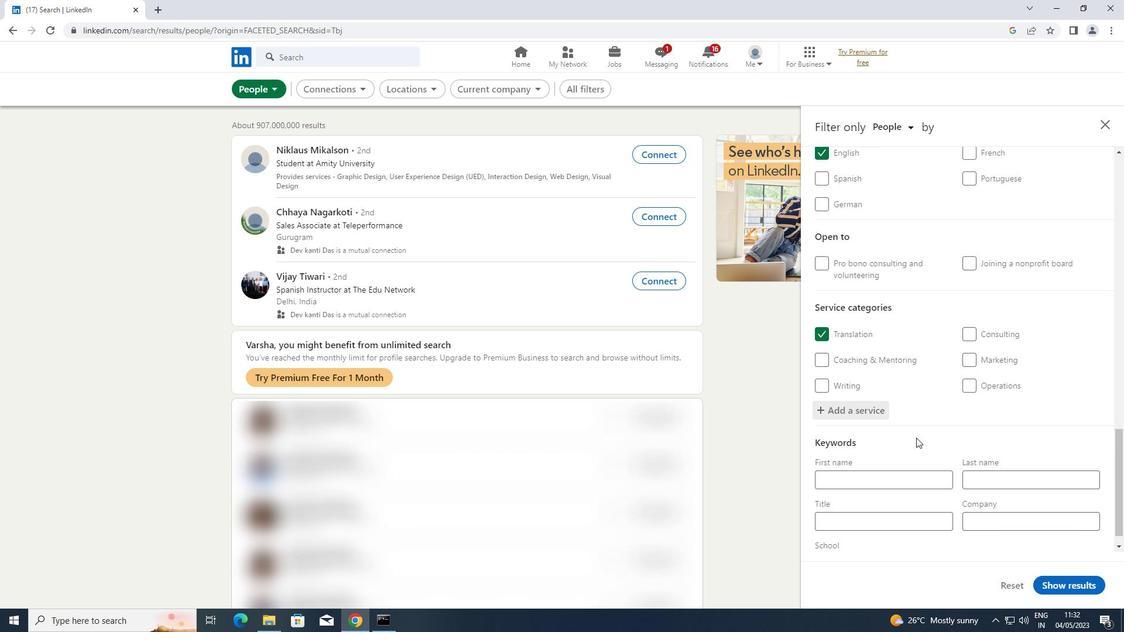 
Action: Mouse moved to (894, 503)
Screenshot: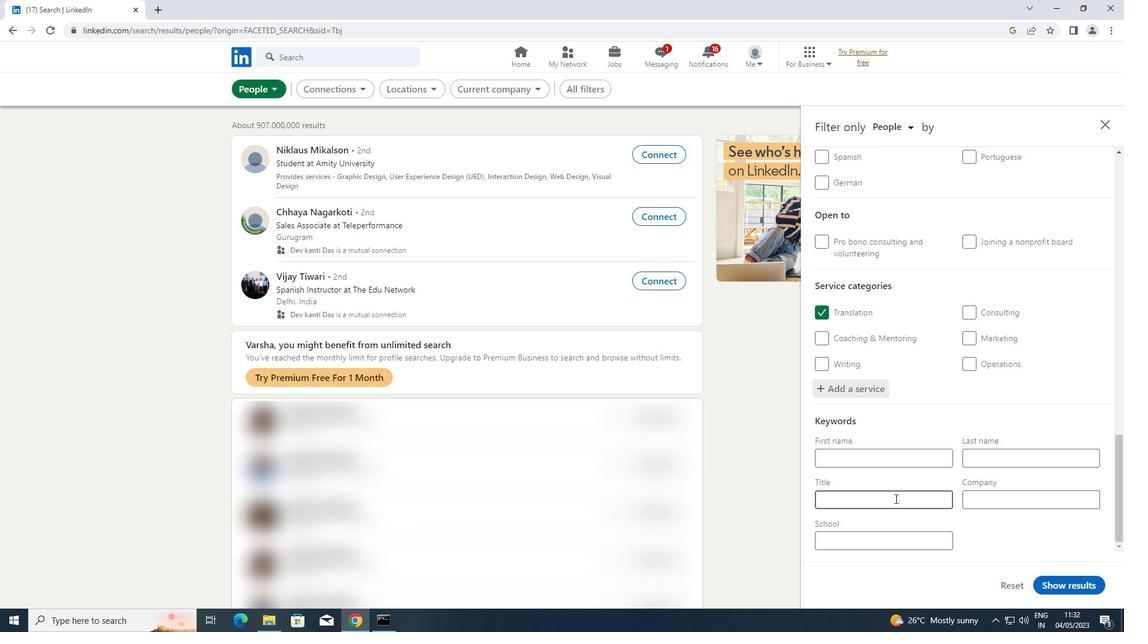 
Action: Mouse pressed left at (894, 503)
Screenshot: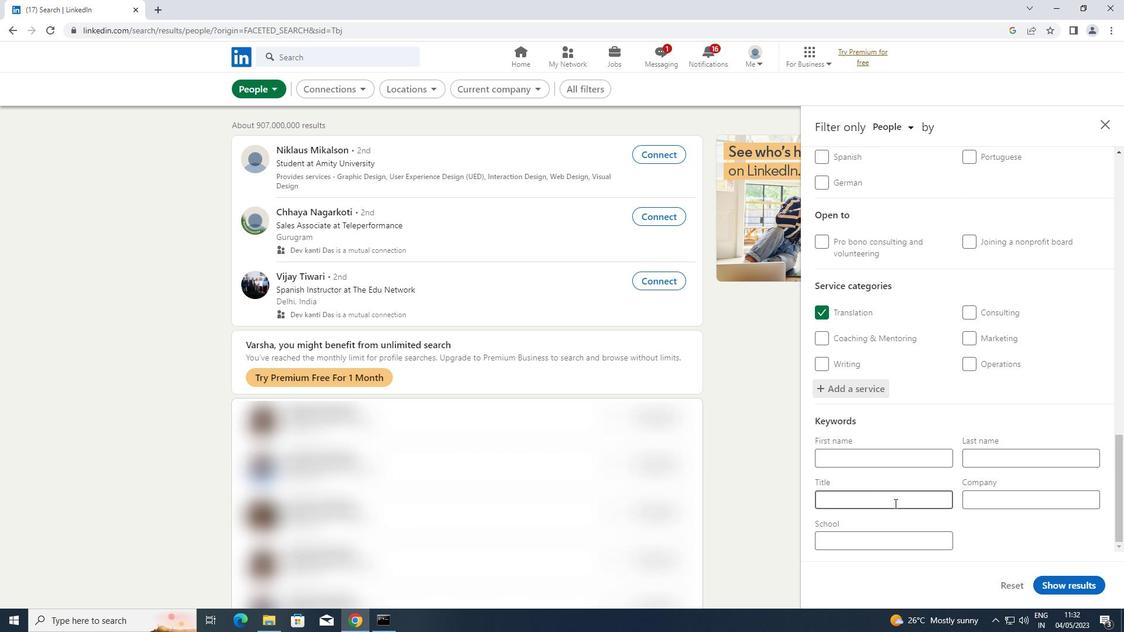 
Action: Key pressed <Key.shift><Key.shift><Key.shift><Key.shift><Key.shift><Key.shift><Key.shift>DIRECTOR<Key.space>OF<Key.space><Key.shift>FIRST<Key.space><Key.backspace><Key.backspace><Key.backspace><Key.backspace><Key.backspace>IRST<Key.space><Key.shift>IMPRESSIONS
Screenshot: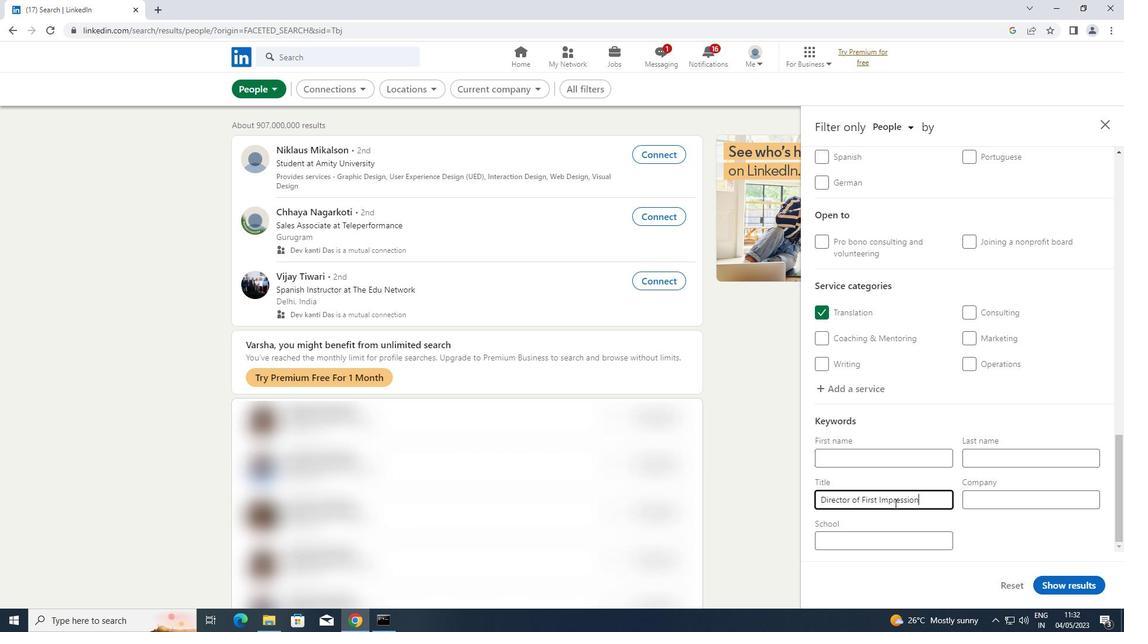 
Action: Mouse moved to (1058, 589)
Screenshot: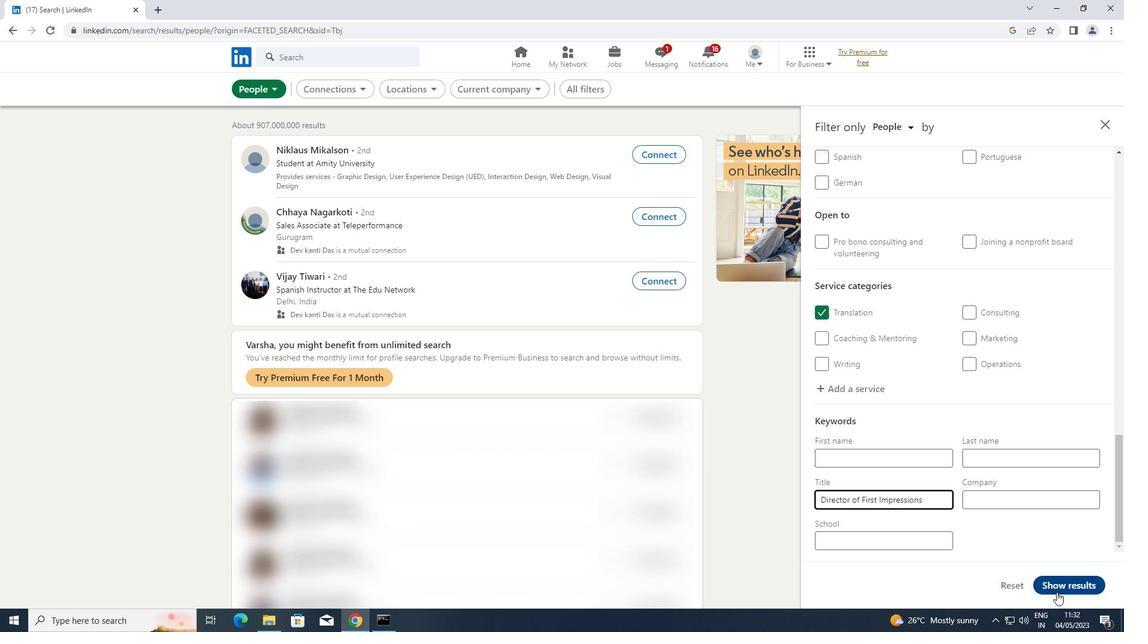 
Action: Mouse pressed left at (1058, 589)
Screenshot: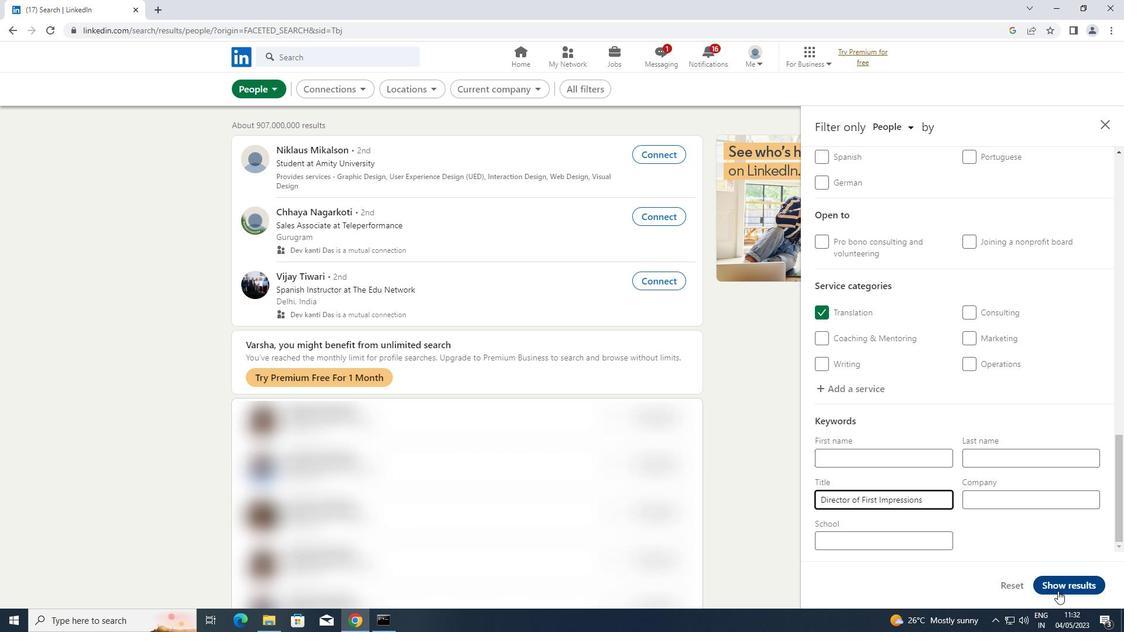 
